 Task: Compose an email with the signature Jim Hall with the subject Update on a task status and the message Just wanted to give you a heads up that the client meeting has been moved to next Monday. from softage.5@softage.net to softage.3@softage.net, select the message and change font size to huge, align the email to right Send the email. Finally, move the email from Sent Items to the label Fundraising
Action: Mouse moved to (73, 55)
Screenshot: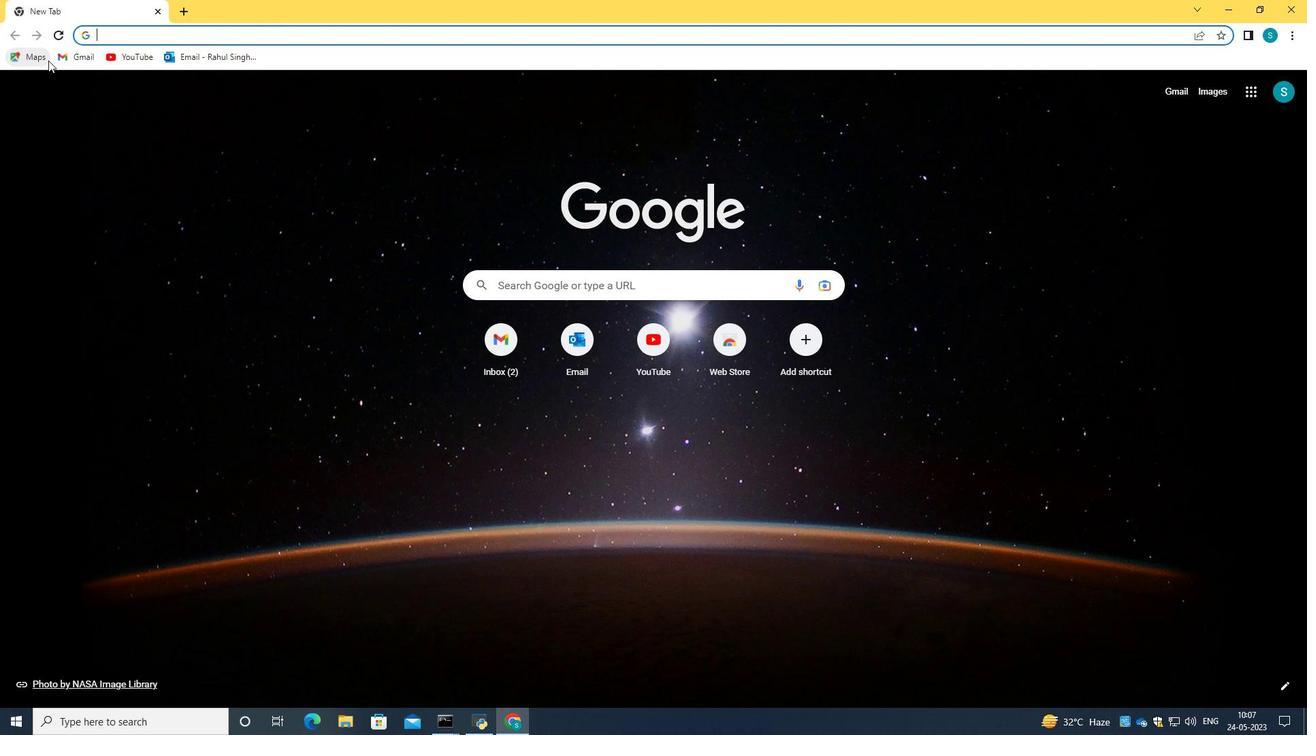 
Action: Mouse pressed left at (73, 55)
Screenshot: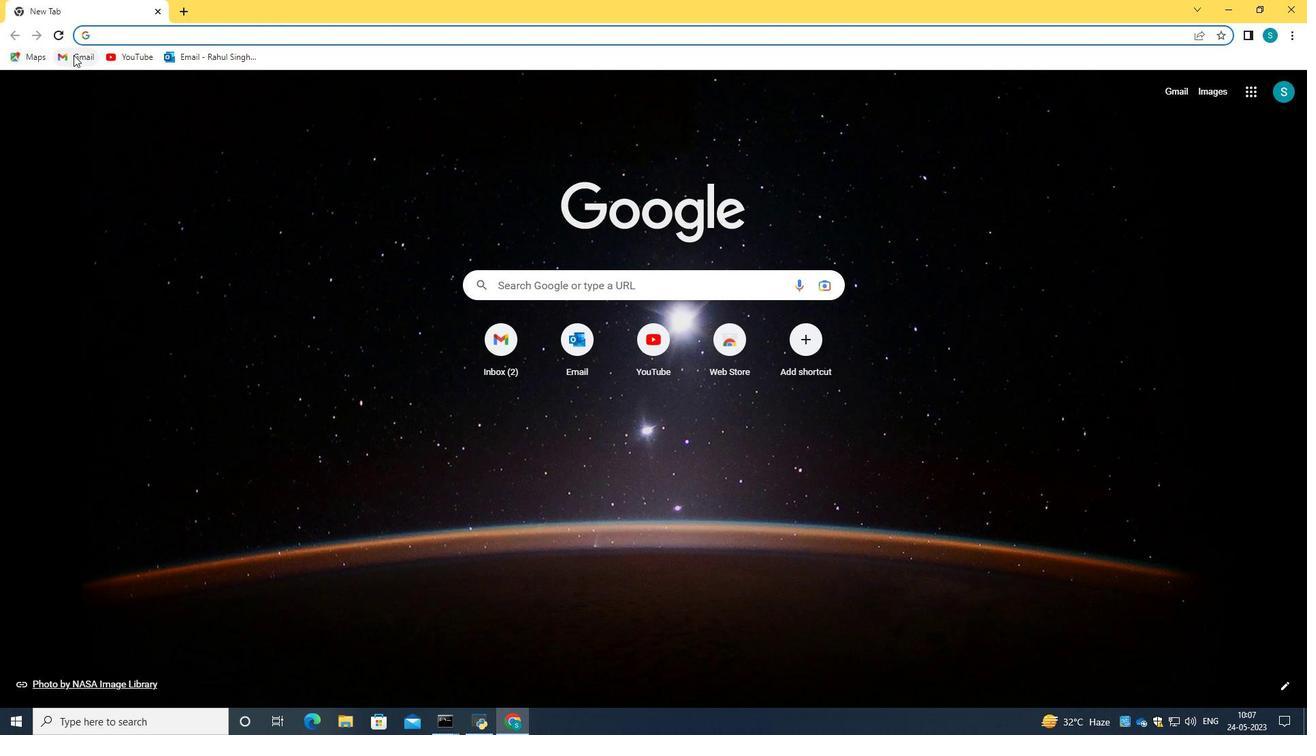 
Action: Mouse moved to (647, 213)
Screenshot: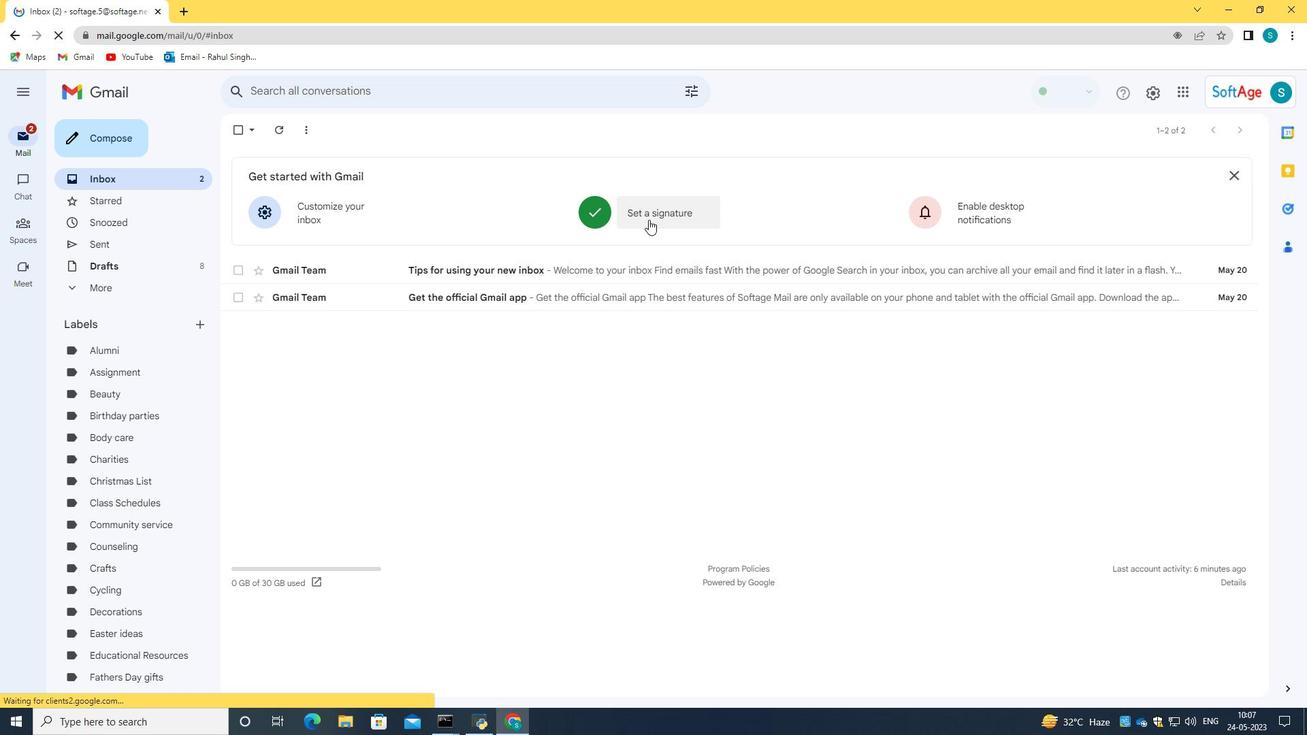
Action: Mouse pressed left at (647, 213)
Screenshot: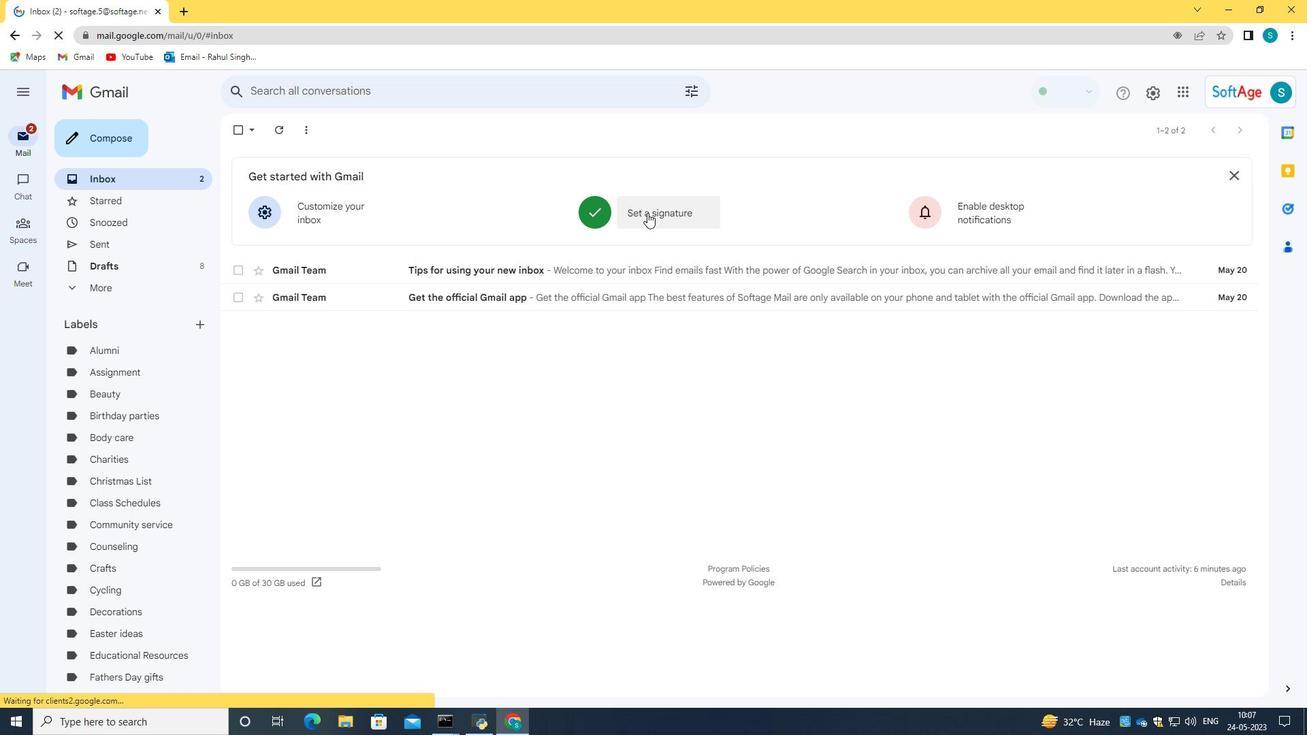 
Action: Mouse moved to (612, 363)
Screenshot: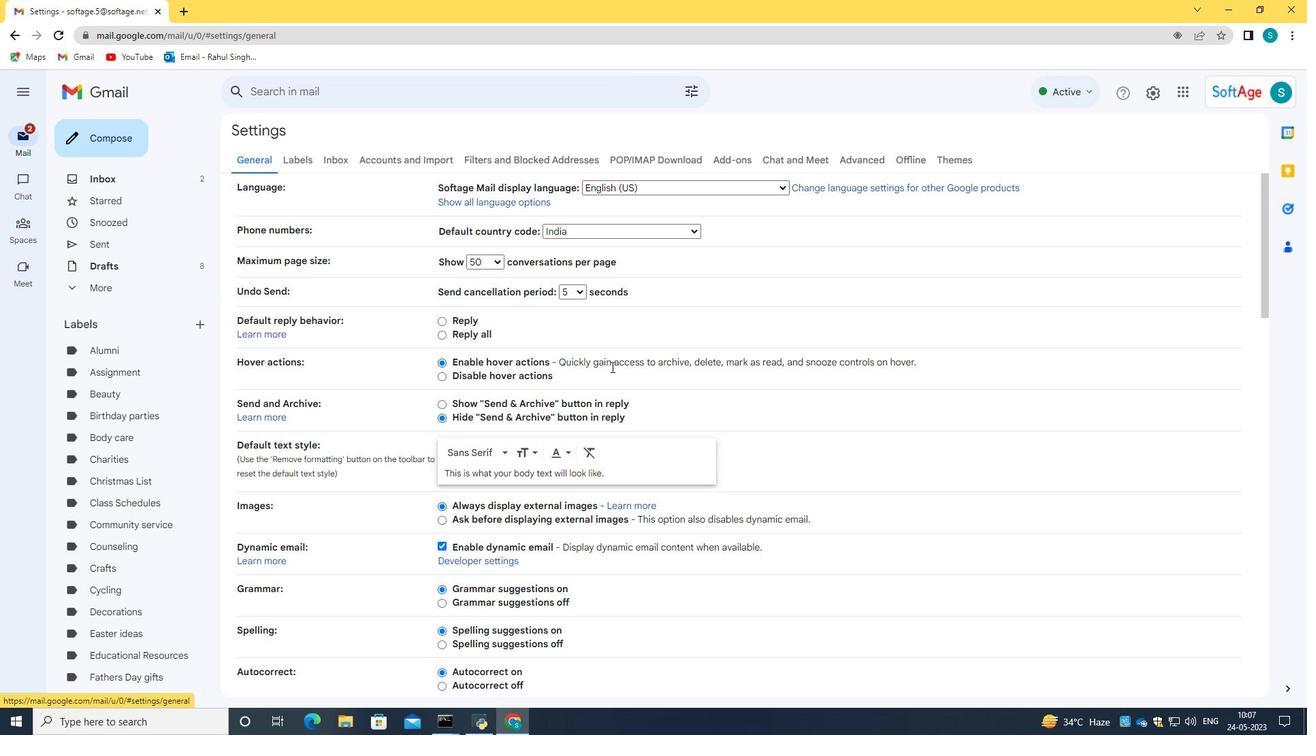
Action: Mouse scrolled (612, 362) with delta (0, 0)
Screenshot: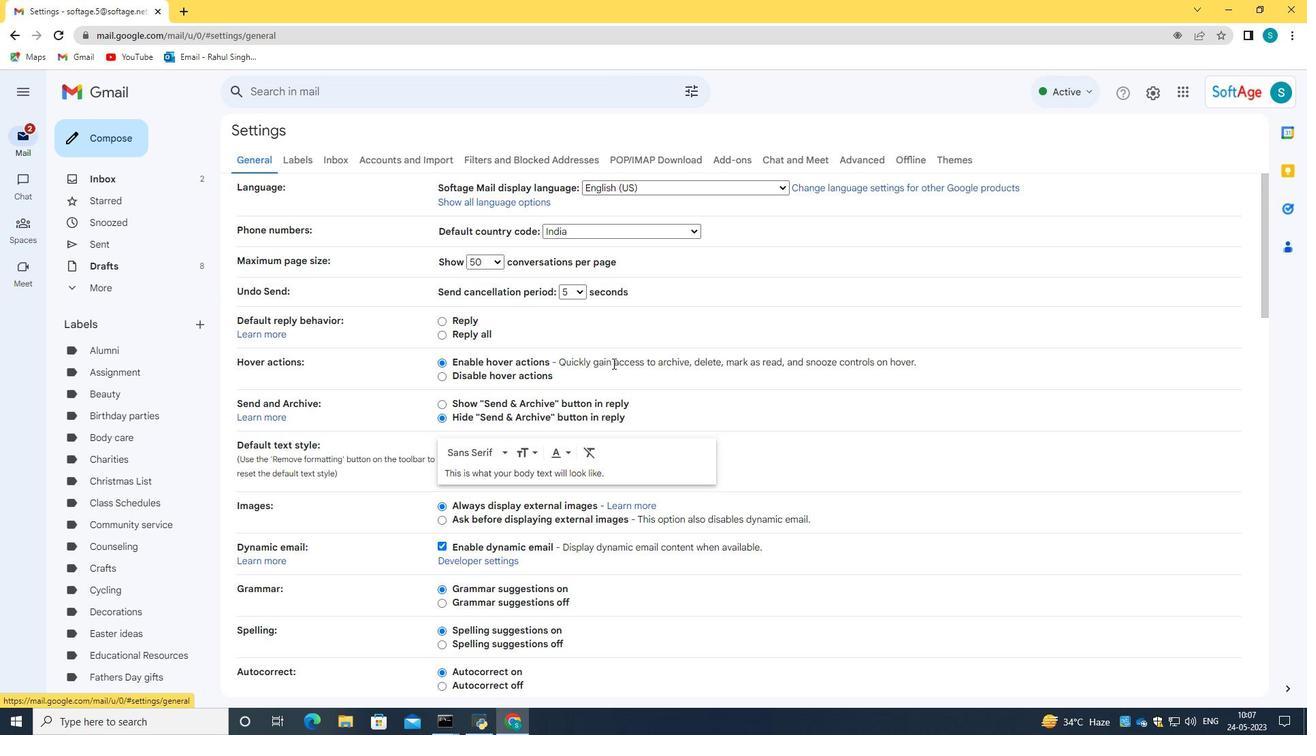
Action: Mouse scrolled (612, 362) with delta (0, 0)
Screenshot: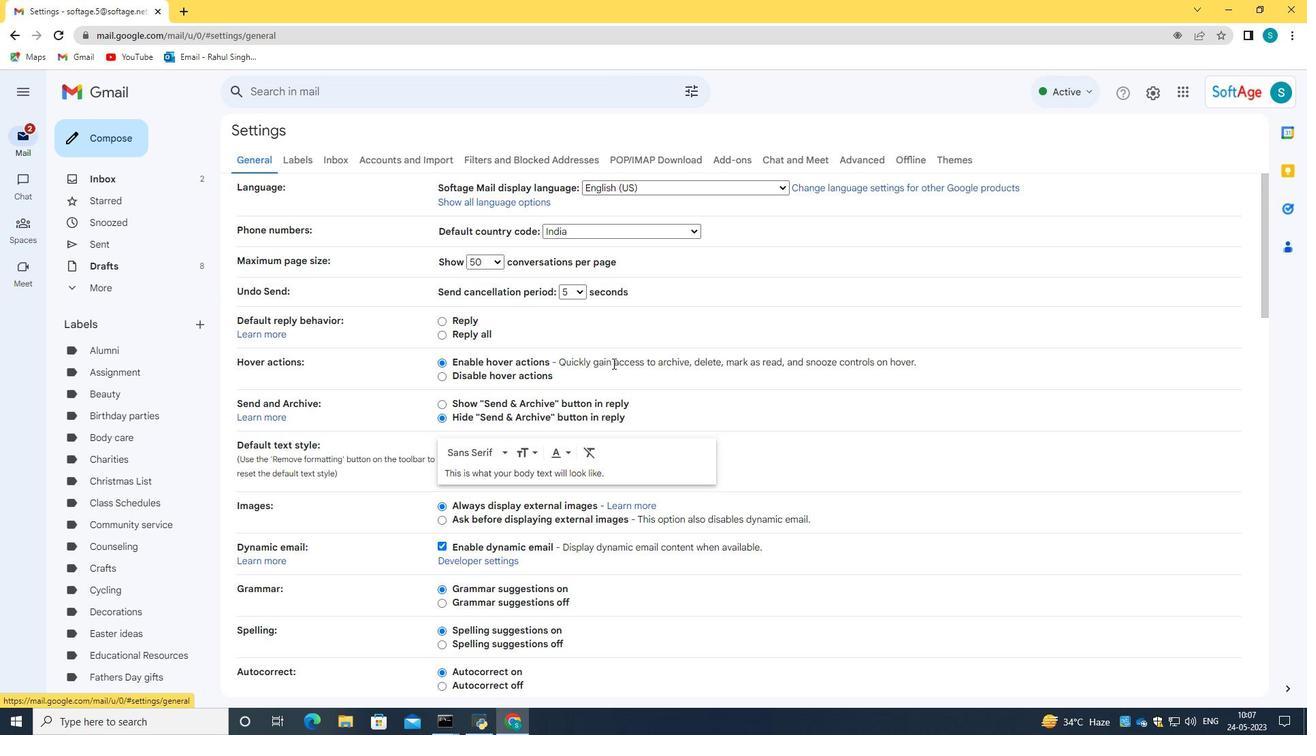 
Action: Mouse scrolled (612, 362) with delta (0, 0)
Screenshot: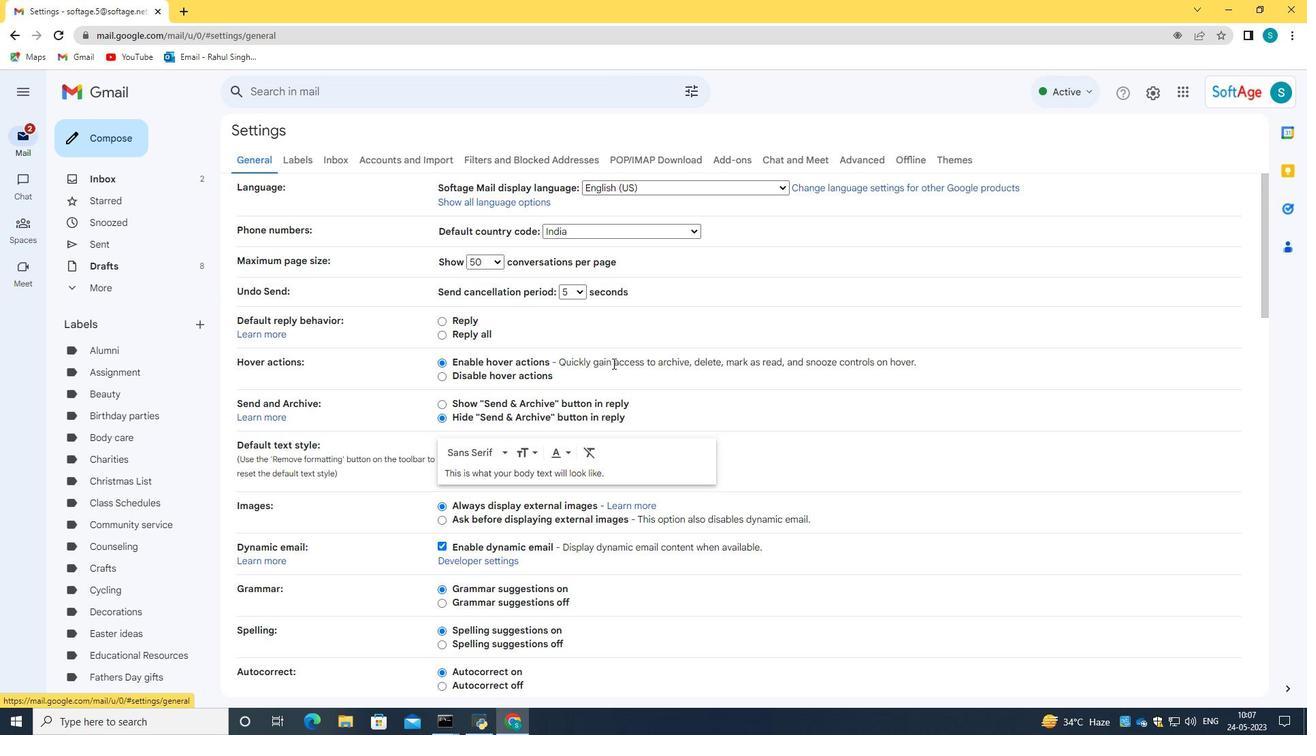 
Action: Mouse scrolled (612, 362) with delta (0, 0)
Screenshot: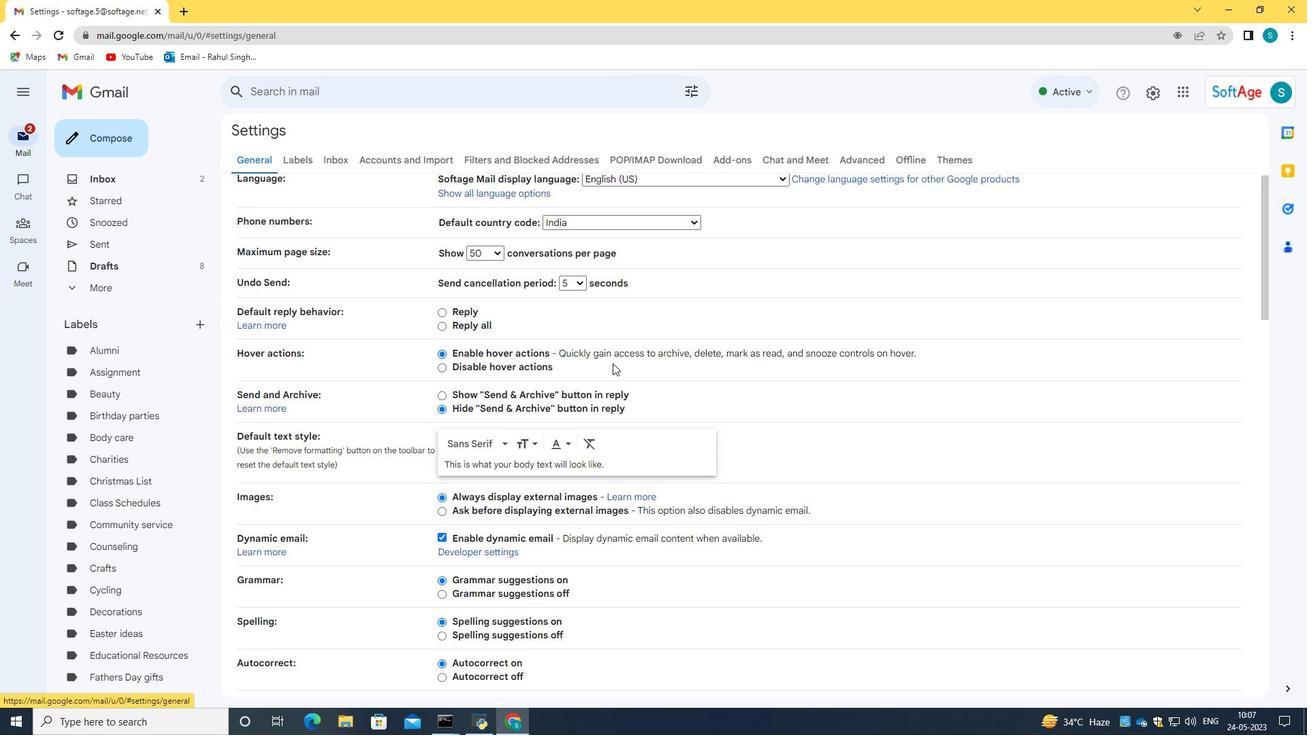 
Action: Mouse moved to (612, 362)
Screenshot: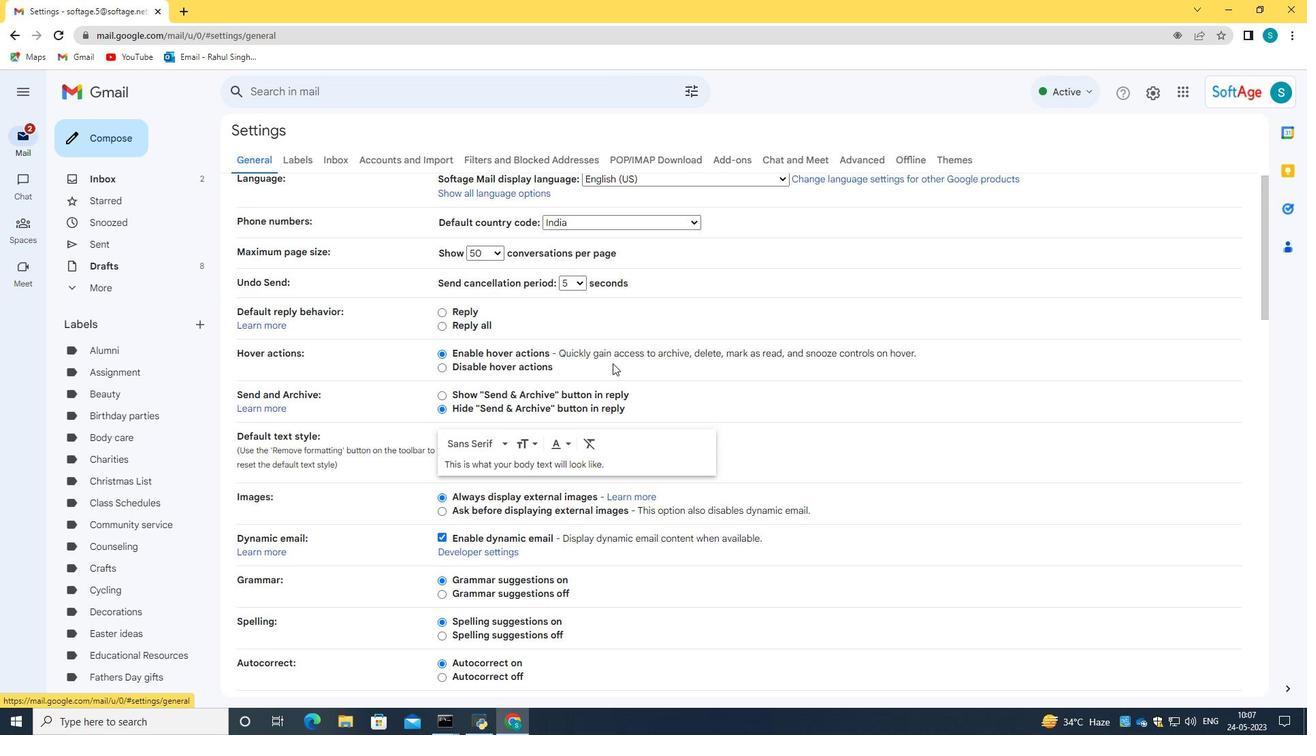 
Action: Mouse scrolled (612, 362) with delta (0, 0)
Screenshot: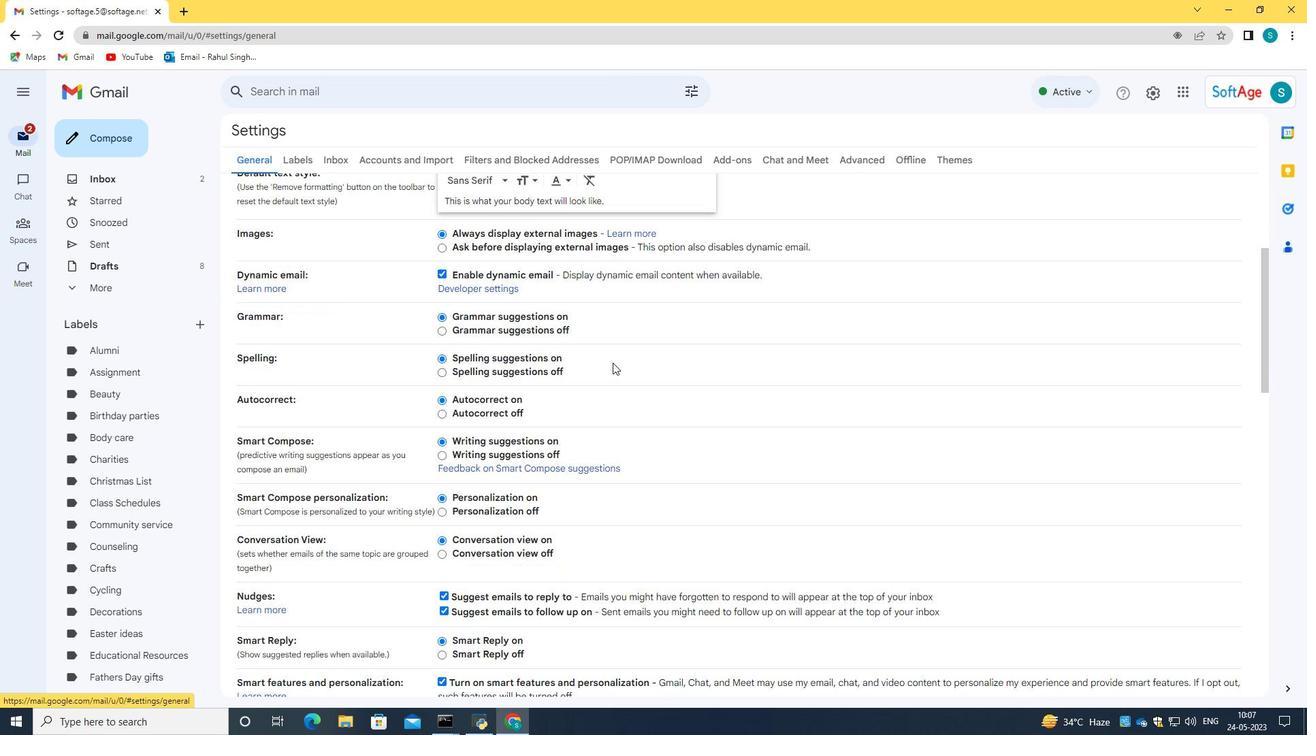 
Action: Mouse scrolled (612, 362) with delta (0, 0)
Screenshot: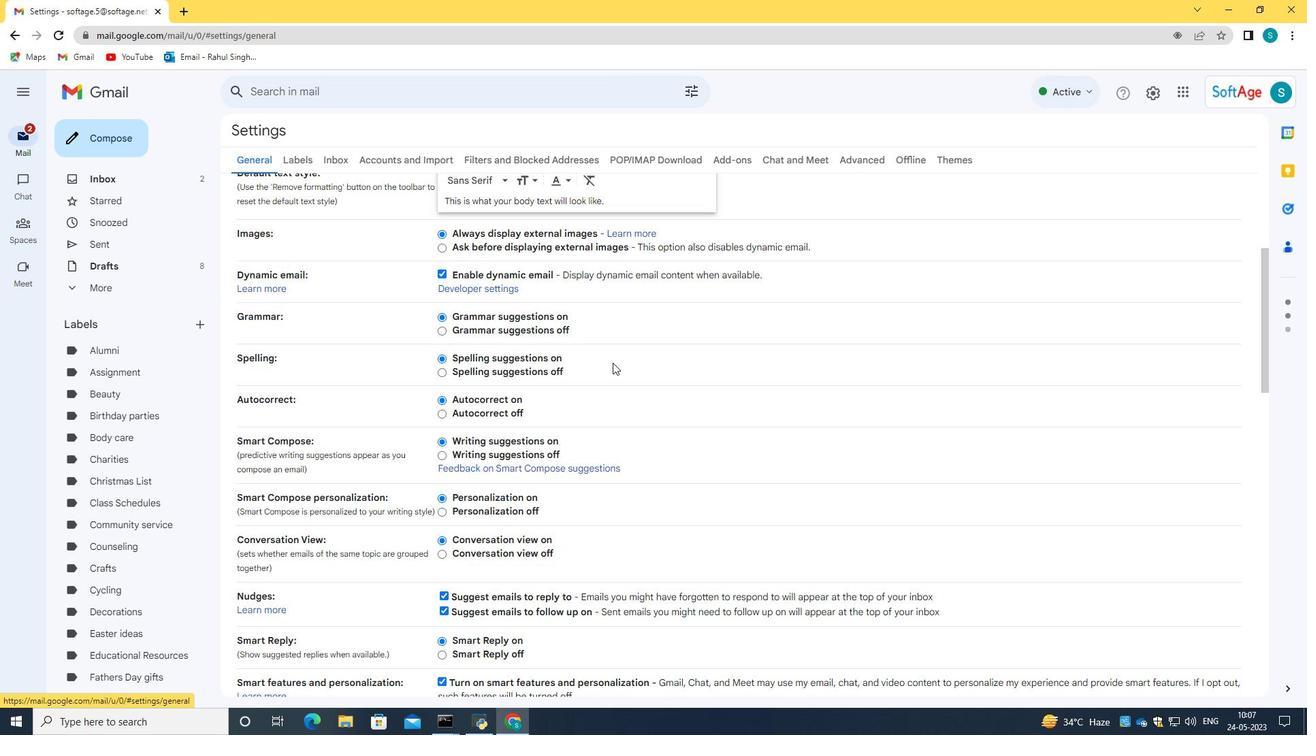 
Action: Mouse scrolled (612, 362) with delta (0, 0)
Screenshot: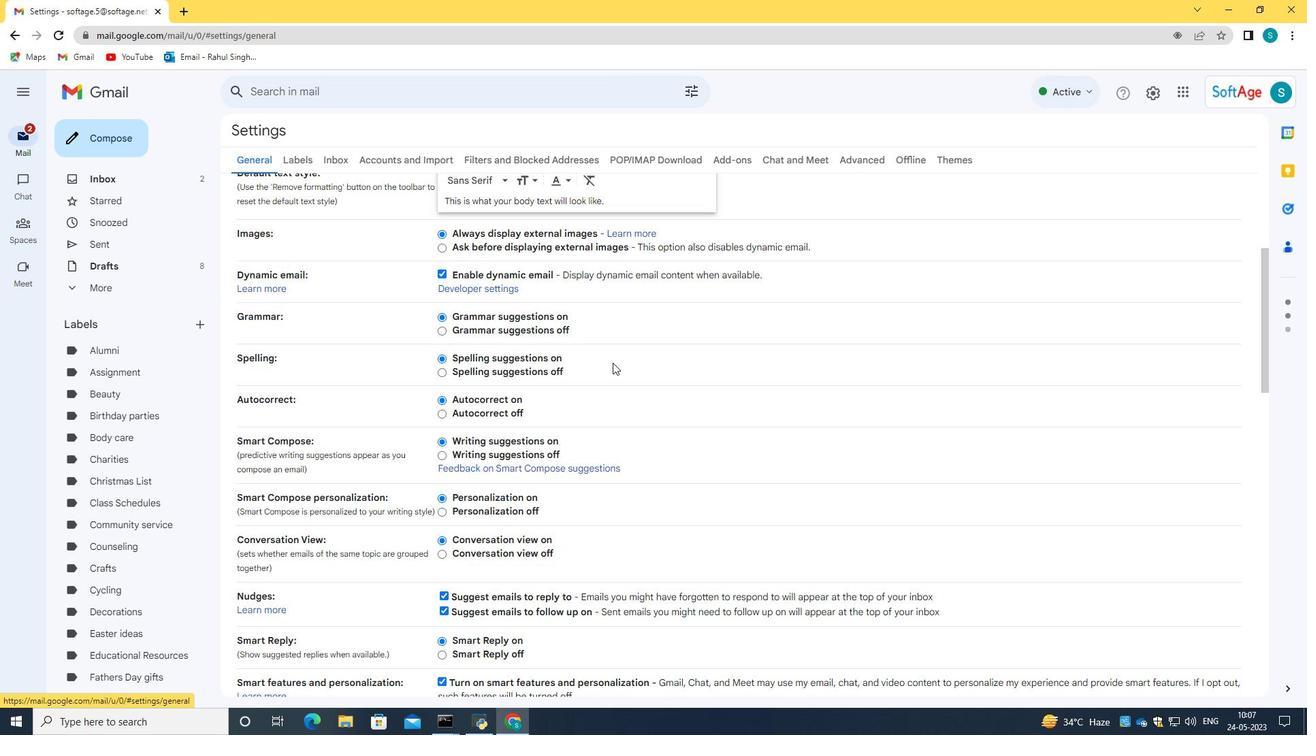 
Action: Mouse scrolled (612, 362) with delta (0, 0)
Screenshot: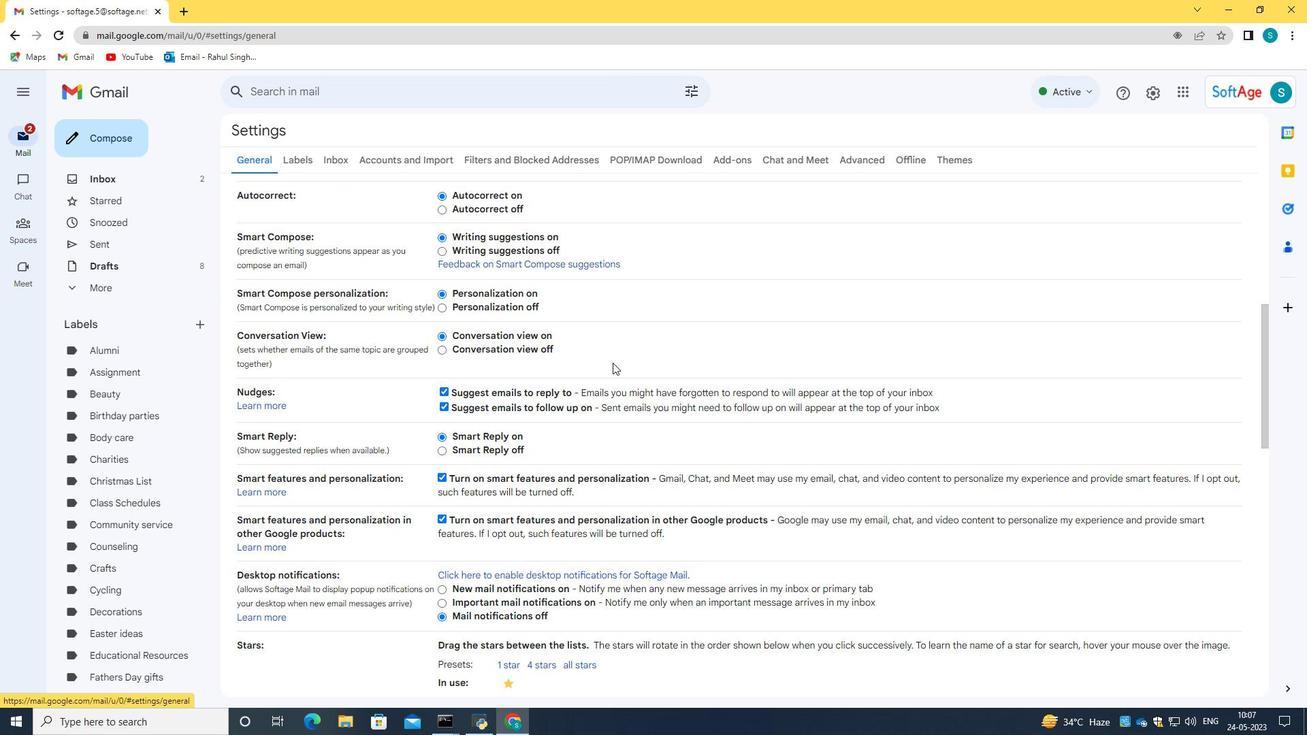 
Action: Mouse scrolled (612, 362) with delta (0, 0)
Screenshot: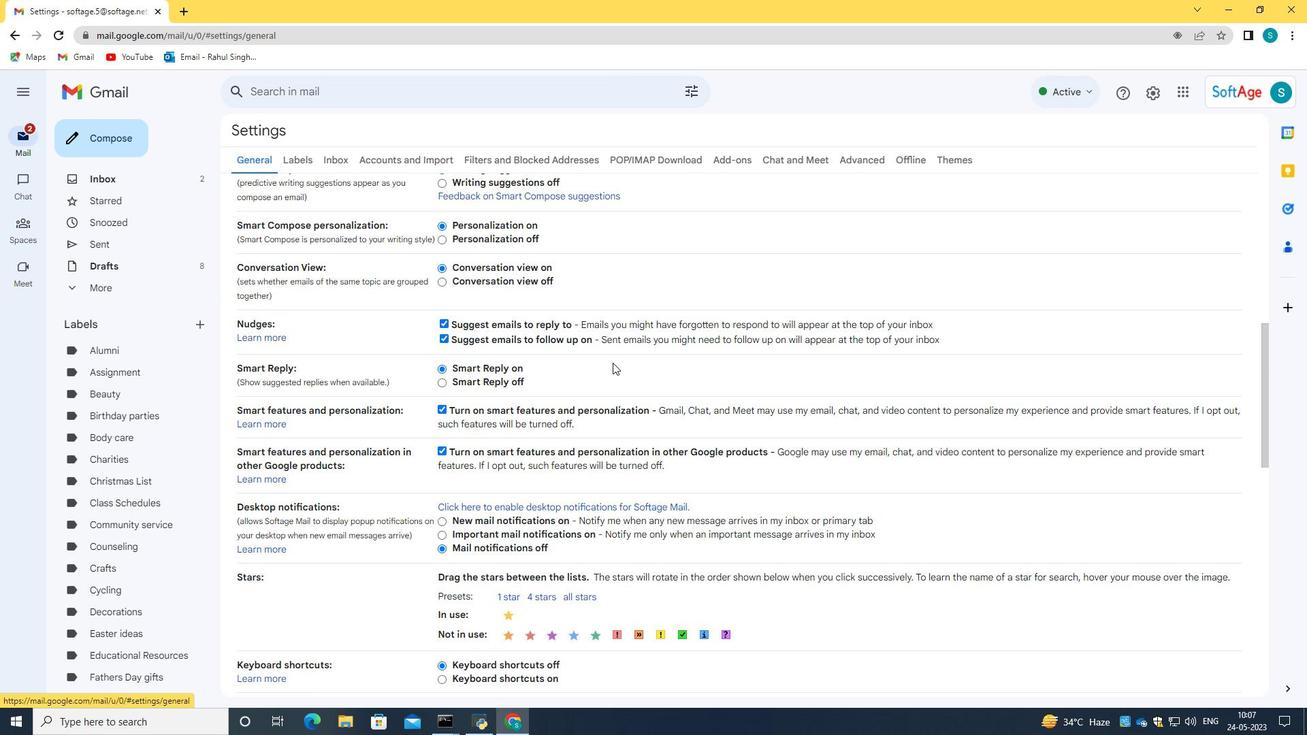 
Action: Mouse scrolled (612, 362) with delta (0, 0)
Screenshot: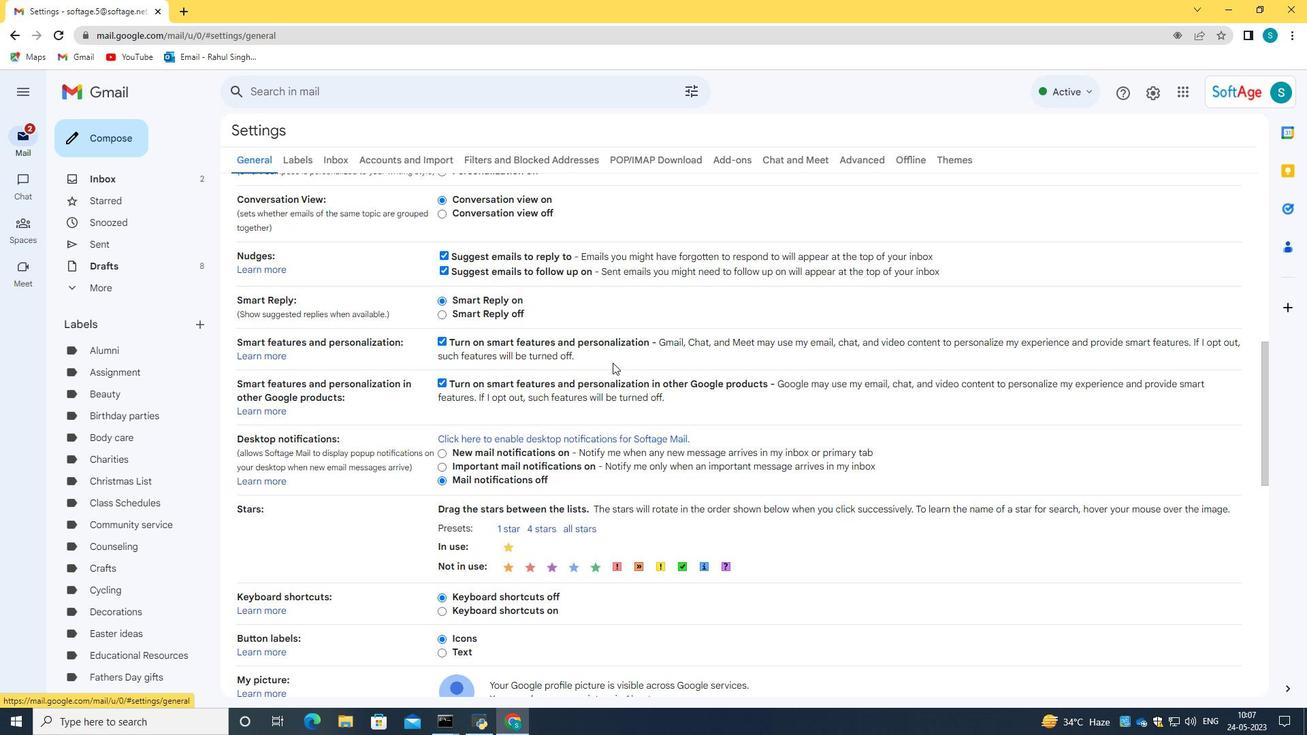 
Action: Mouse moved to (612, 362)
Screenshot: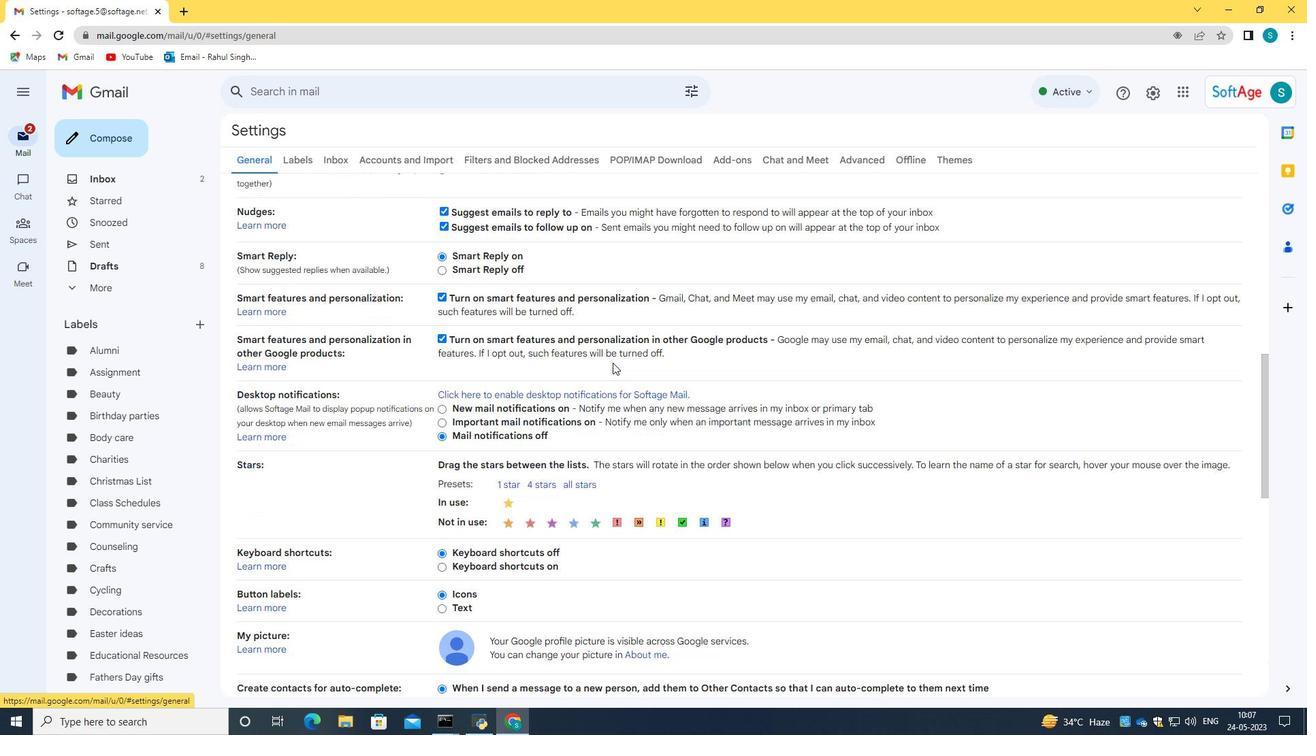 
Action: Mouse scrolled (612, 361) with delta (0, 0)
Screenshot: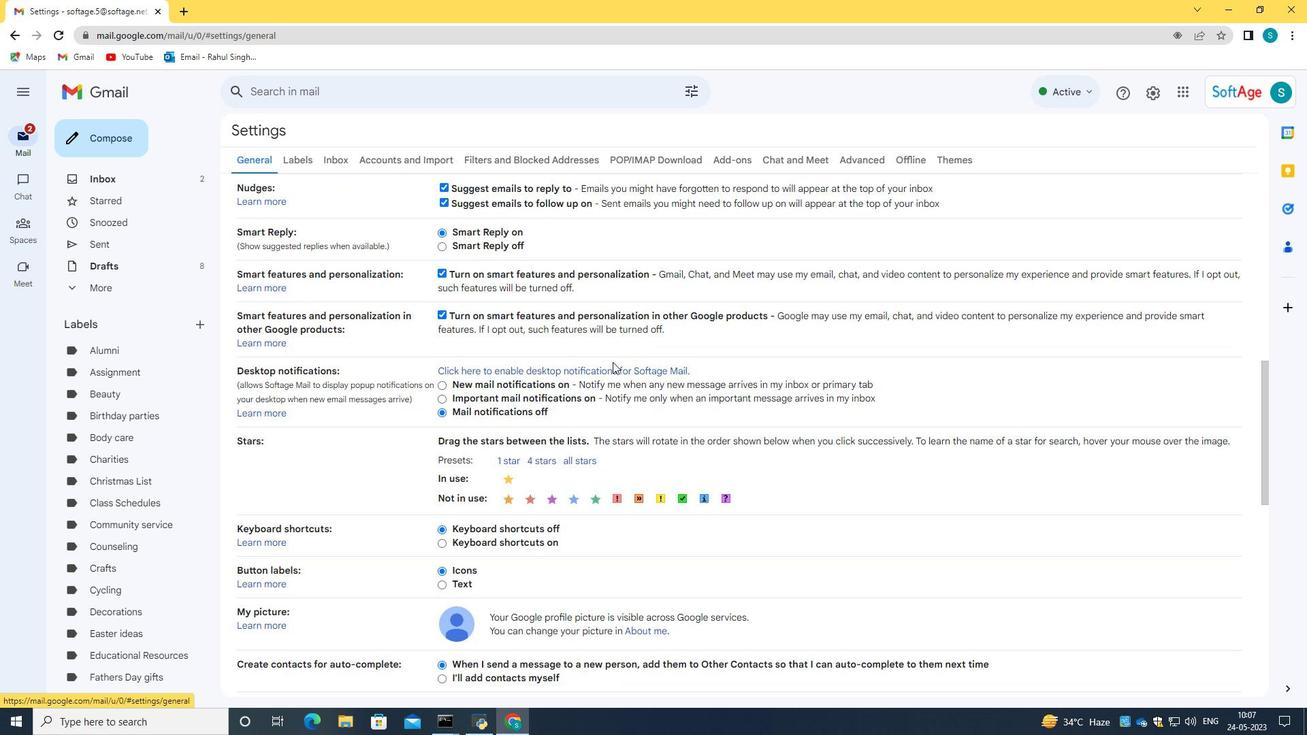 
Action: Mouse moved to (613, 362)
Screenshot: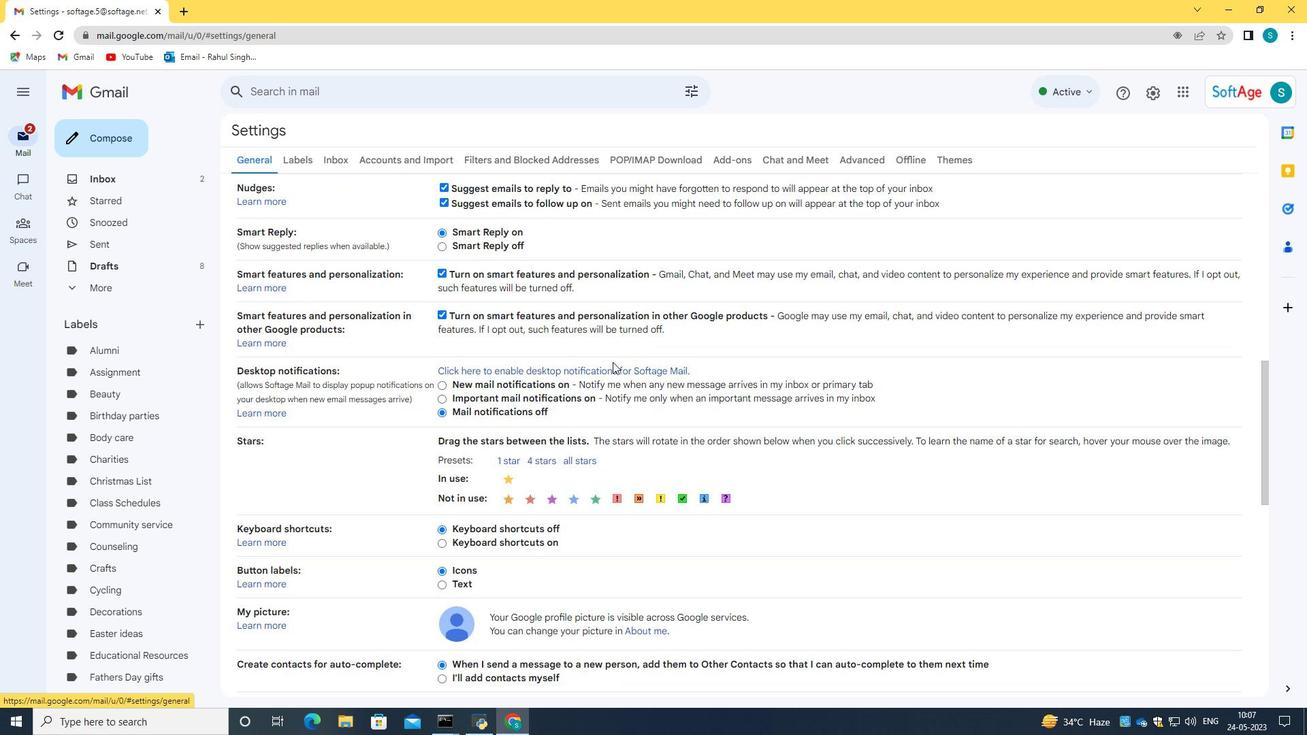 
Action: Mouse scrolled (613, 361) with delta (0, 0)
Screenshot: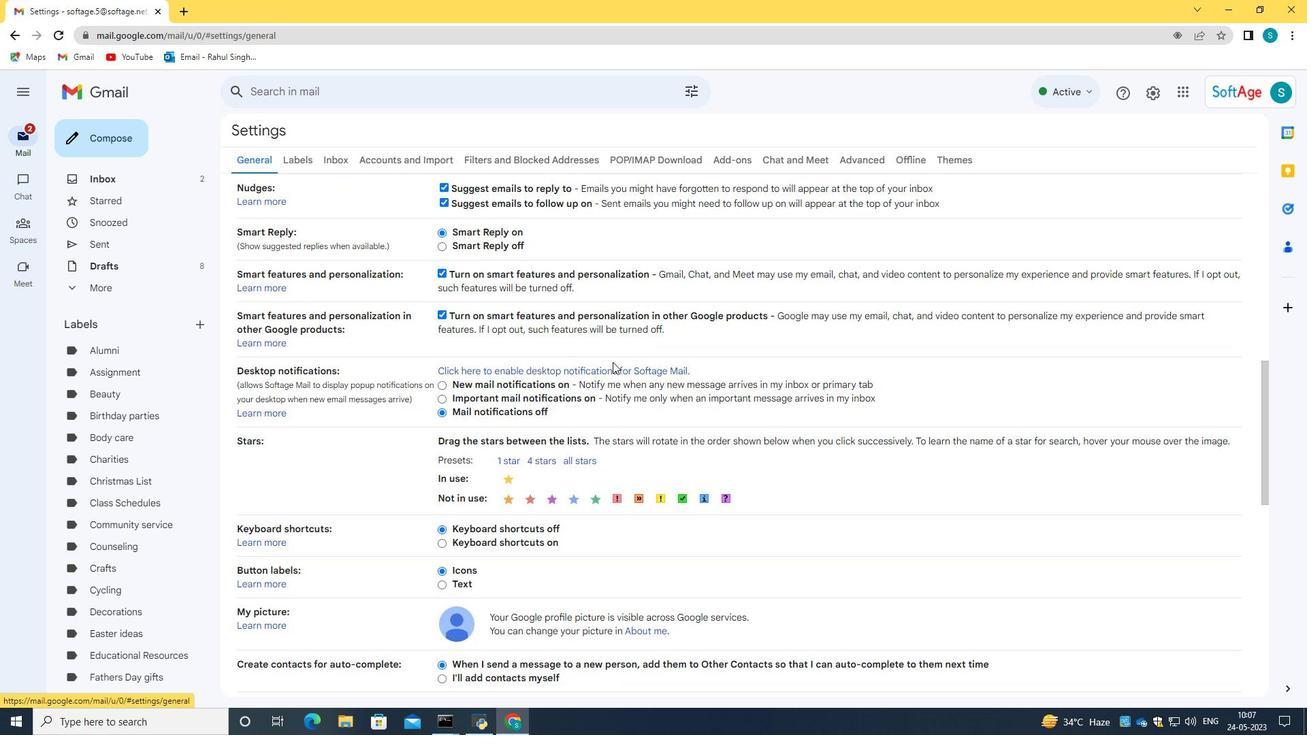 
Action: Mouse scrolled (613, 361) with delta (0, 0)
Screenshot: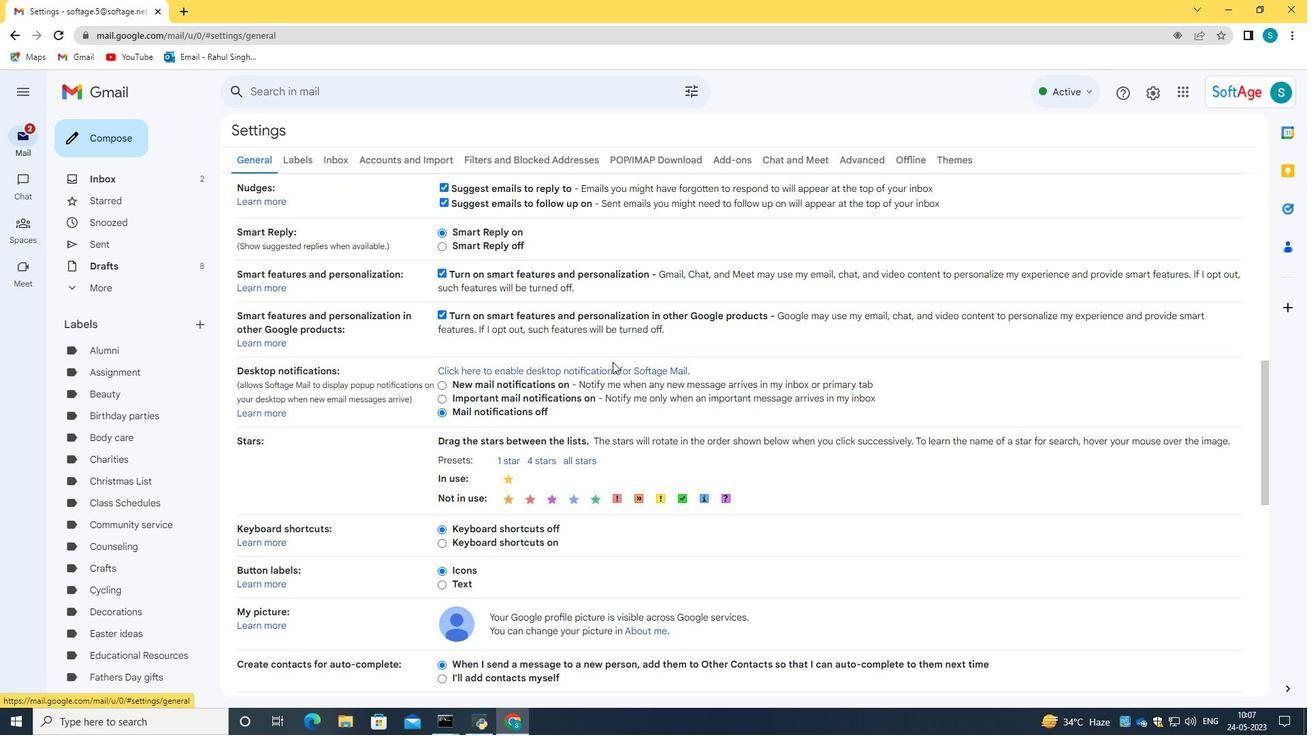 
Action: Mouse moved to (616, 362)
Screenshot: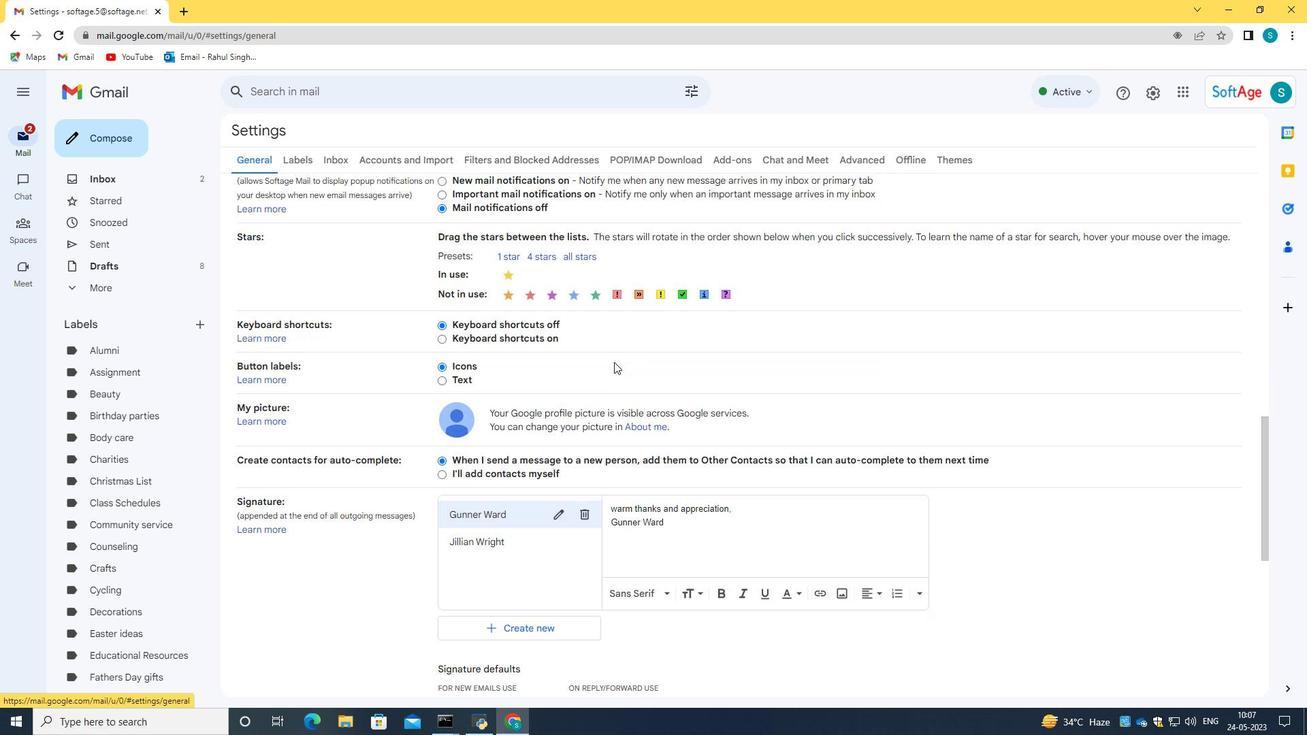 
Action: Mouse scrolled (616, 361) with delta (0, 0)
Screenshot: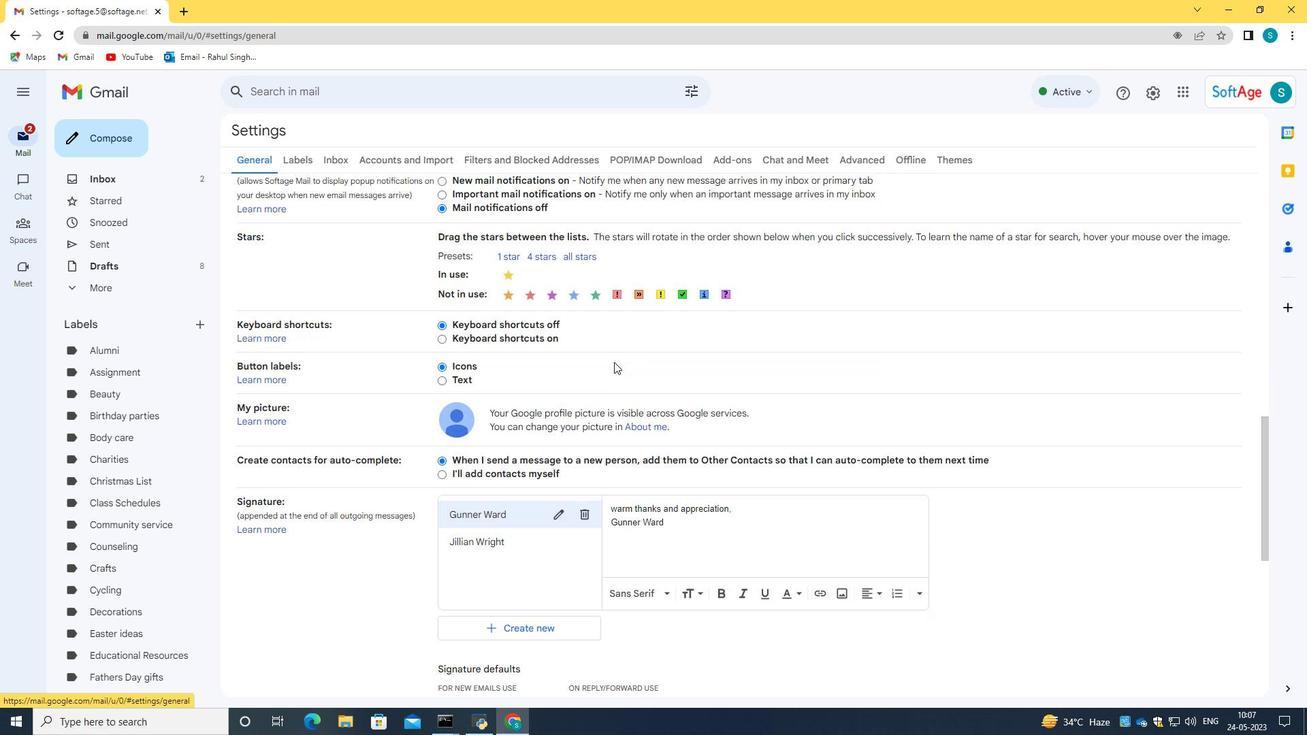 
Action: Mouse scrolled (616, 361) with delta (0, 0)
Screenshot: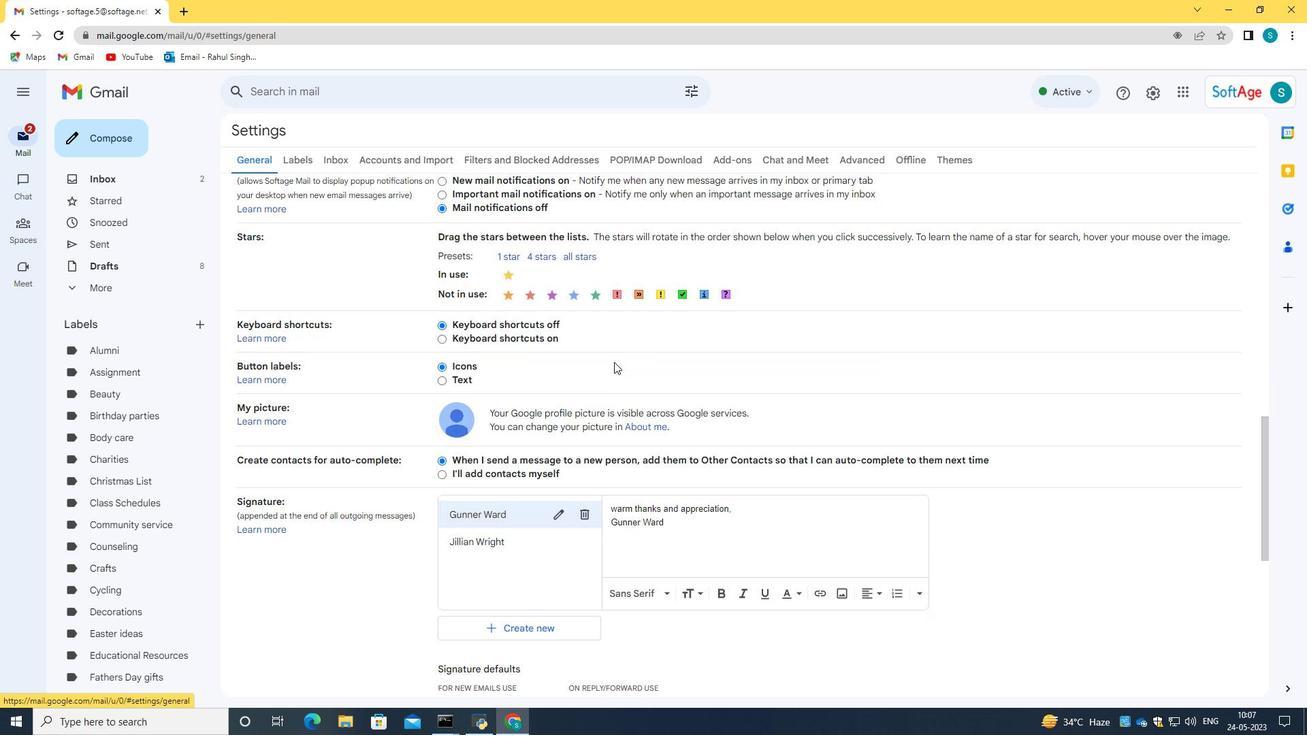 
Action: Mouse moved to (495, 502)
Screenshot: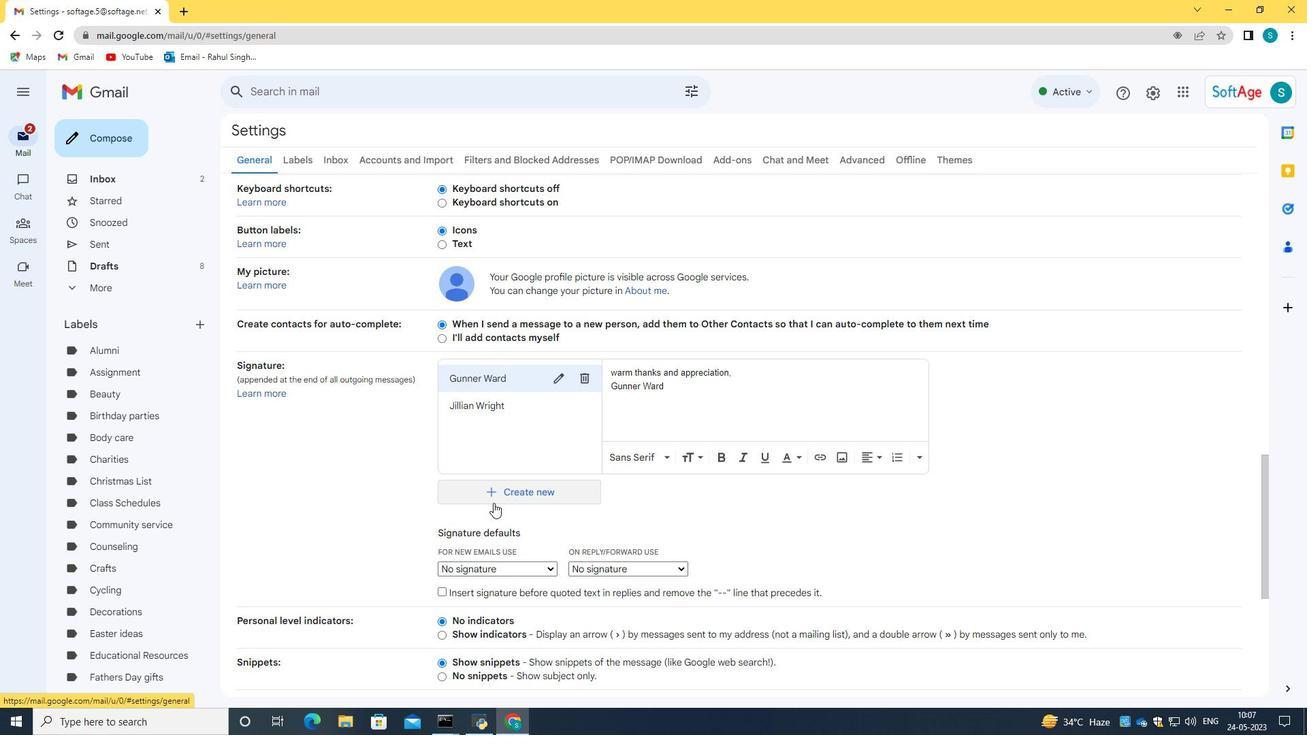 
Action: Mouse pressed left at (495, 502)
Screenshot: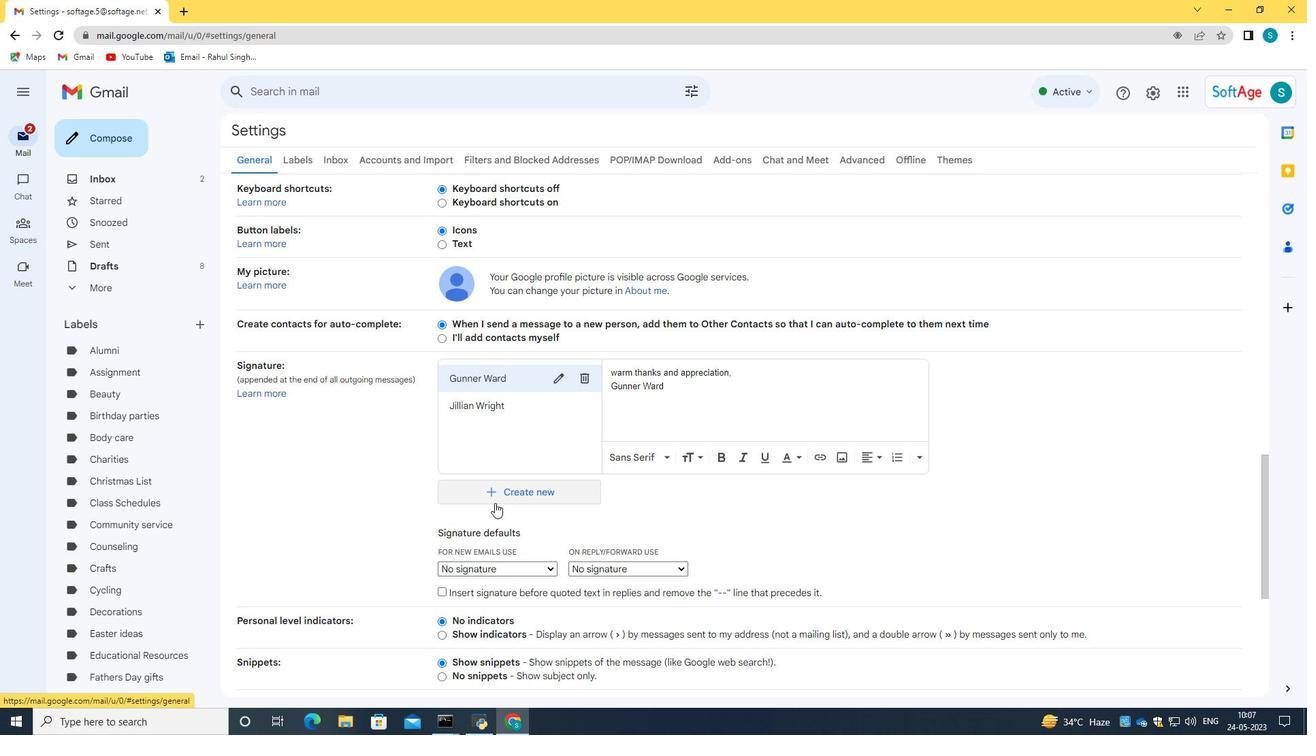 
Action: Mouse moved to (650, 379)
Screenshot: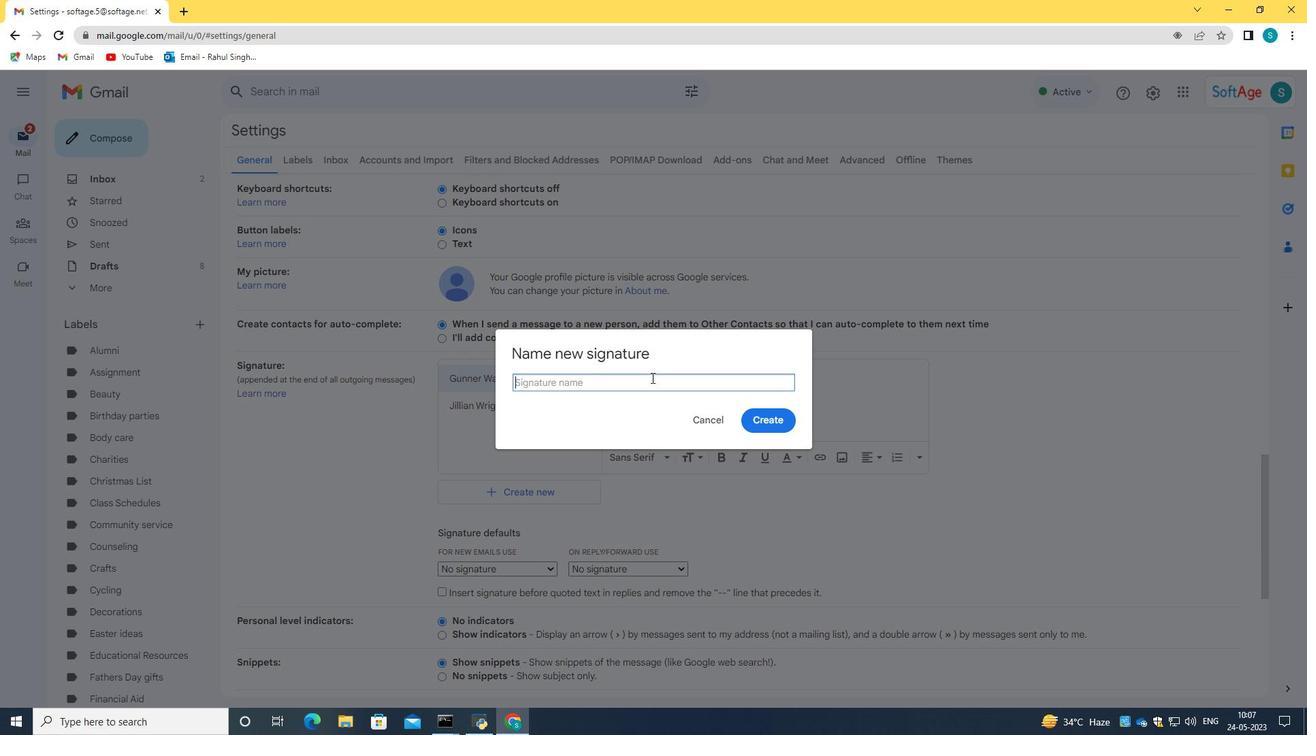 
Action: Key pressed <Key.caps_lock>J<Key.caps_lock>im<Key.space><Key.caps_lock>H<Key.caps_lock>all
Screenshot: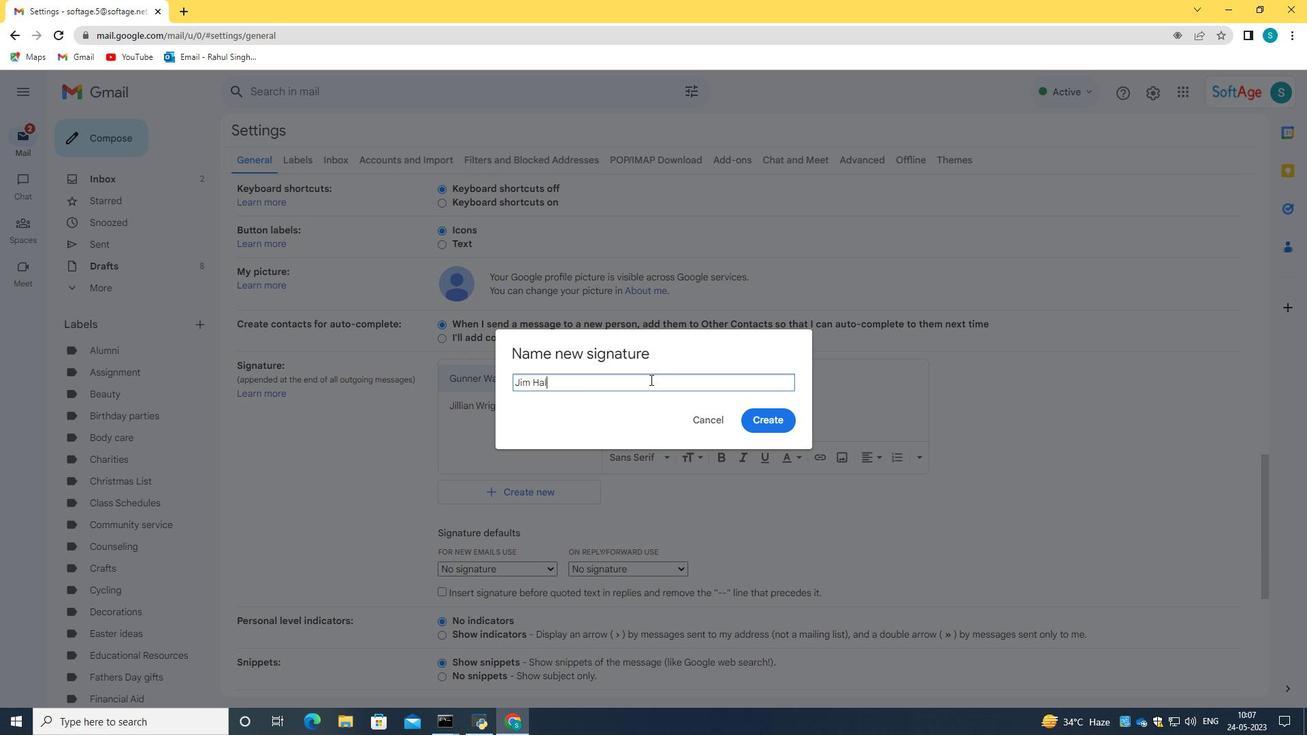 
Action: Mouse moved to (761, 426)
Screenshot: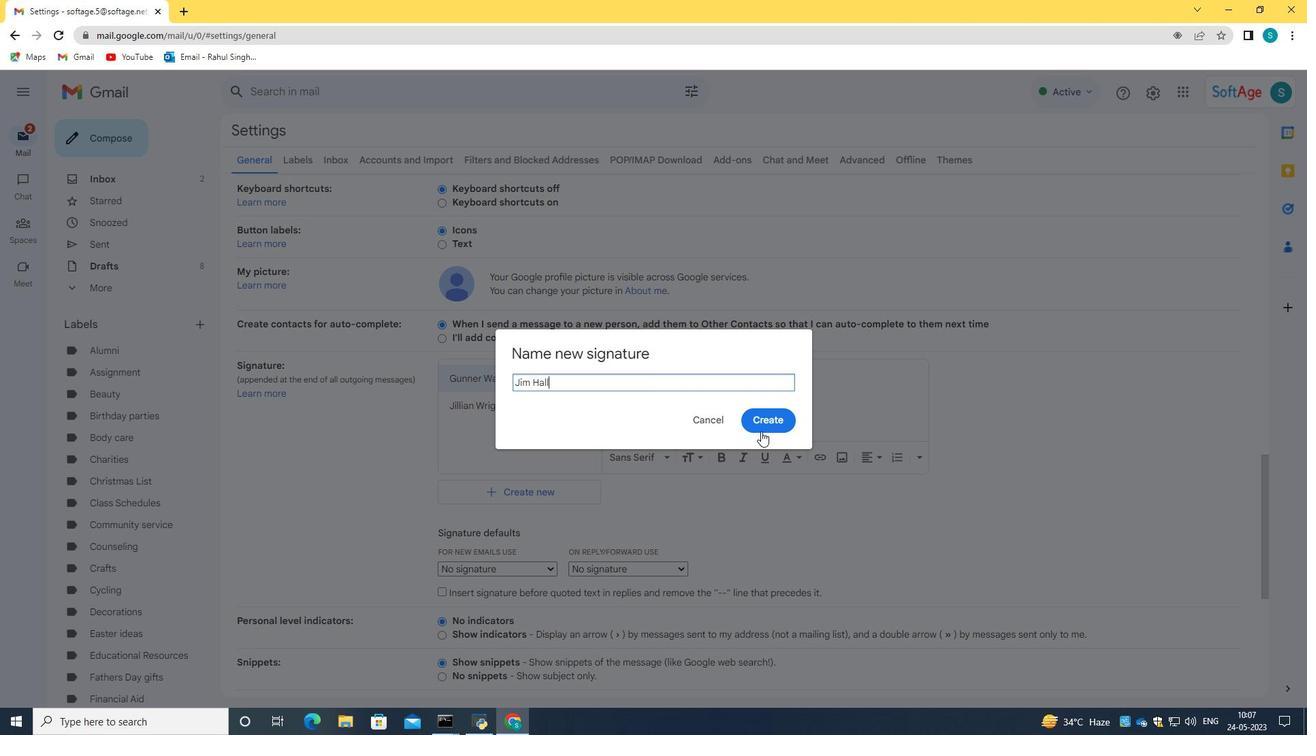
Action: Mouse pressed left at (761, 426)
Screenshot: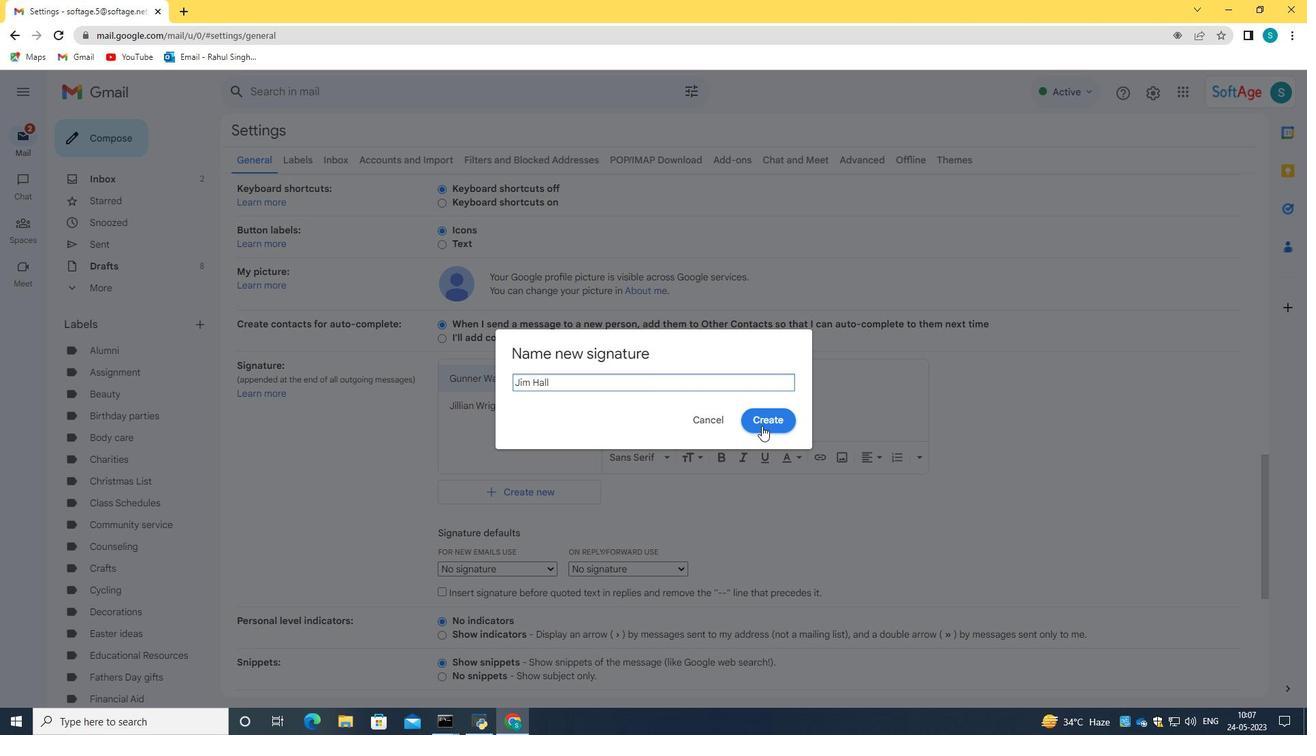 
Action: Mouse moved to (705, 393)
Screenshot: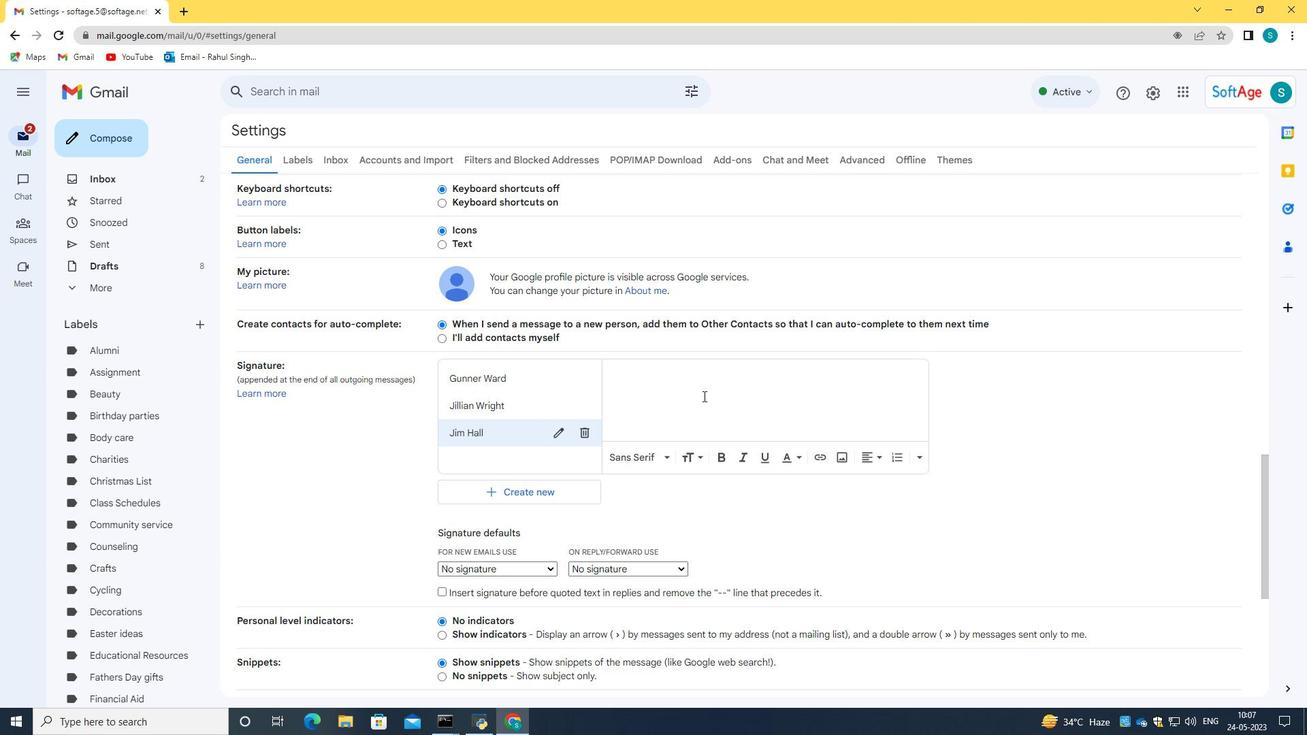 
Action: Mouse pressed left at (705, 393)
Screenshot: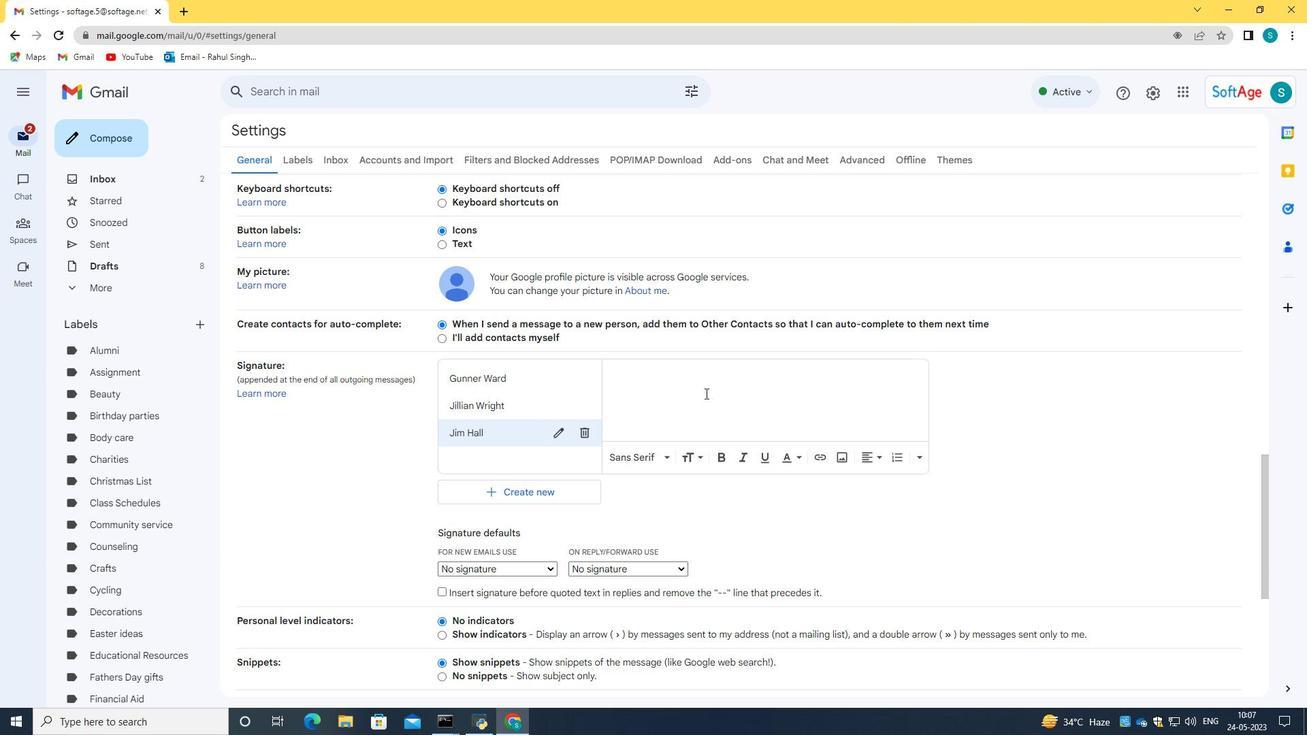 
Action: Key pressed <Key.caps_lock>J<Key.caps_lock>im<Key.space><Key.caps_lock>H<Key.caps_lock>all
Screenshot: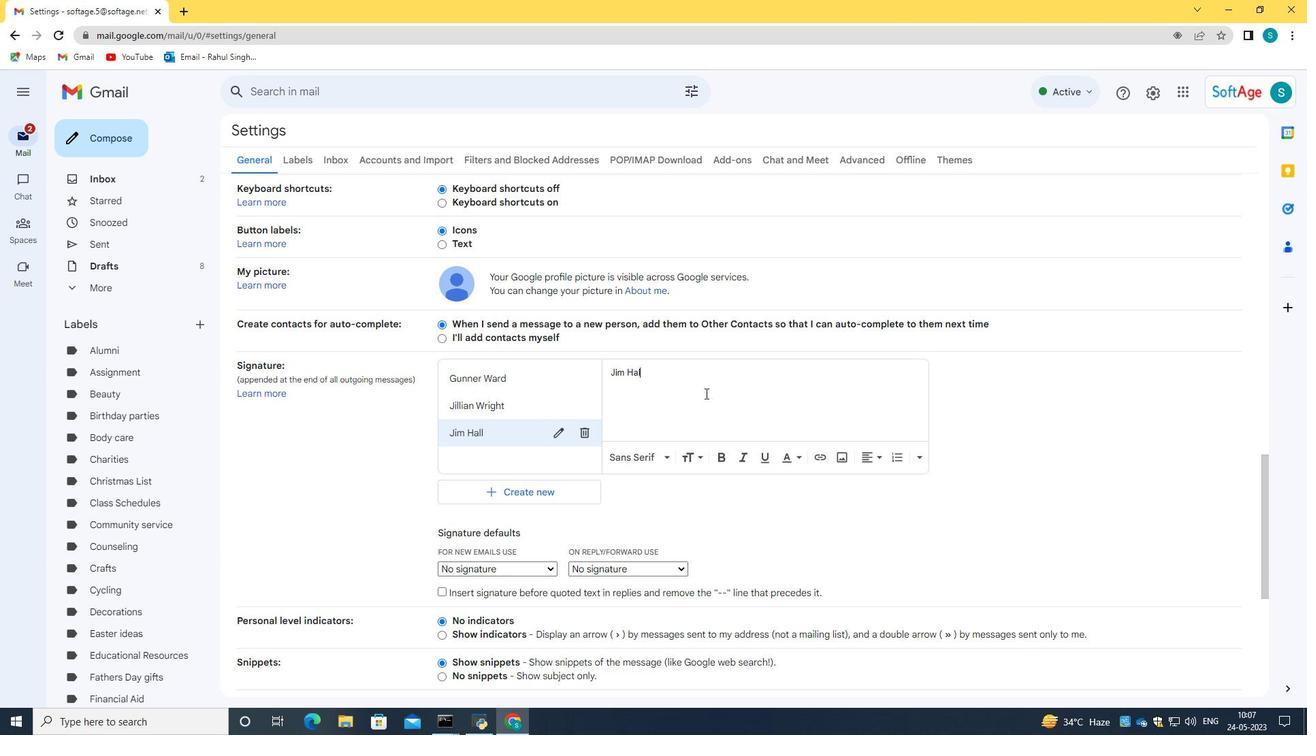 
Action: Mouse scrolled (705, 392) with delta (0, 0)
Screenshot: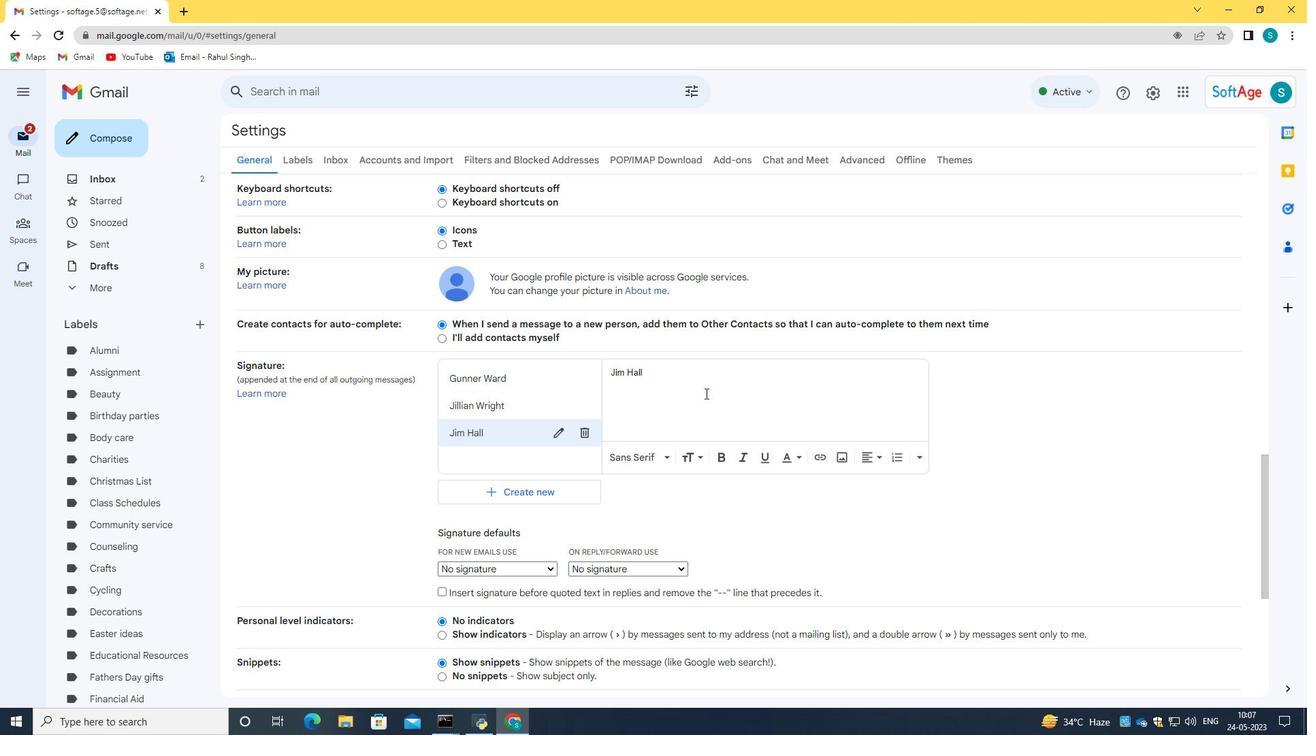 
Action: Mouse scrolled (705, 392) with delta (0, 0)
Screenshot: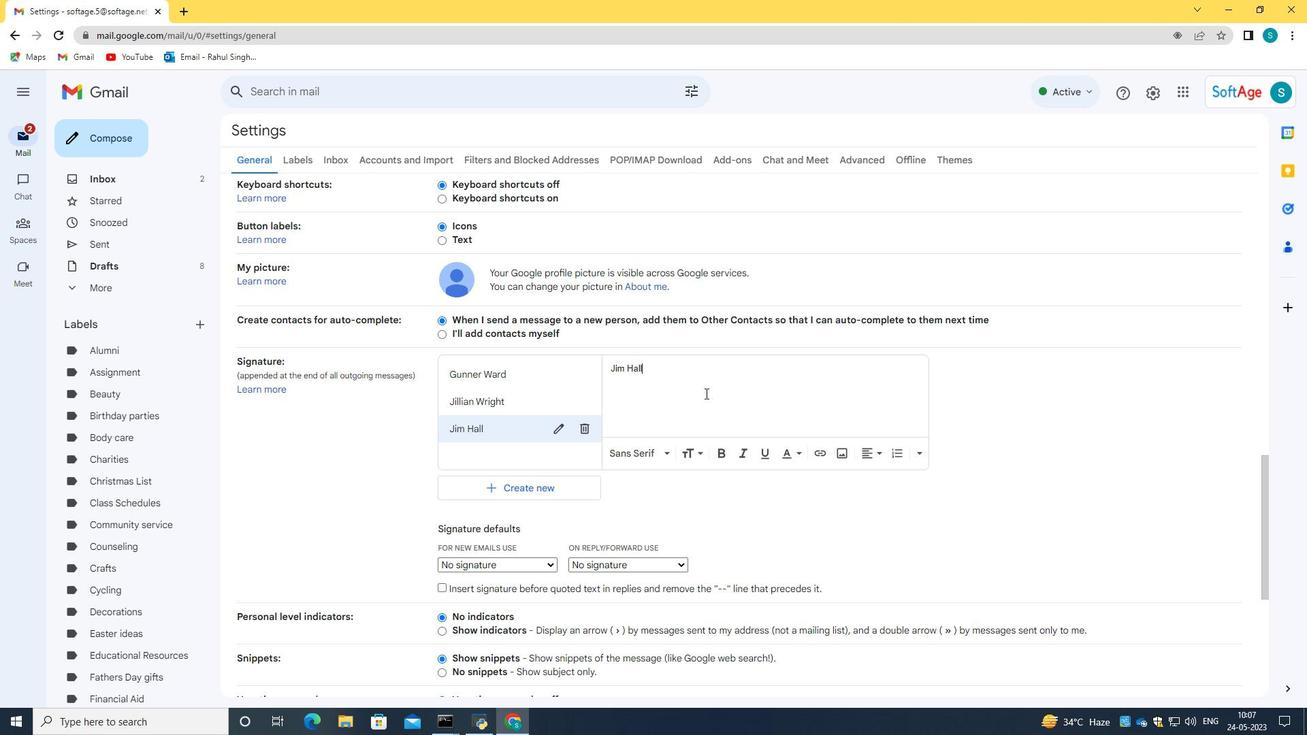 
Action: Mouse scrolled (705, 392) with delta (0, 0)
Screenshot: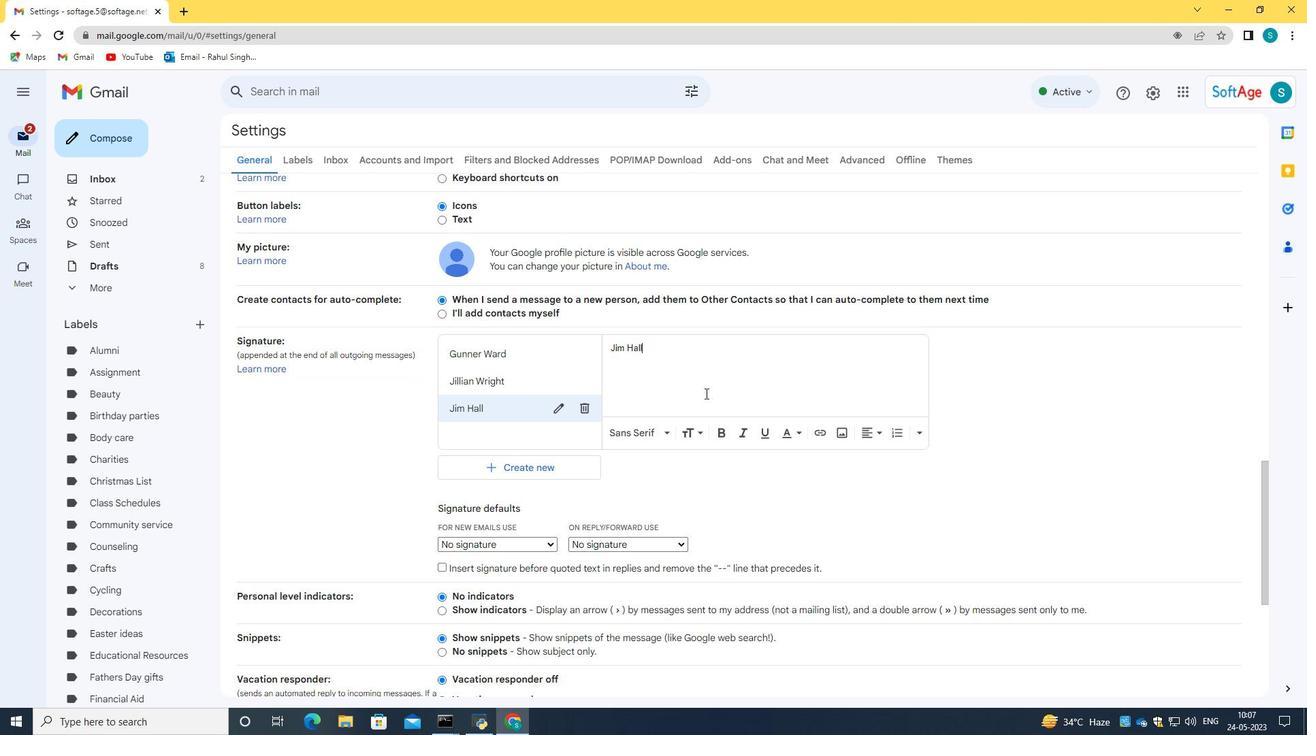 
Action: Mouse scrolled (705, 392) with delta (0, 0)
Screenshot: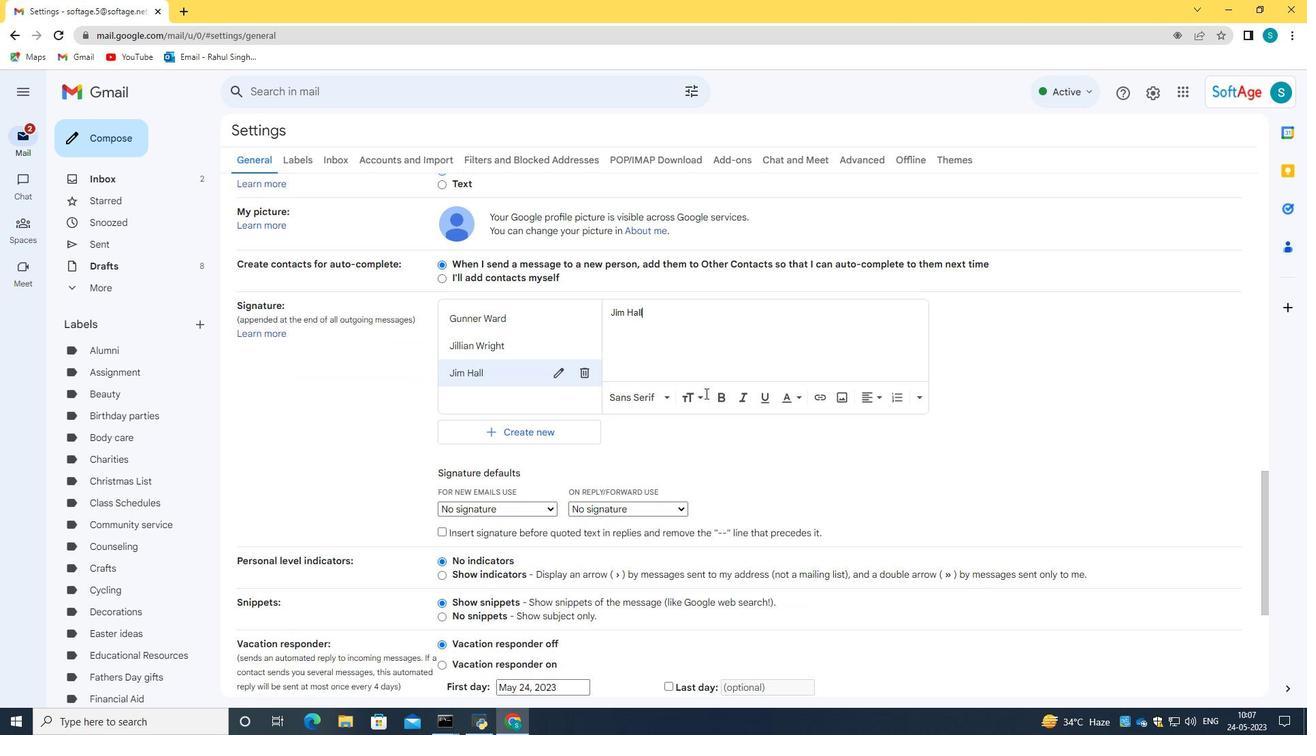 
Action: Mouse scrolled (705, 392) with delta (0, 0)
Screenshot: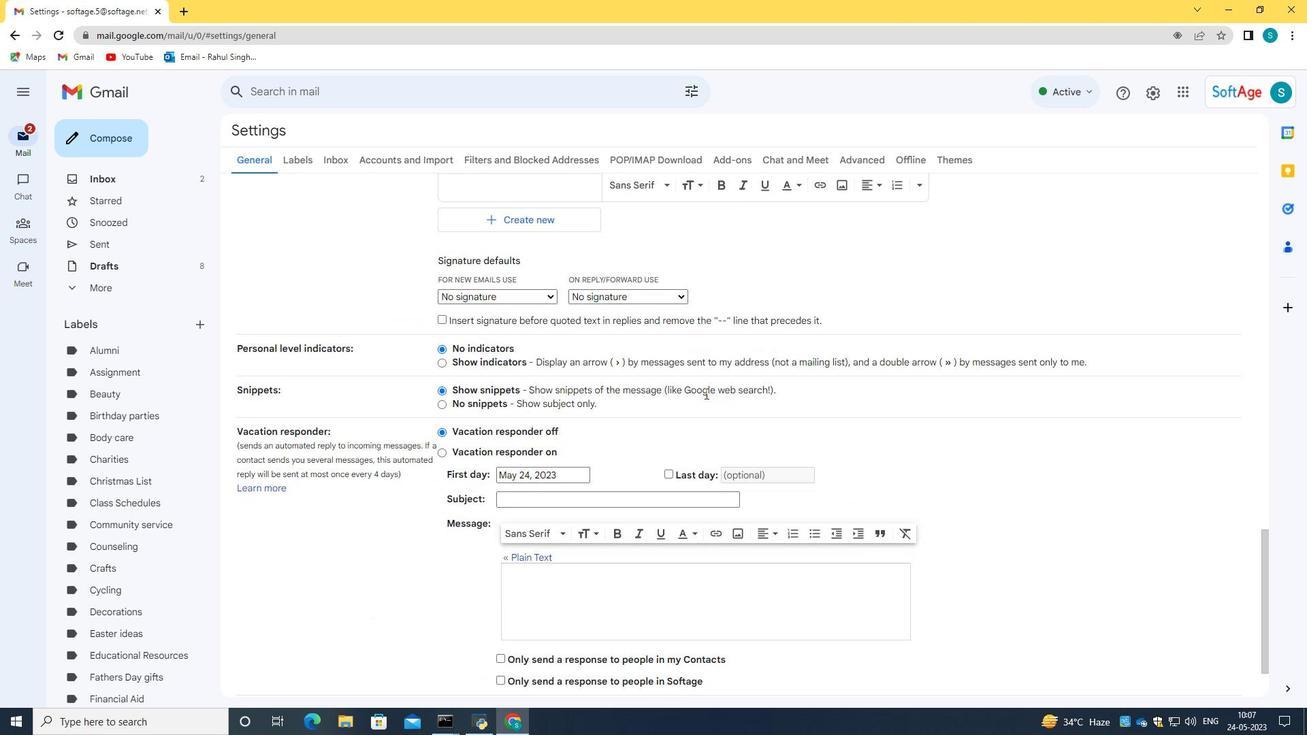 
Action: Mouse scrolled (705, 392) with delta (0, 0)
Screenshot: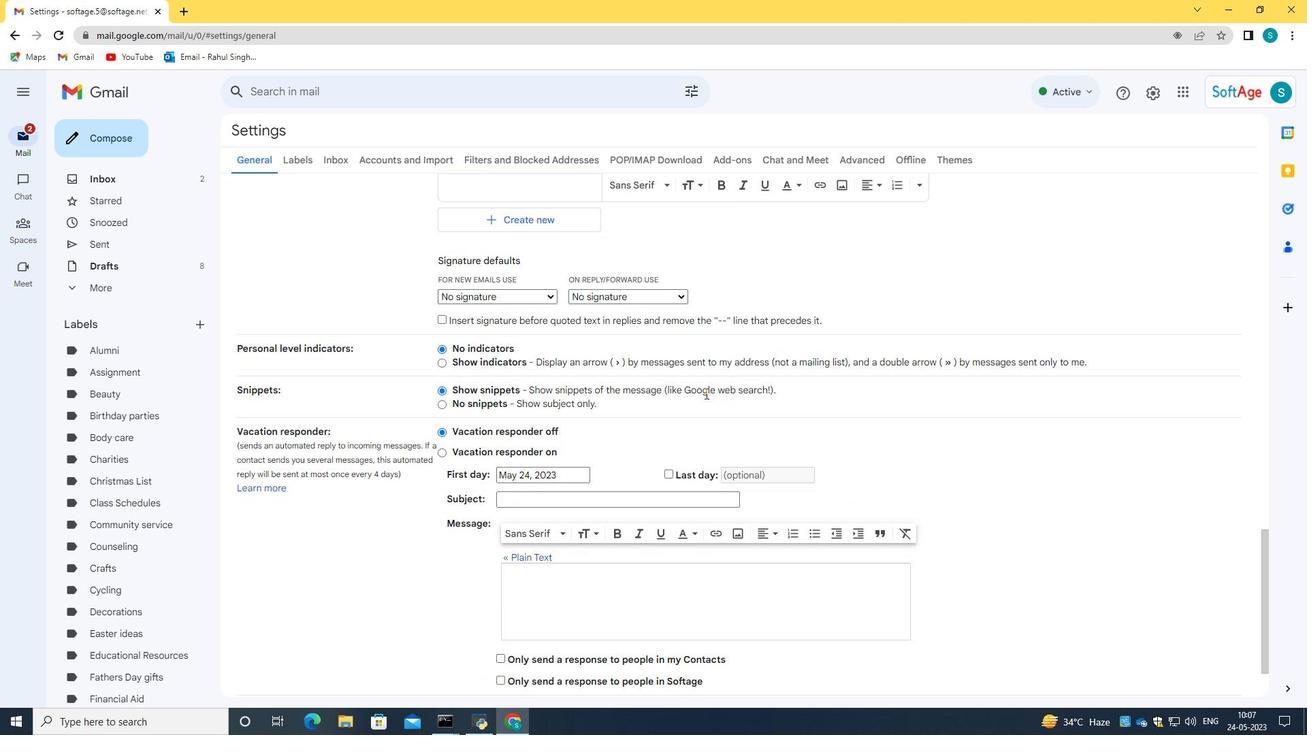 
Action: Mouse moved to (714, 624)
Screenshot: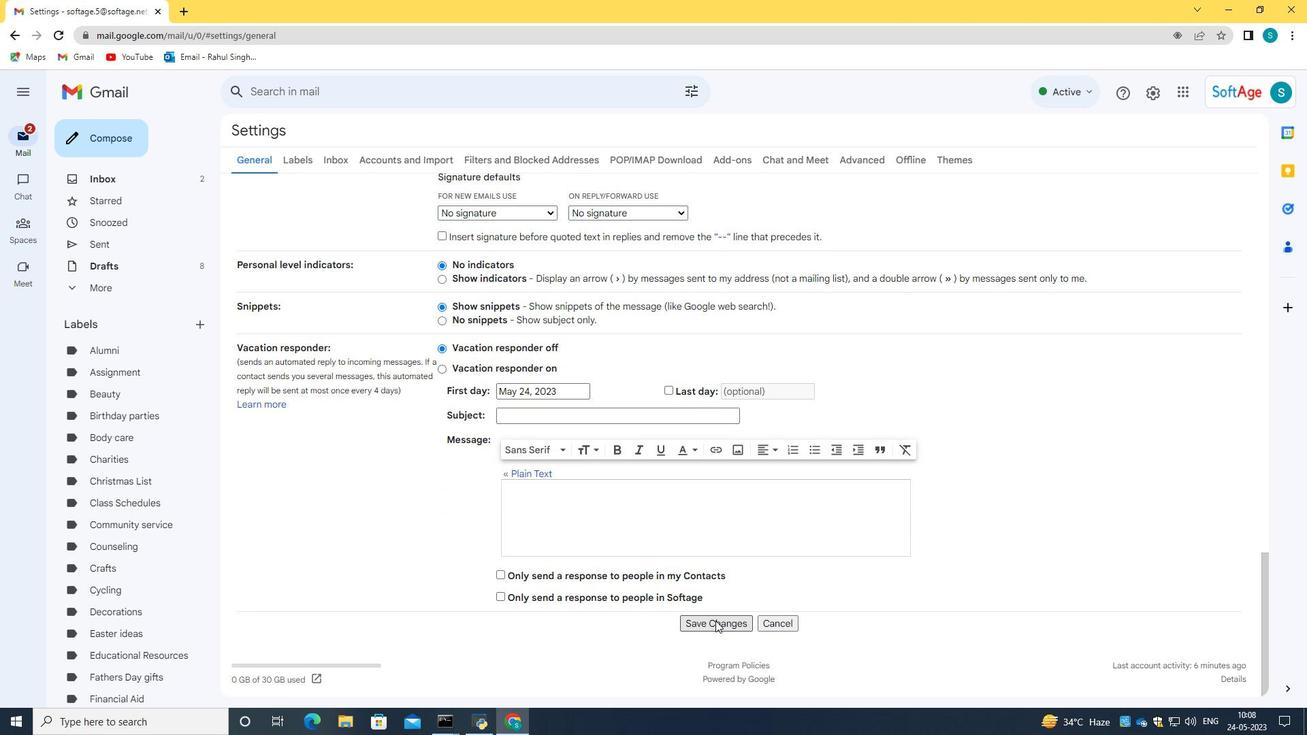 
Action: Mouse pressed left at (714, 624)
Screenshot: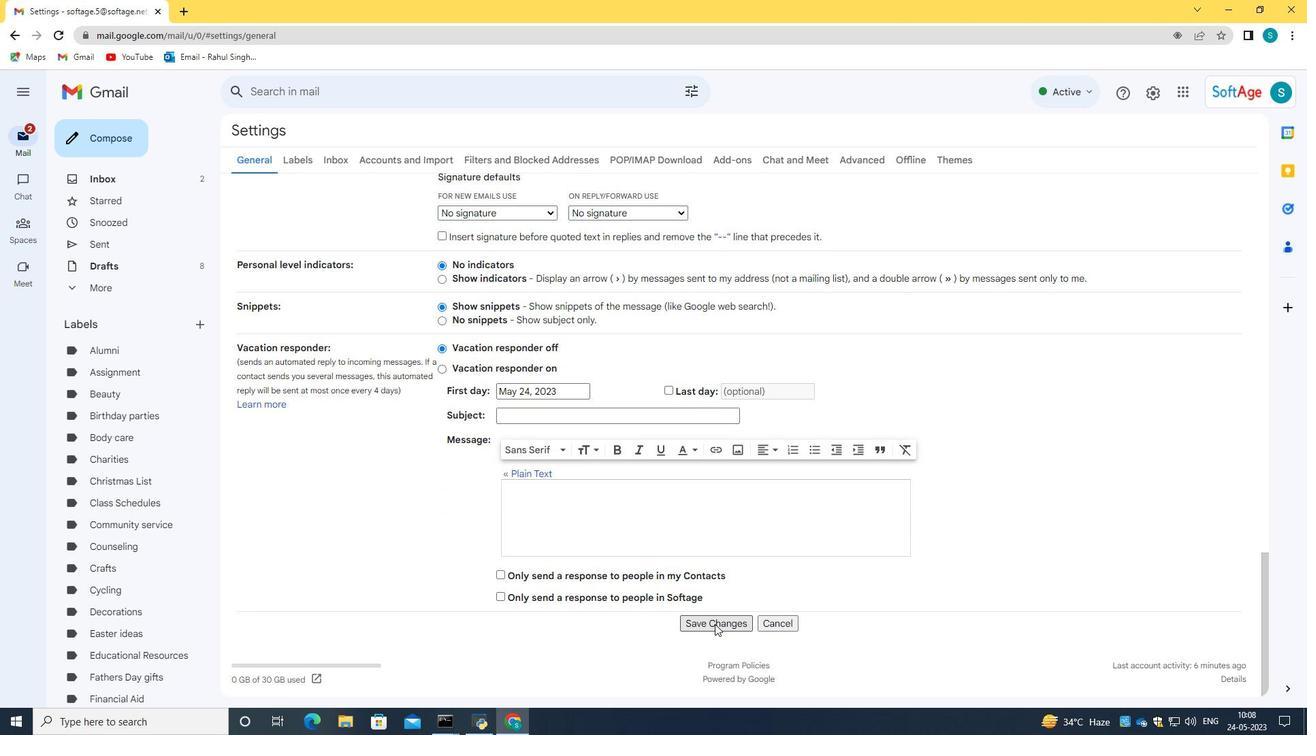 
Action: Mouse moved to (93, 141)
Screenshot: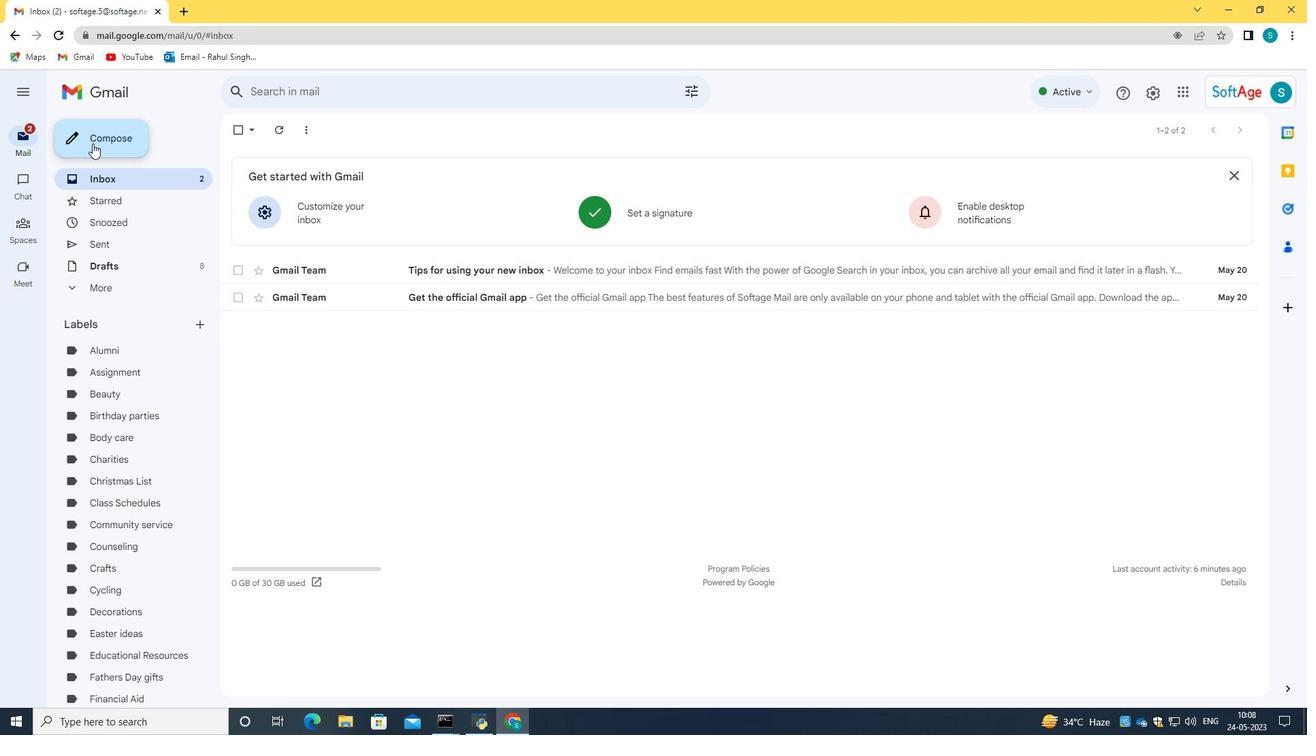 
Action: Mouse pressed left at (93, 141)
Screenshot: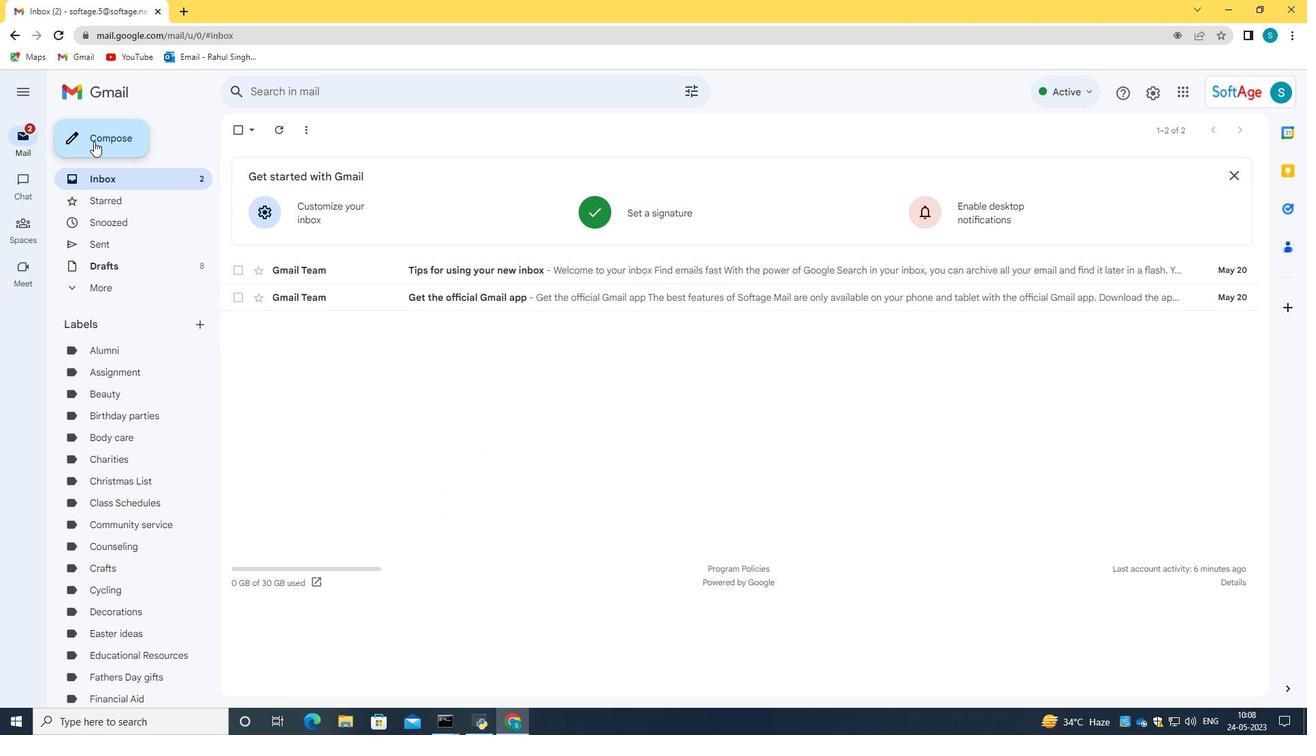 
Action: Mouse moved to (1233, 303)
Screenshot: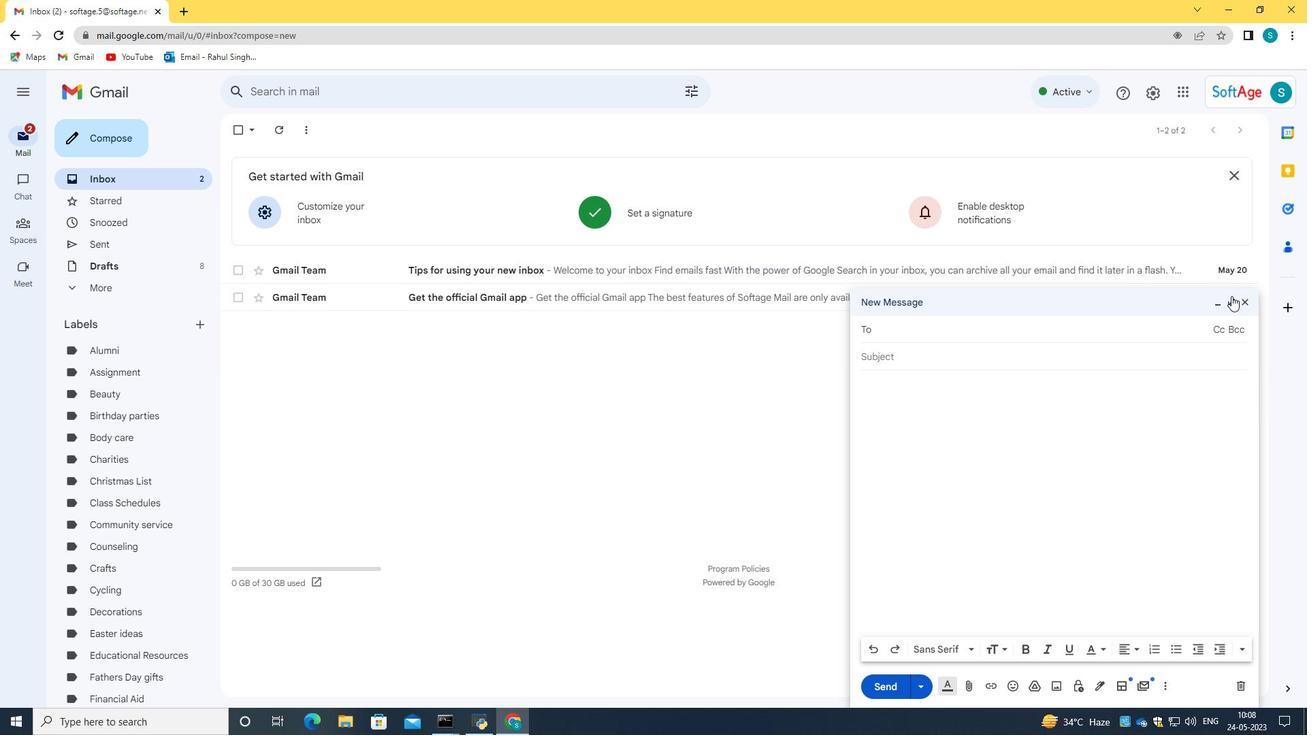 
Action: Mouse pressed left at (1233, 303)
Screenshot: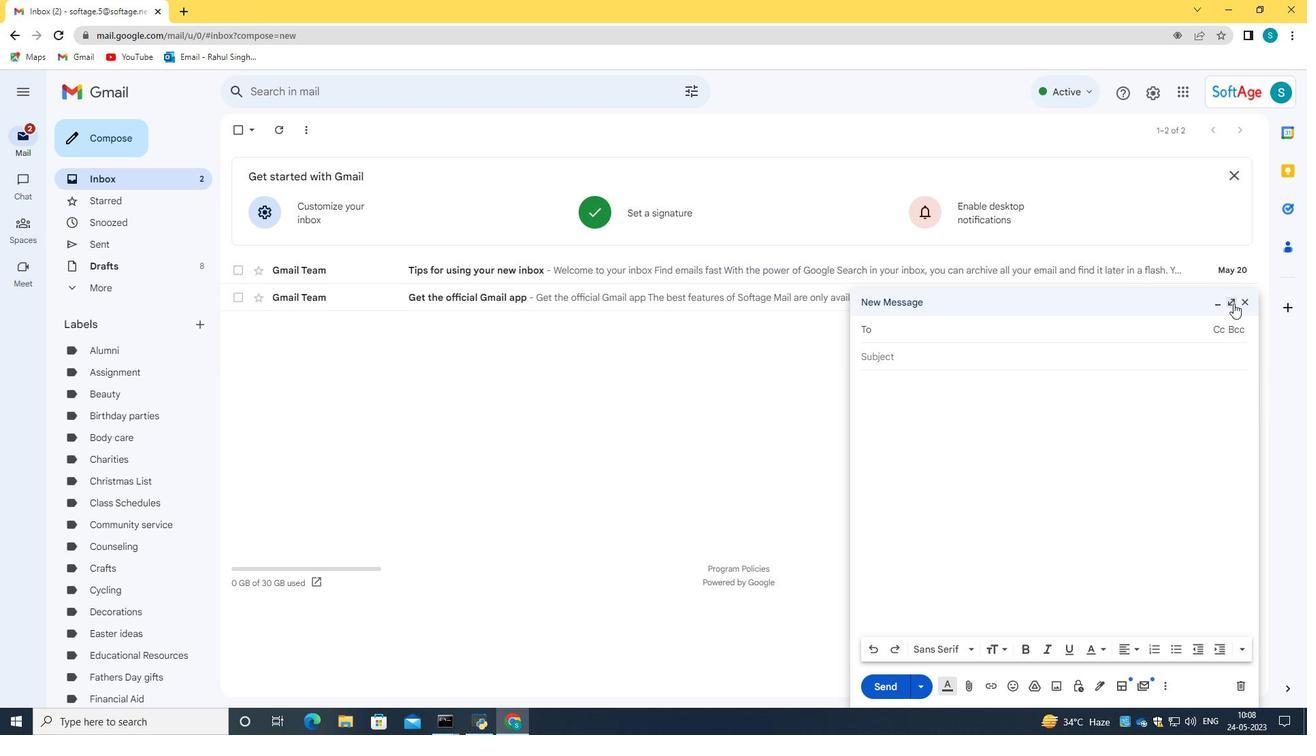 
Action: Mouse moved to (349, 664)
Screenshot: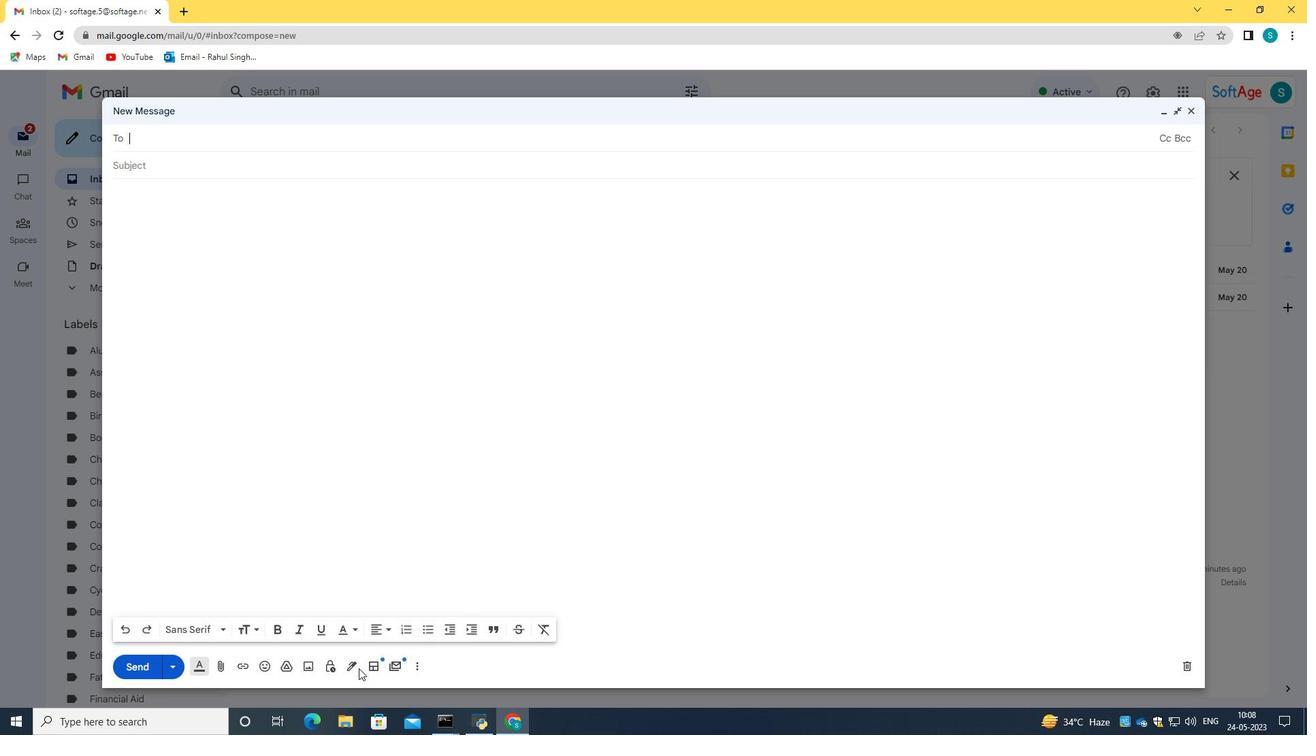 
Action: Mouse pressed left at (349, 664)
Screenshot: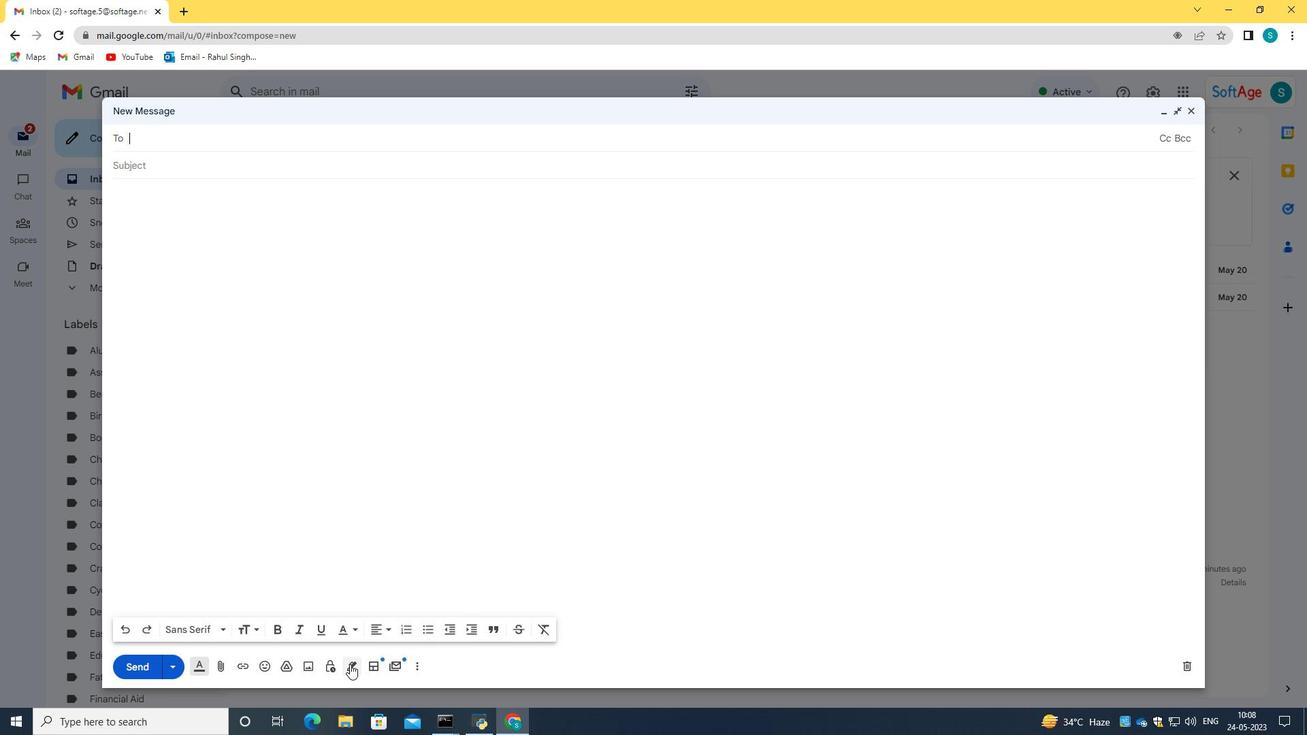
Action: Mouse moved to (400, 640)
Screenshot: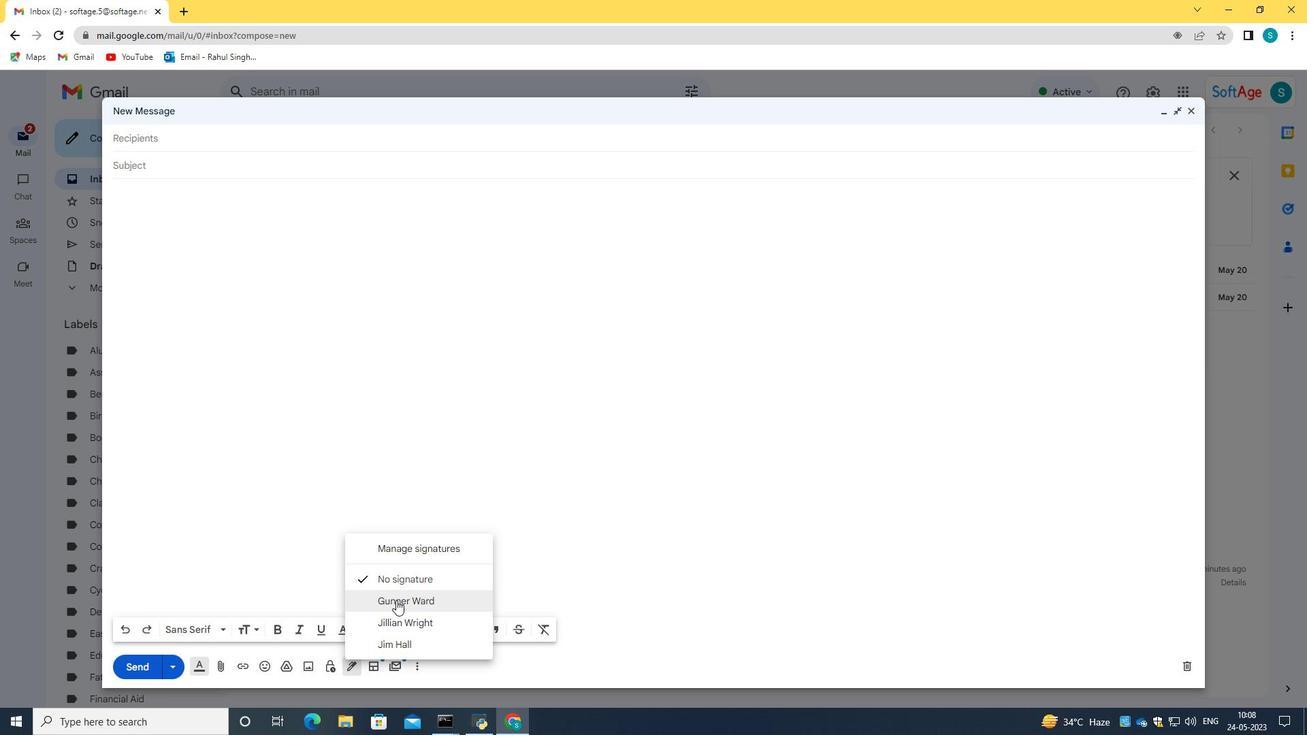 
Action: Mouse pressed left at (400, 640)
Screenshot: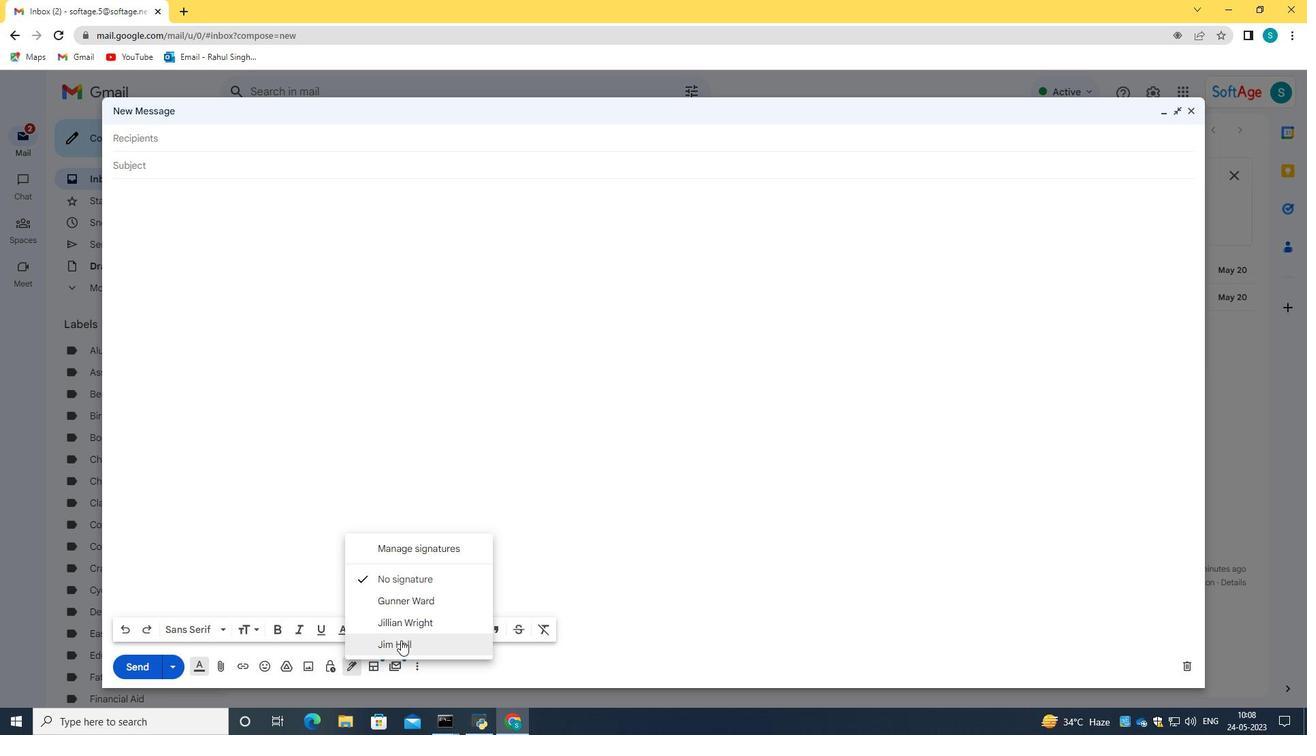 
Action: Mouse moved to (172, 154)
Screenshot: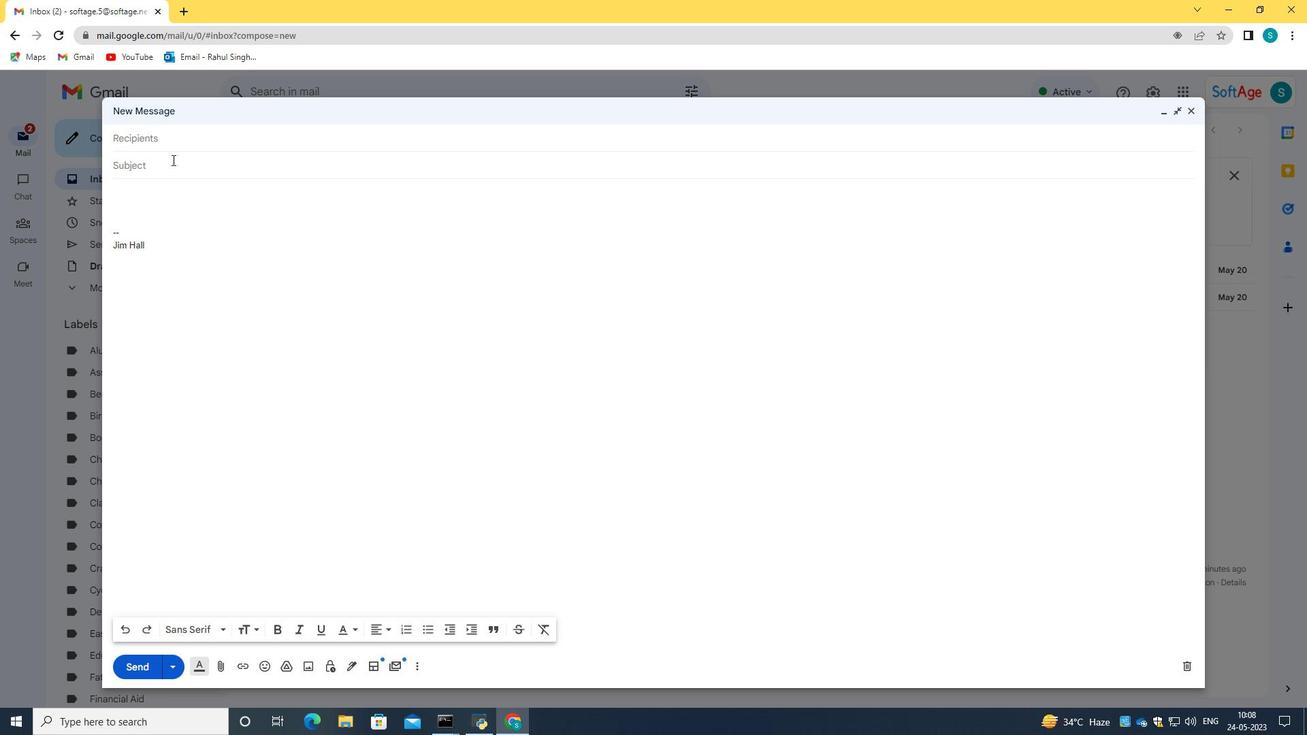 
Action: Mouse pressed left at (172, 154)
Screenshot: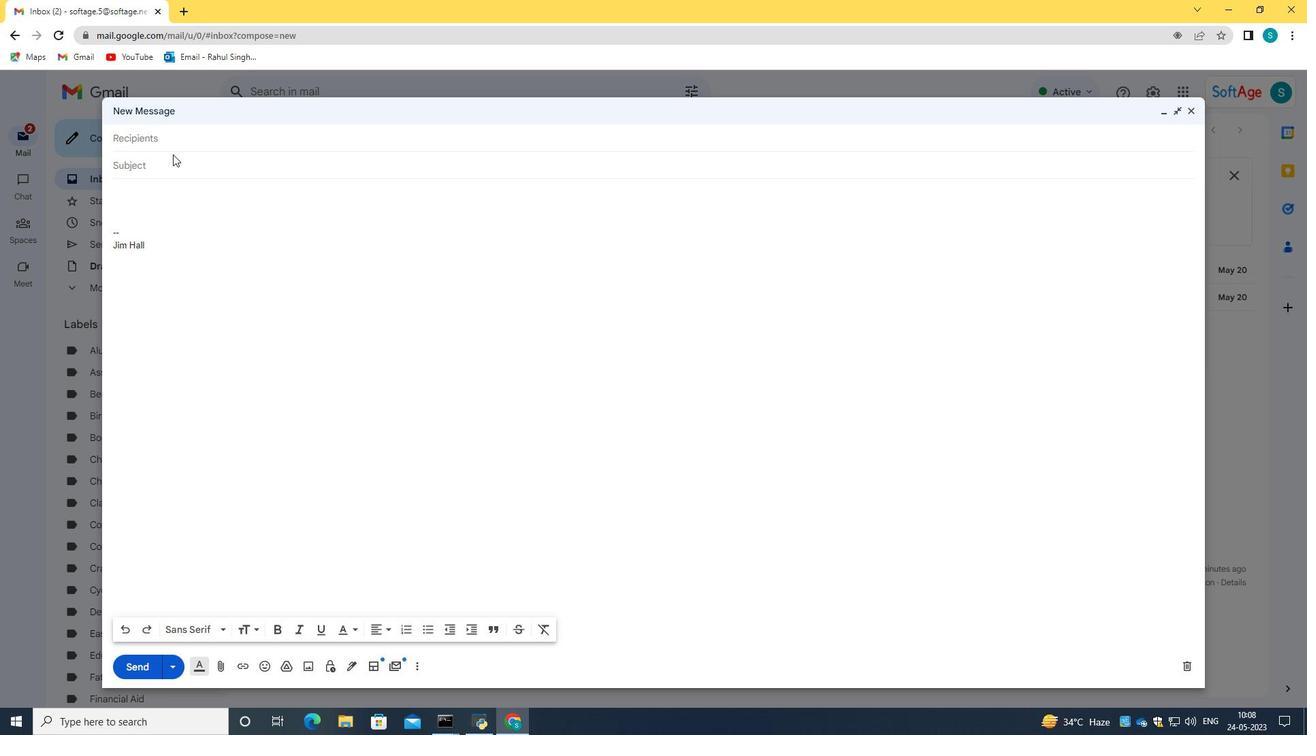 
Action: Mouse moved to (171, 162)
Screenshot: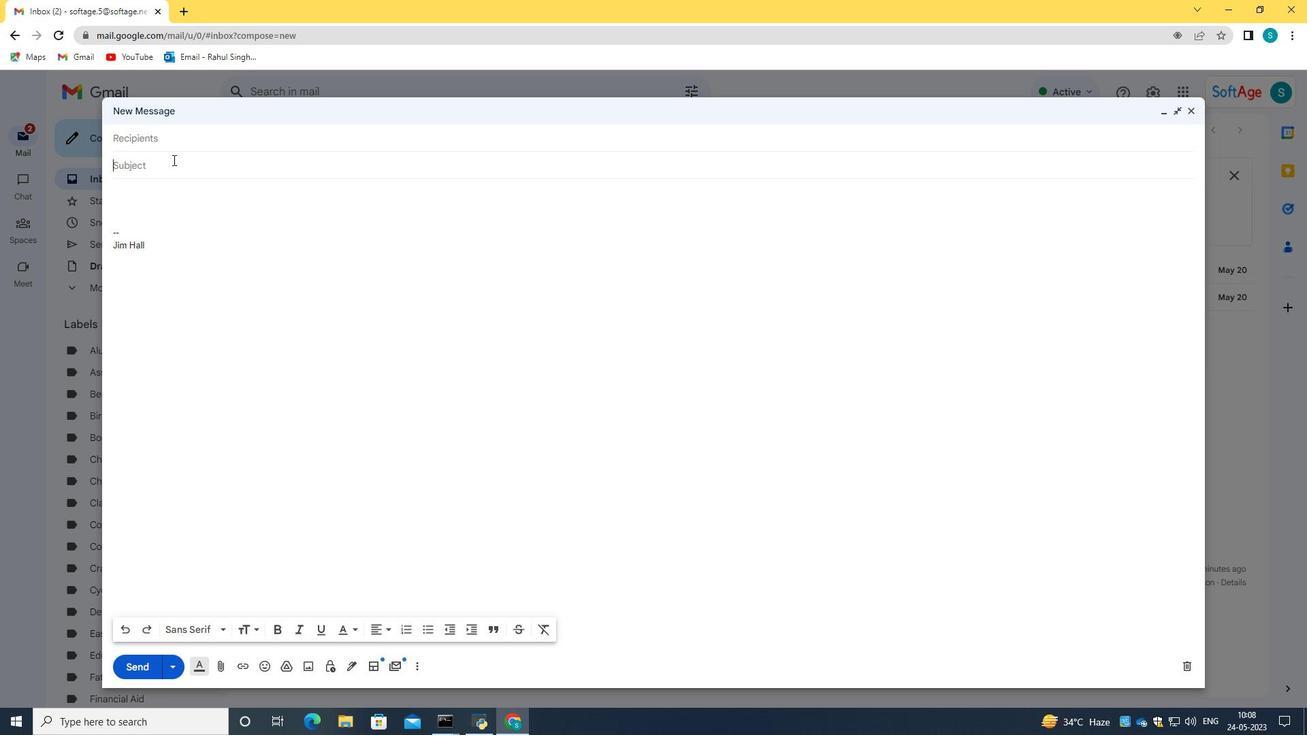 
Action: Mouse pressed left at (171, 162)
Screenshot: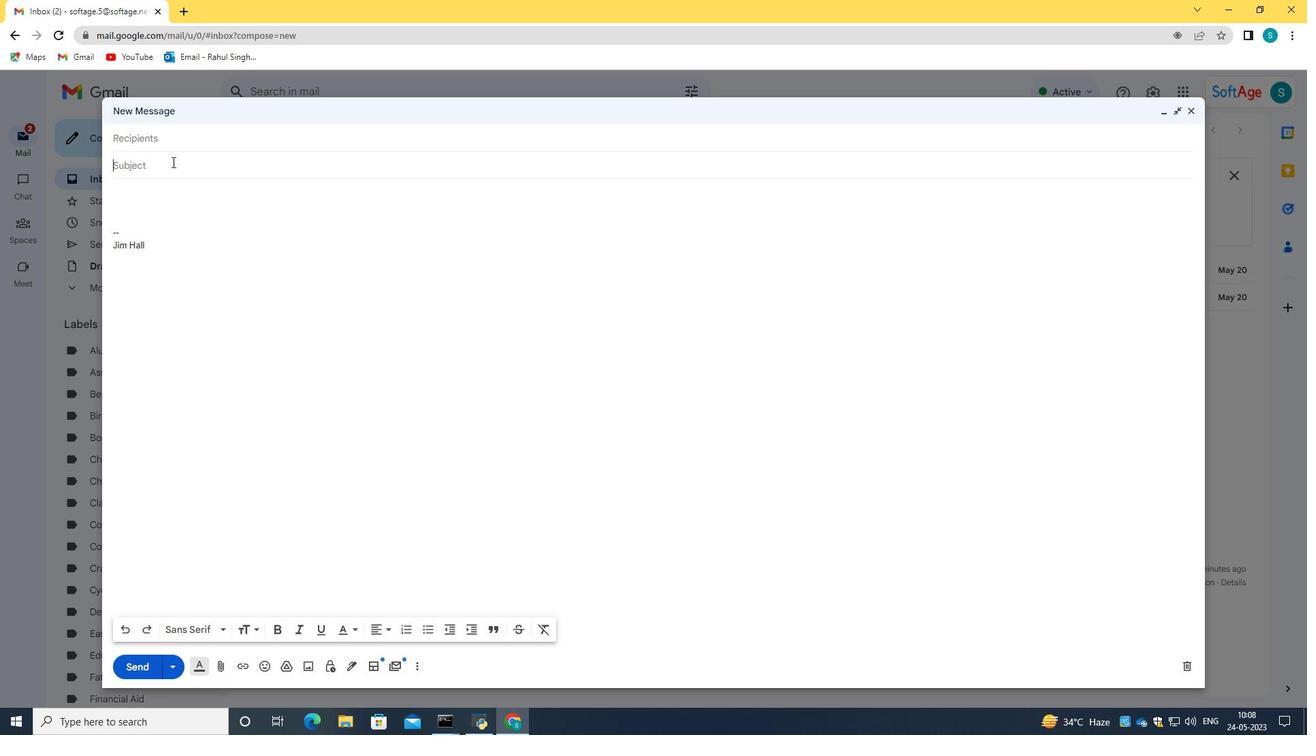 
Action: Key pressed <Key.caps_lock>U<Key.caps_lock>pdate<Key.space>on<Key.space>a<Key.space>task<Key.space>status<Key.space>a<Key.backspace>
Screenshot: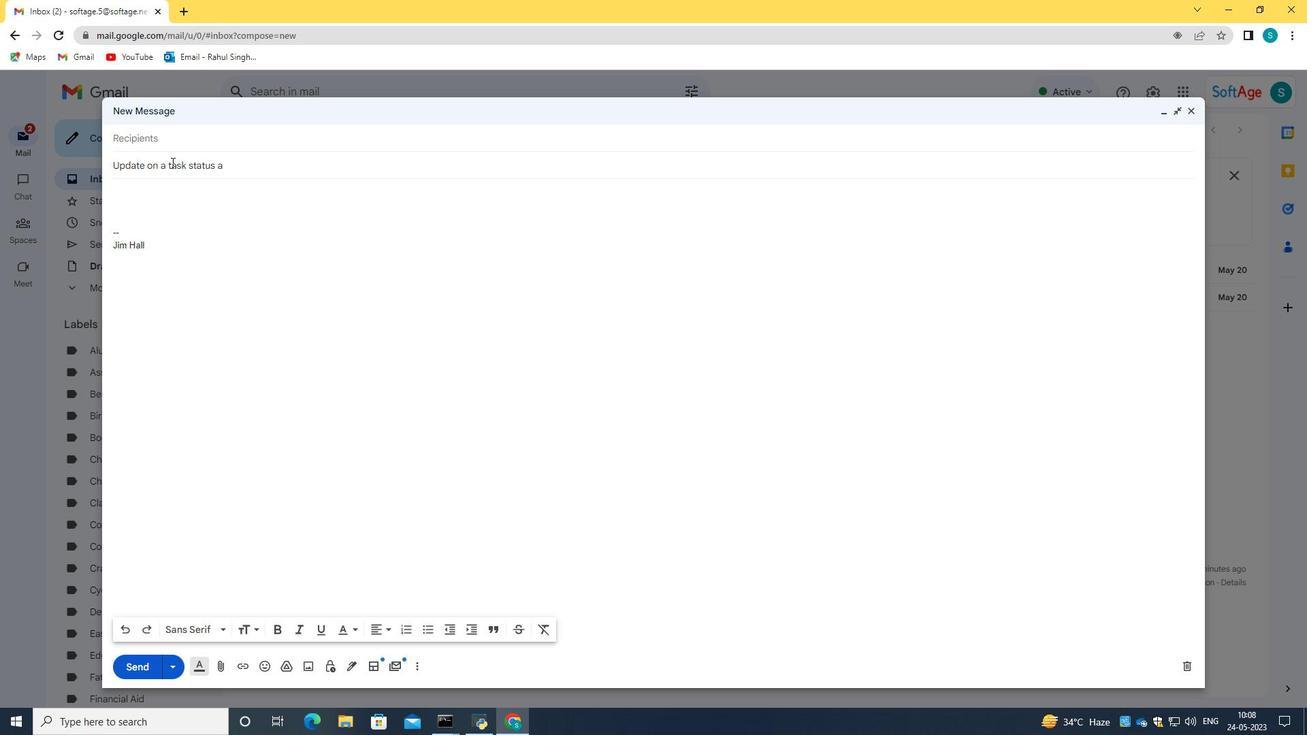 
Action: Mouse moved to (136, 184)
Screenshot: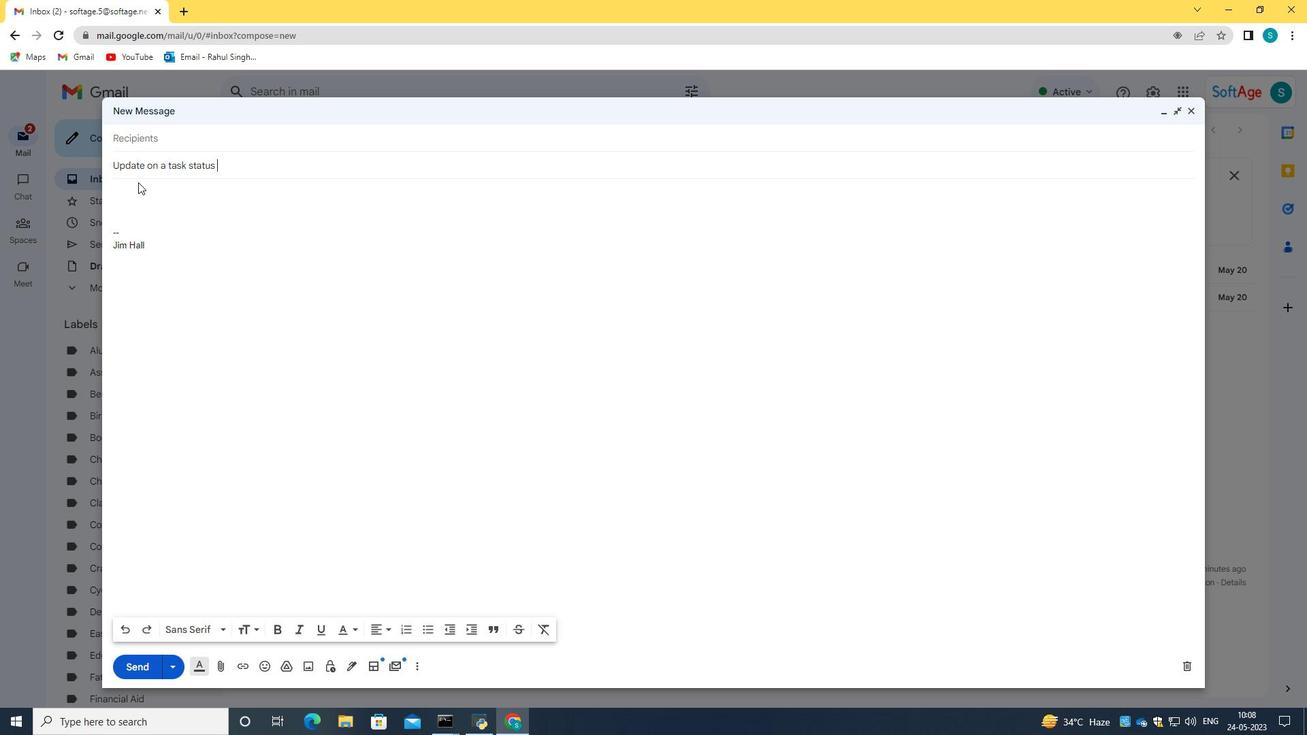 
Action: Mouse pressed left at (136, 184)
Screenshot: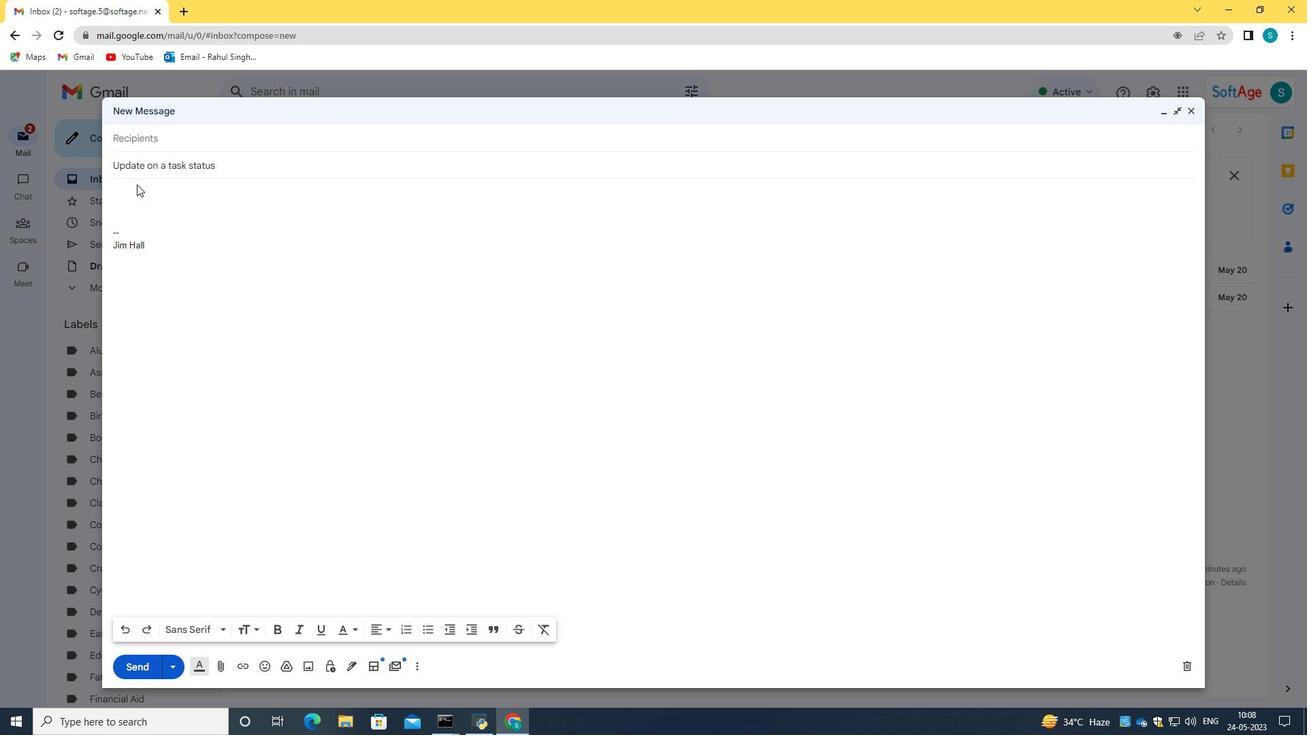 
Action: Mouse moved to (135, 185)
Screenshot: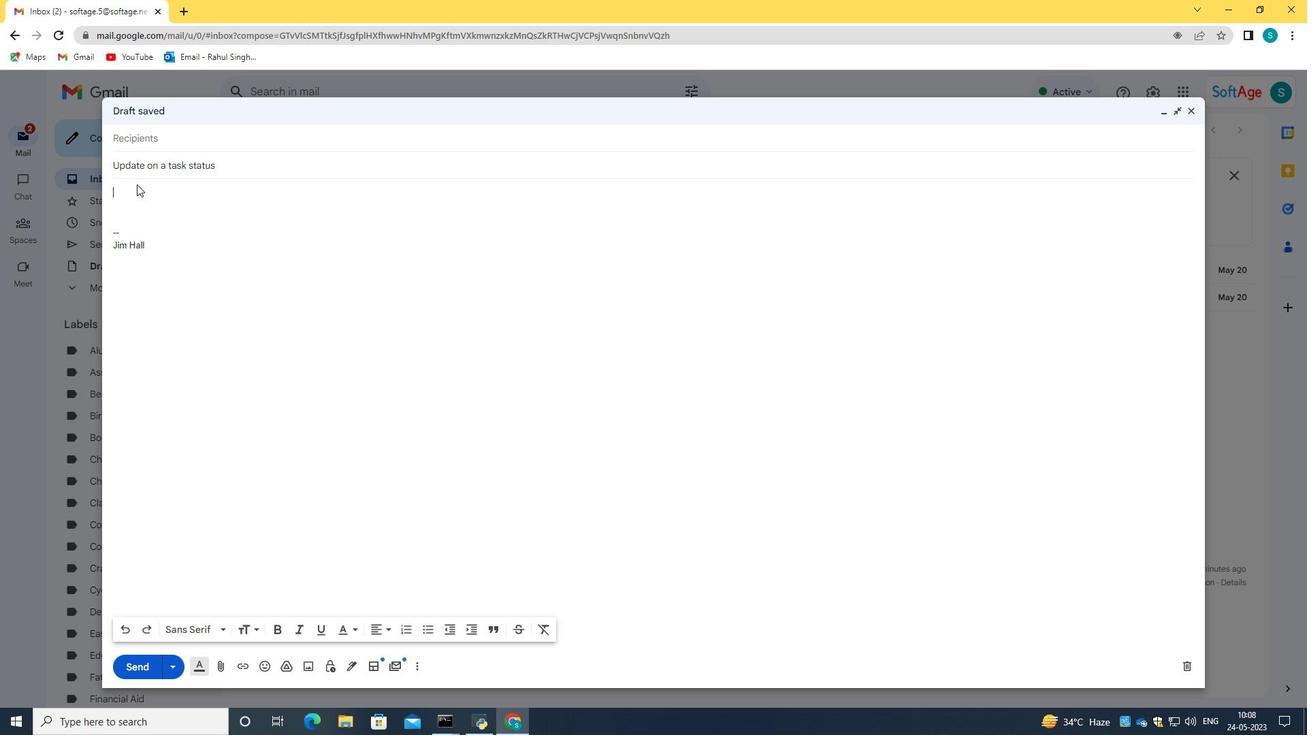 
Action: Key pressed <Key.caps_lock>J<Key.caps_lock>ust<Key.space>wanted<Key.space>to<Key.space>gibe<Key.space><Key.backspace><Key.backspace><Key.backspace>ve<Key.space>you<Key.space>a<Key.space>heads<Key.space>up<Key.space>that<Key.space>the<Key.space>cle<Key.backspace>ient<Key.space>meeting<Key.space>has<Key.space>been<Key.space>moved<Key.space>to<Key.space>next<Key.space><Key.caps_lock>M<Key.caps_lock>onday.
Screenshot: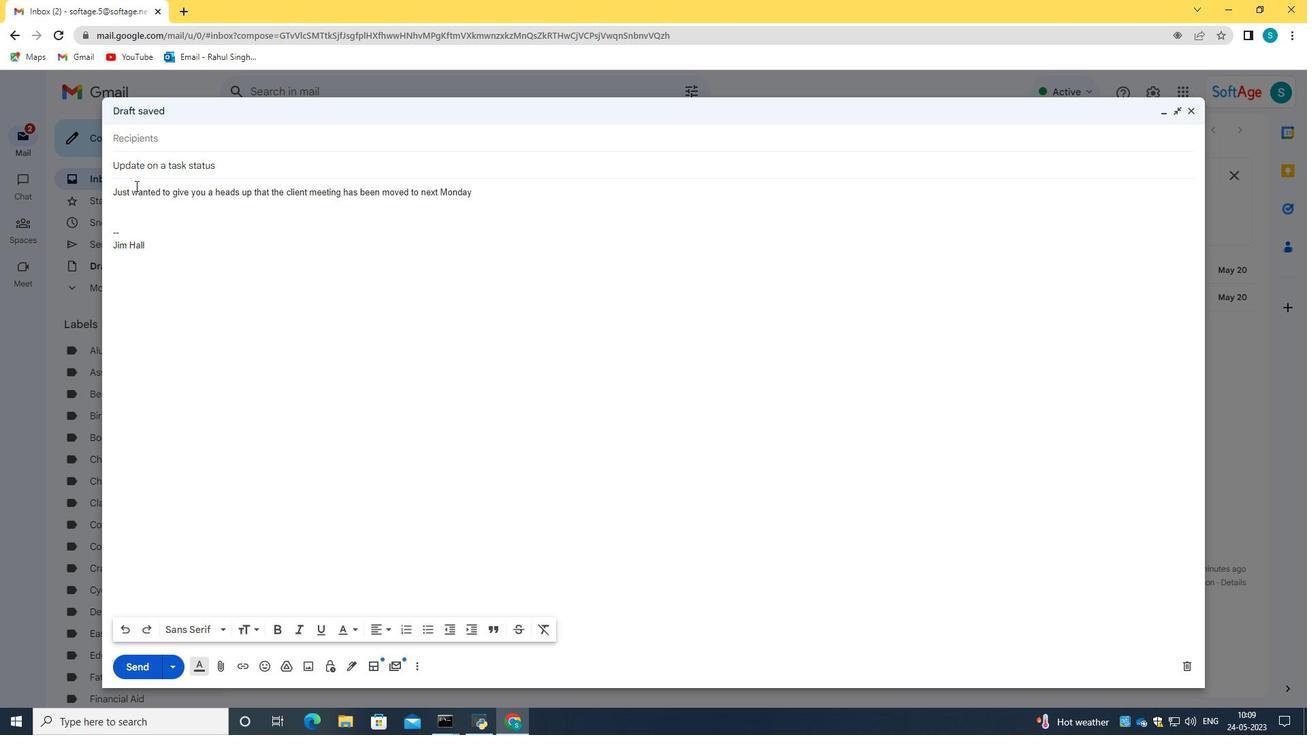 
Action: Mouse scrolled (135, 186) with delta (0, 0)
Screenshot: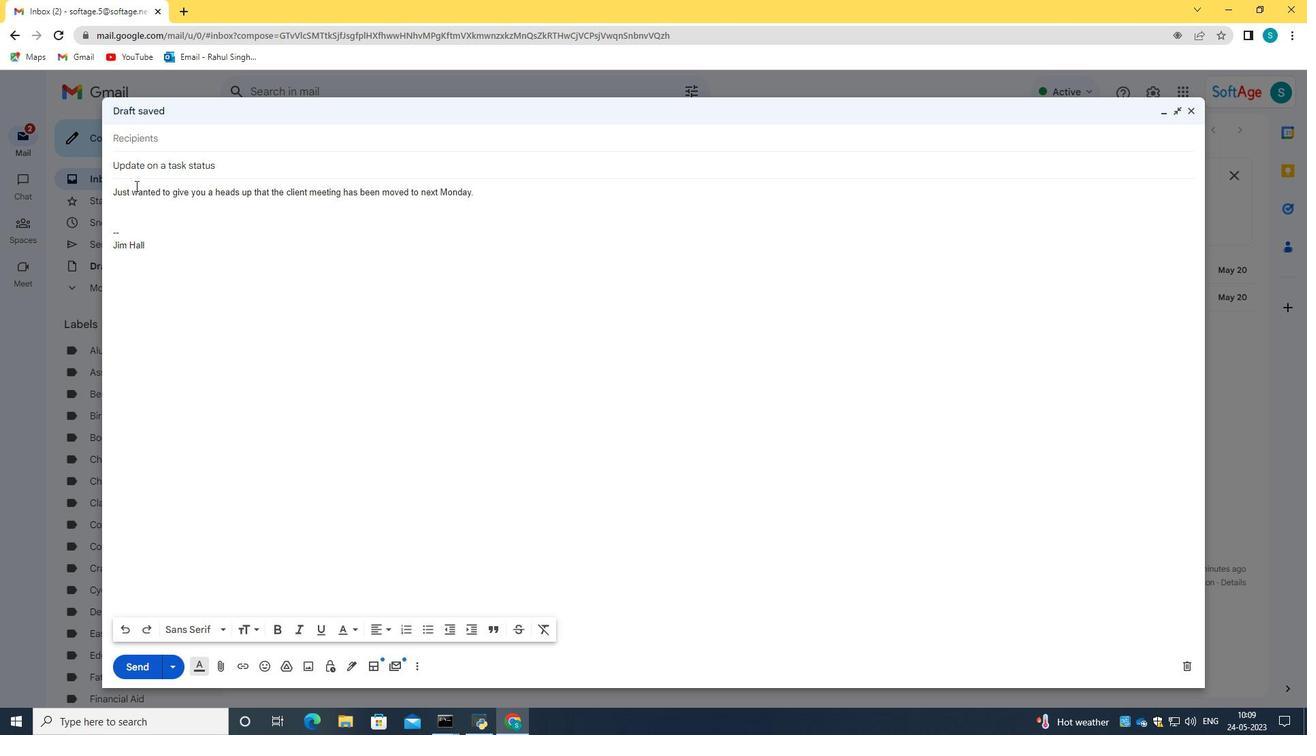 
Action: Mouse scrolled (135, 186) with delta (0, 0)
Screenshot: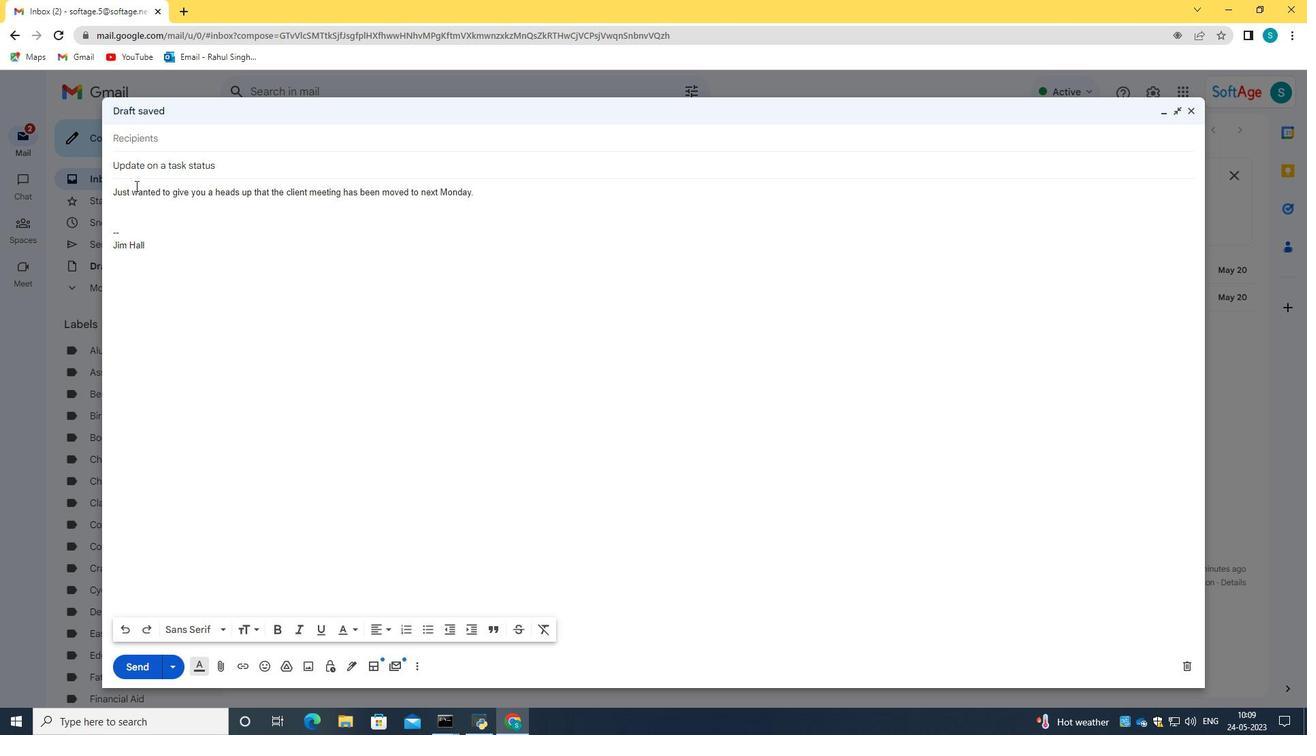 
Action: Mouse moved to (151, 135)
Screenshot: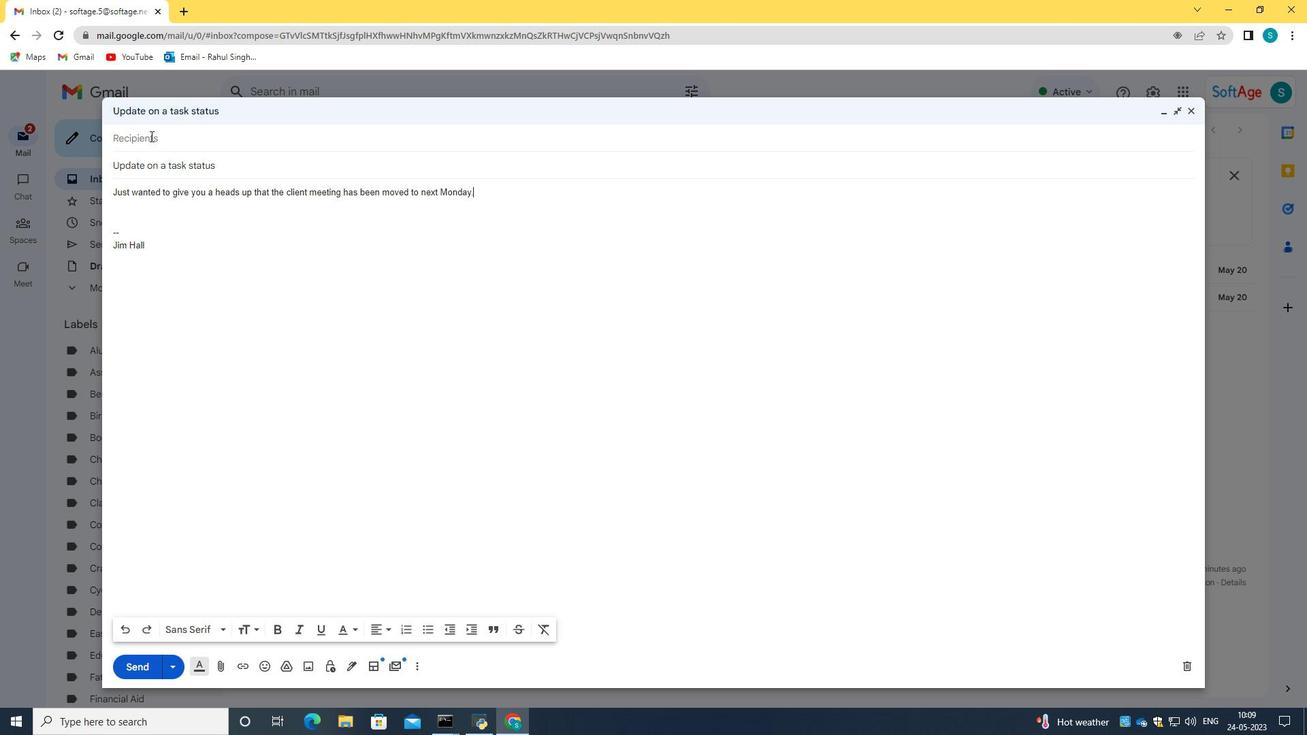 
Action: Mouse pressed left at (151, 135)
Screenshot: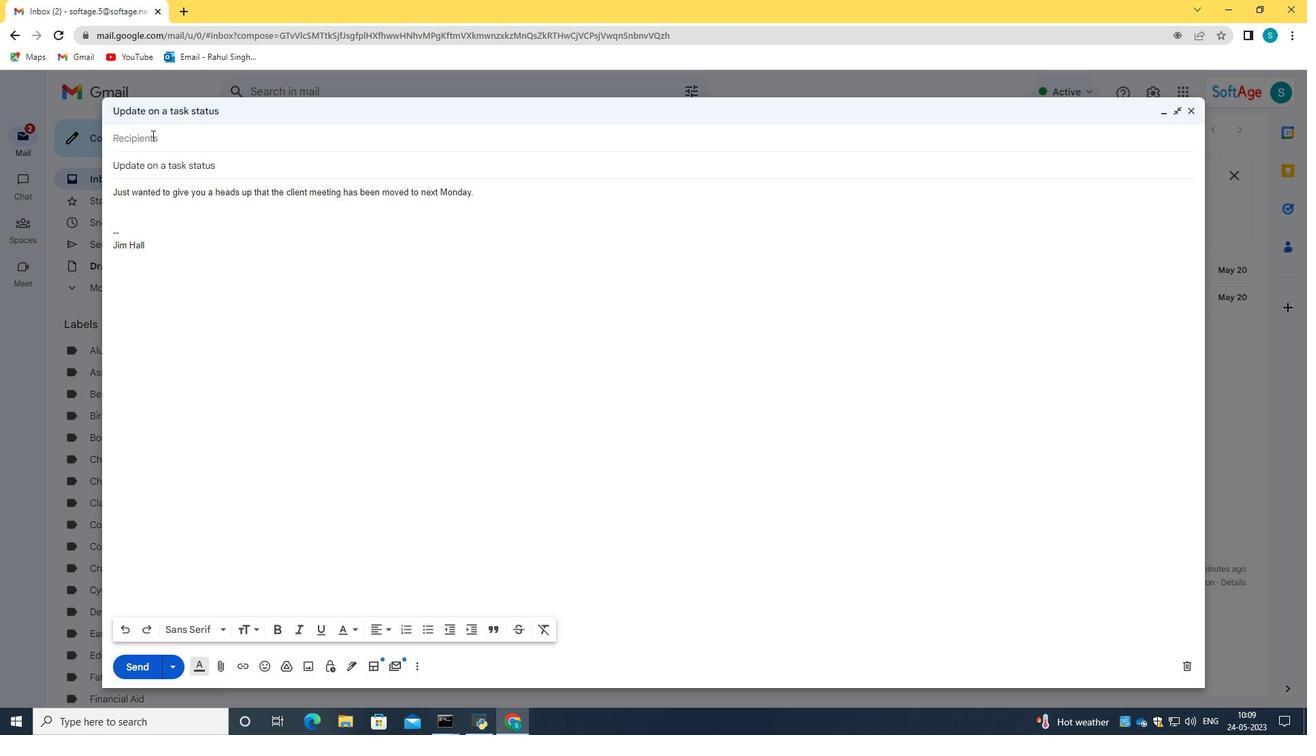 
Action: Key pressed <Key.caps_lock>S<Key.caps_lock>oftage.3<Key.shift>@softage.net
Screenshot: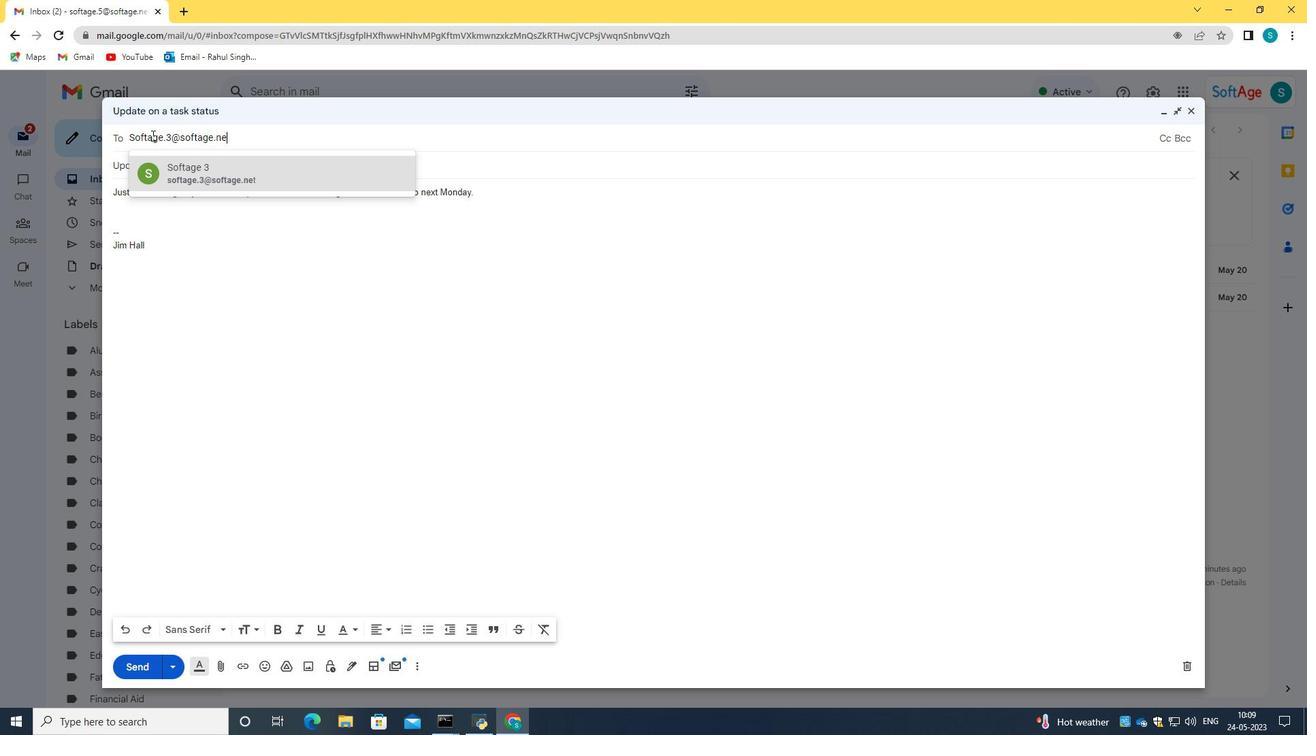 
Action: Mouse moved to (183, 174)
Screenshot: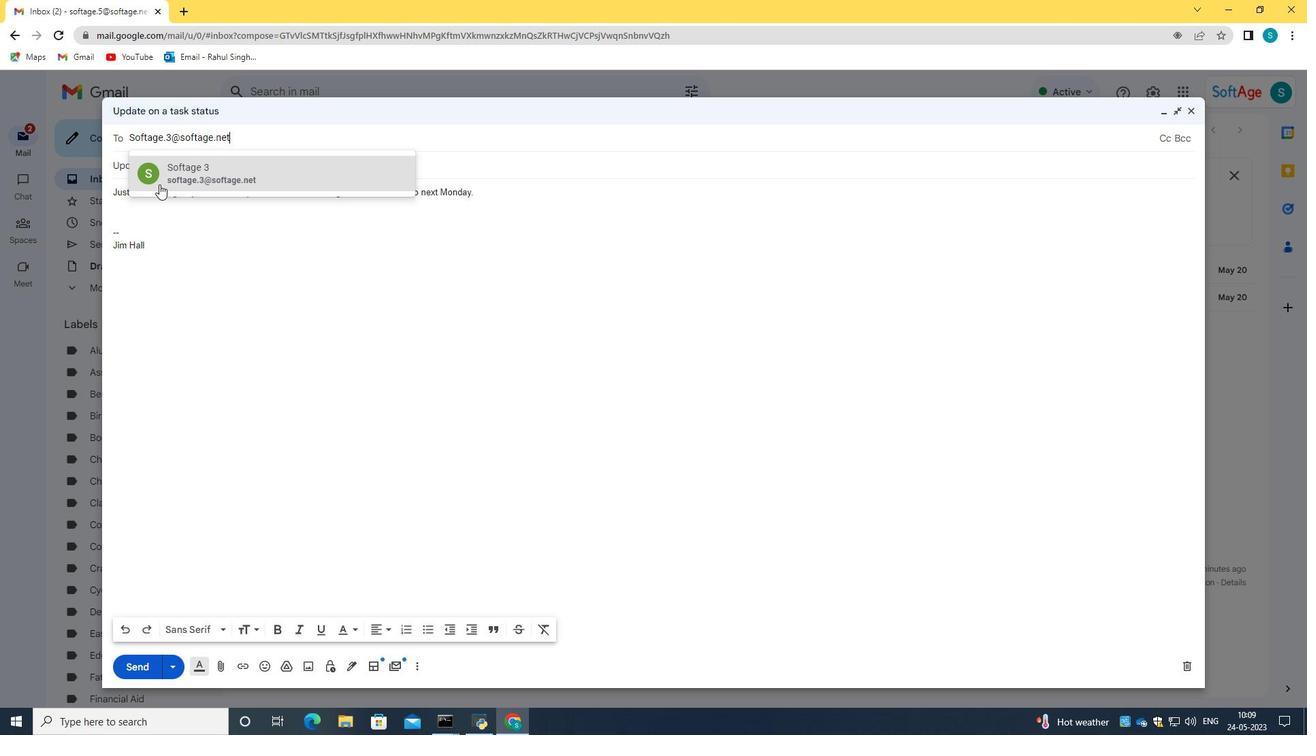 
Action: Mouse pressed left at (183, 174)
Screenshot: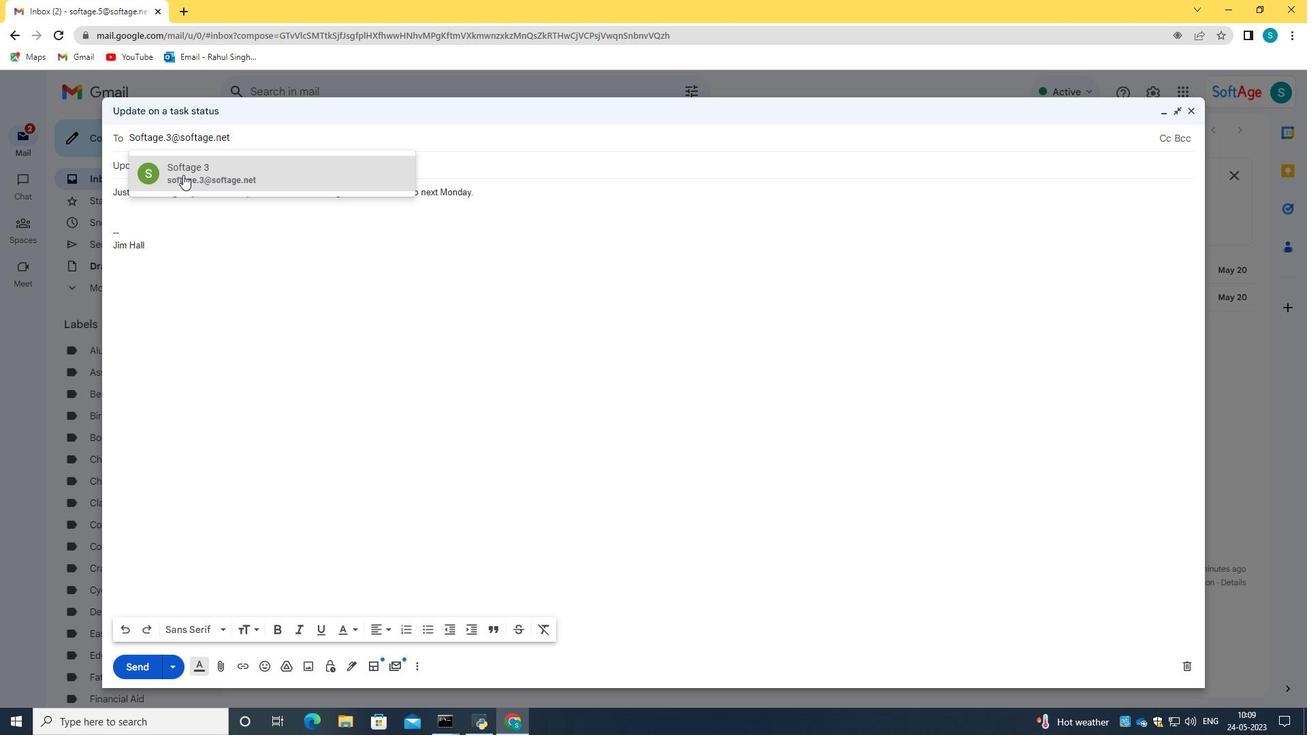
Action: Mouse moved to (137, 665)
Screenshot: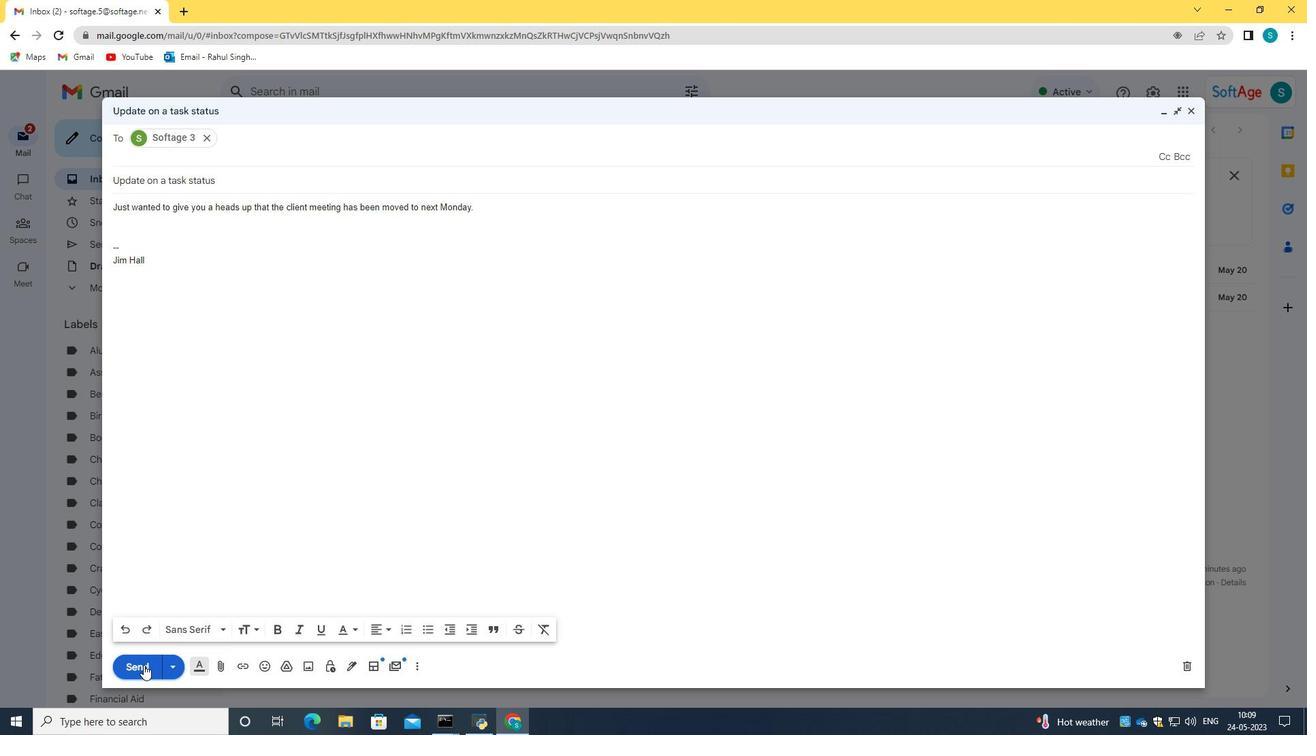 
Action: Mouse pressed left at (137, 665)
Screenshot: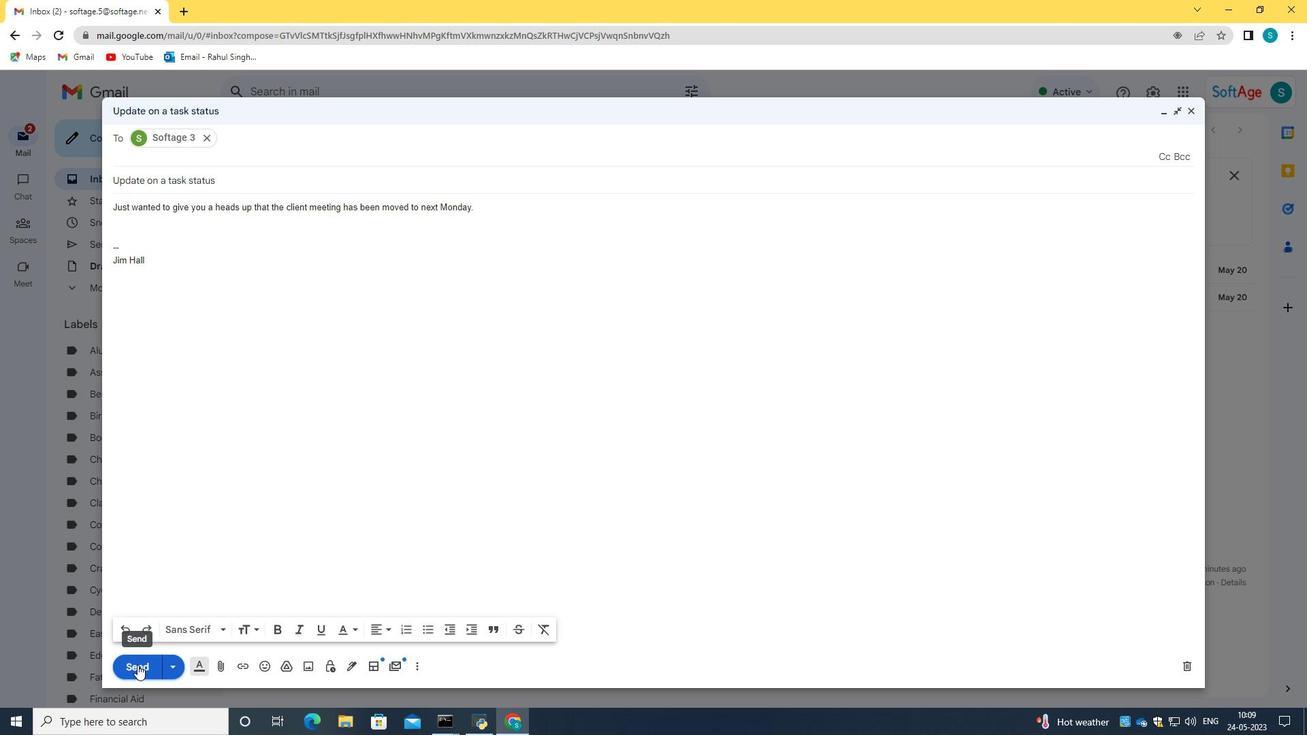 
Action: Mouse moved to (103, 241)
Screenshot: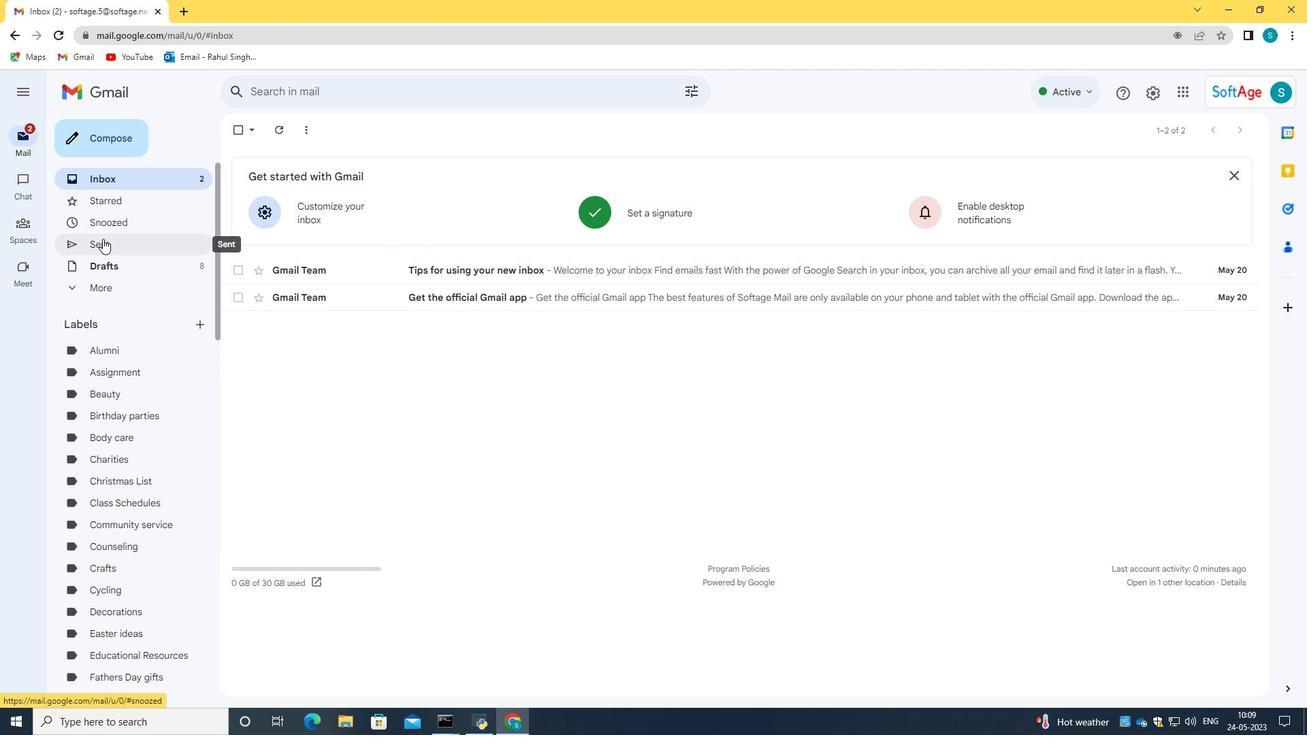 
Action: Mouse pressed left at (103, 241)
Screenshot: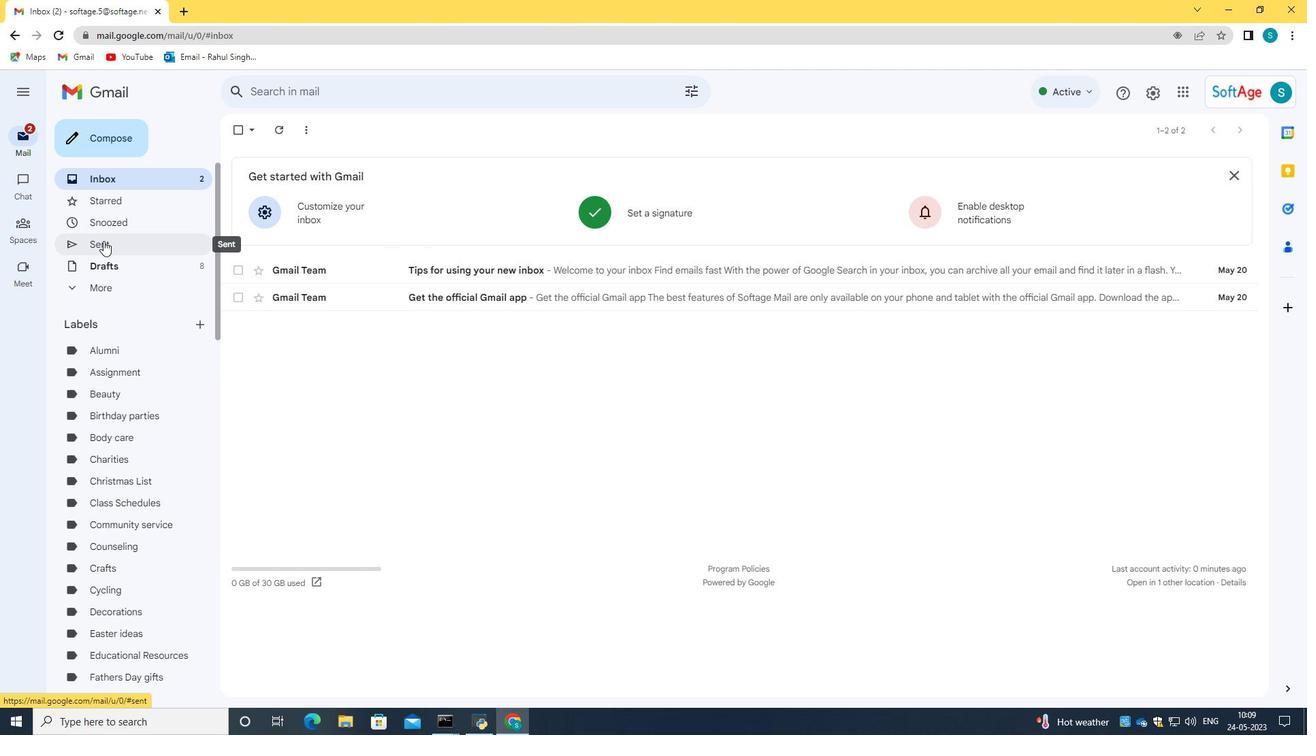 
Action: Mouse moved to (243, 200)
Screenshot: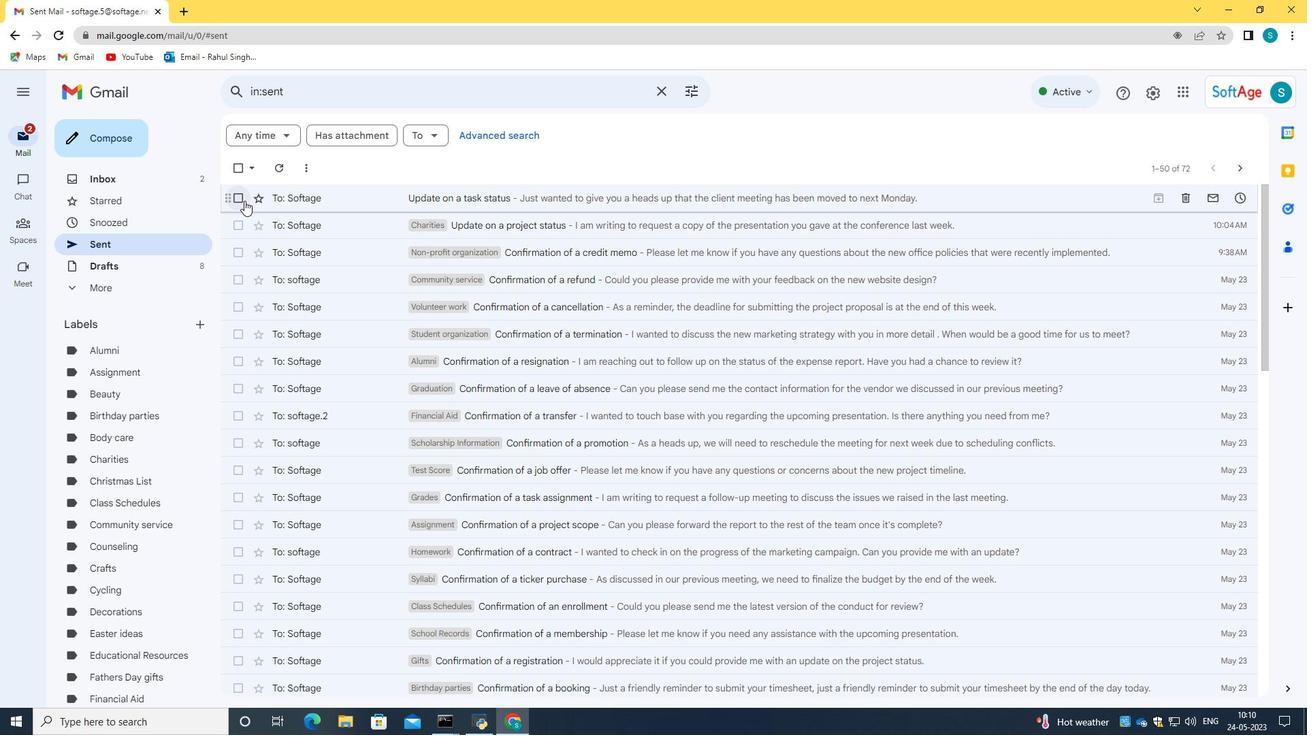 
Action: Mouse pressed left at (243, 200)
Screenshot: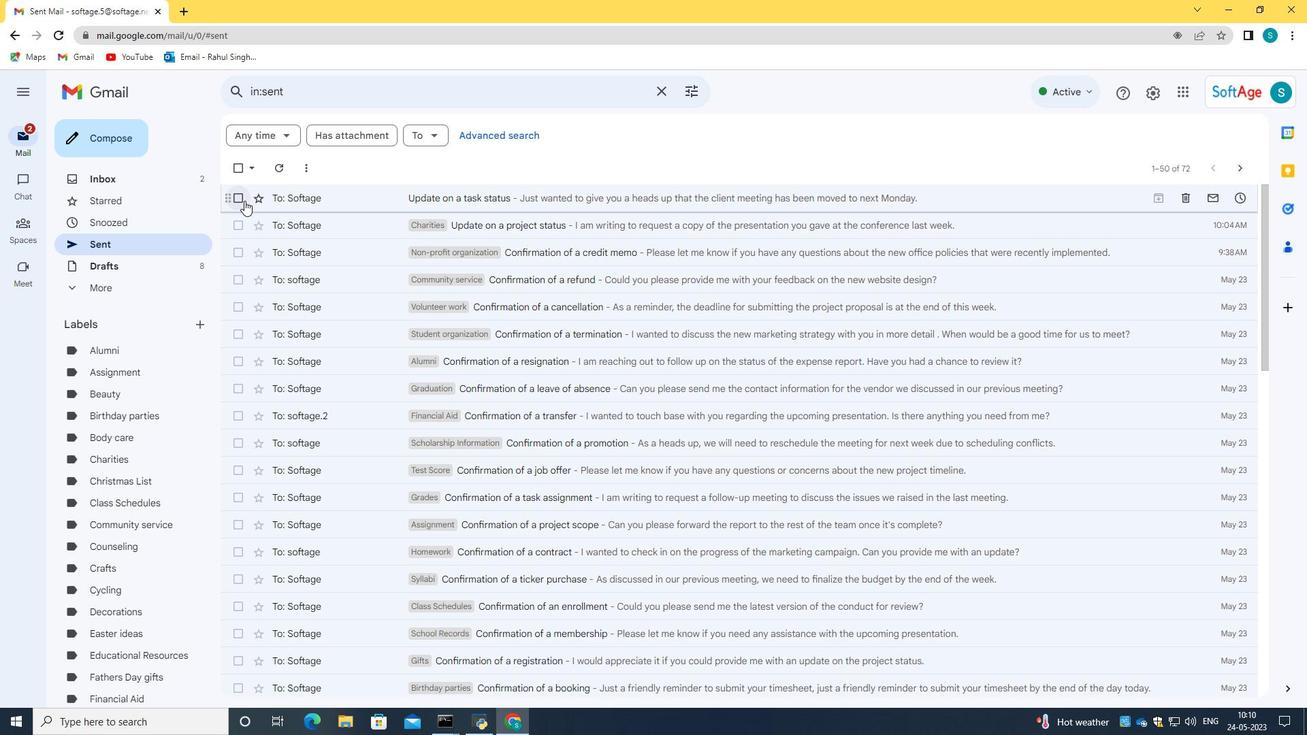 
Action: Mouse moved to (270, 196)
Screenshot: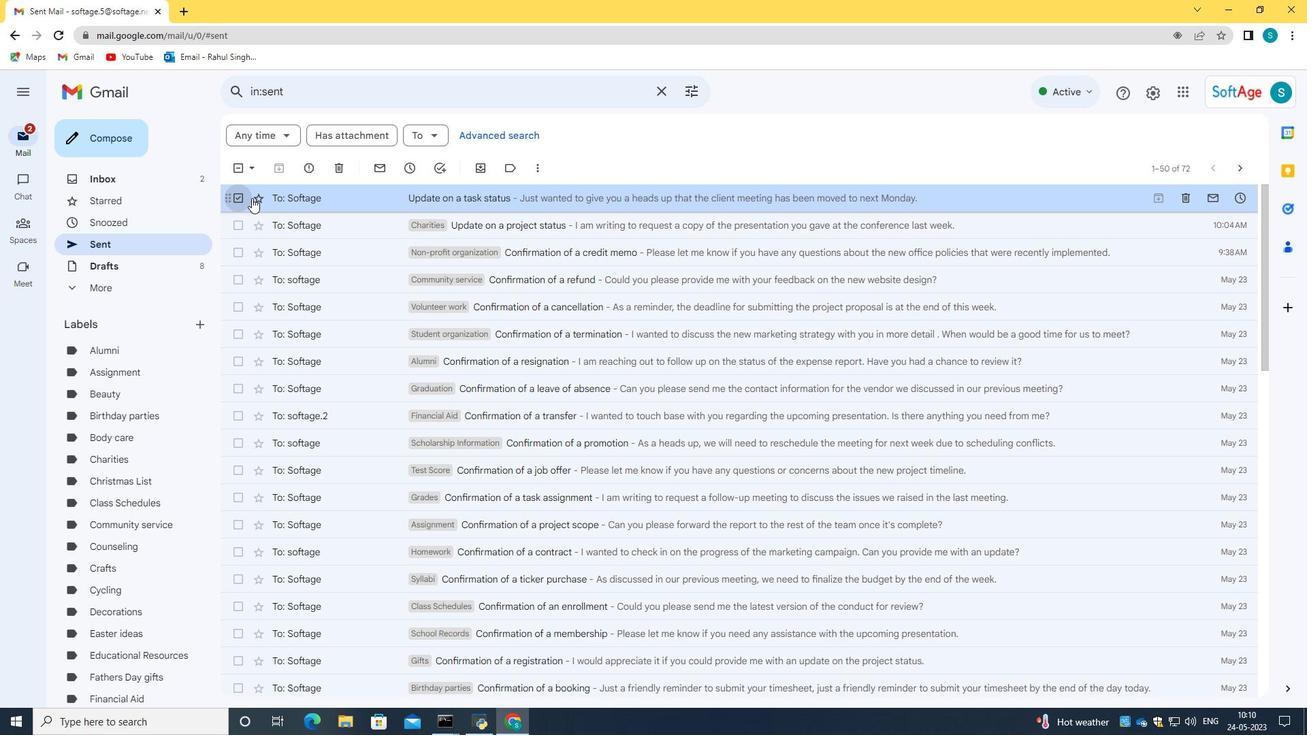 
Action: Mouse pressed right at (270, 196)
Screenshot: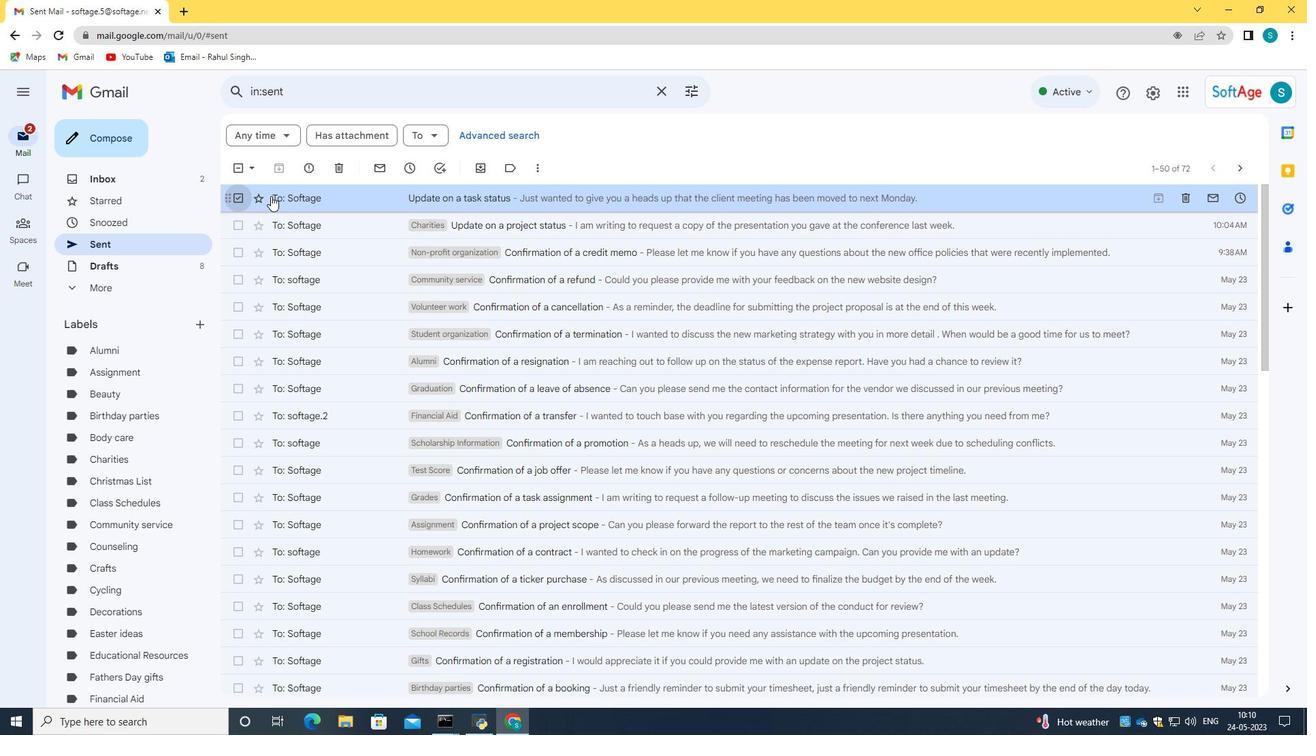 
Action: Mouse moved to (522, 394)
Screenshot: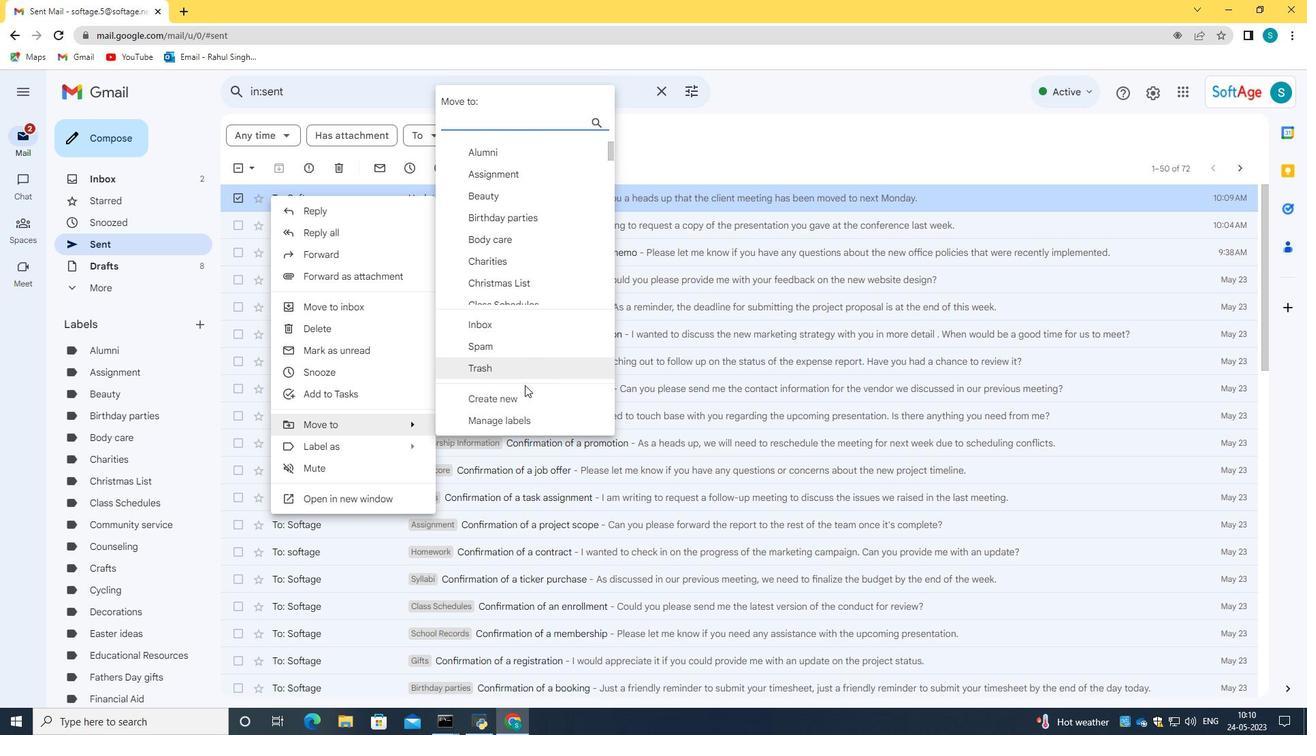 
Action: Mouse pressed left at (522, 394)
Screenshot: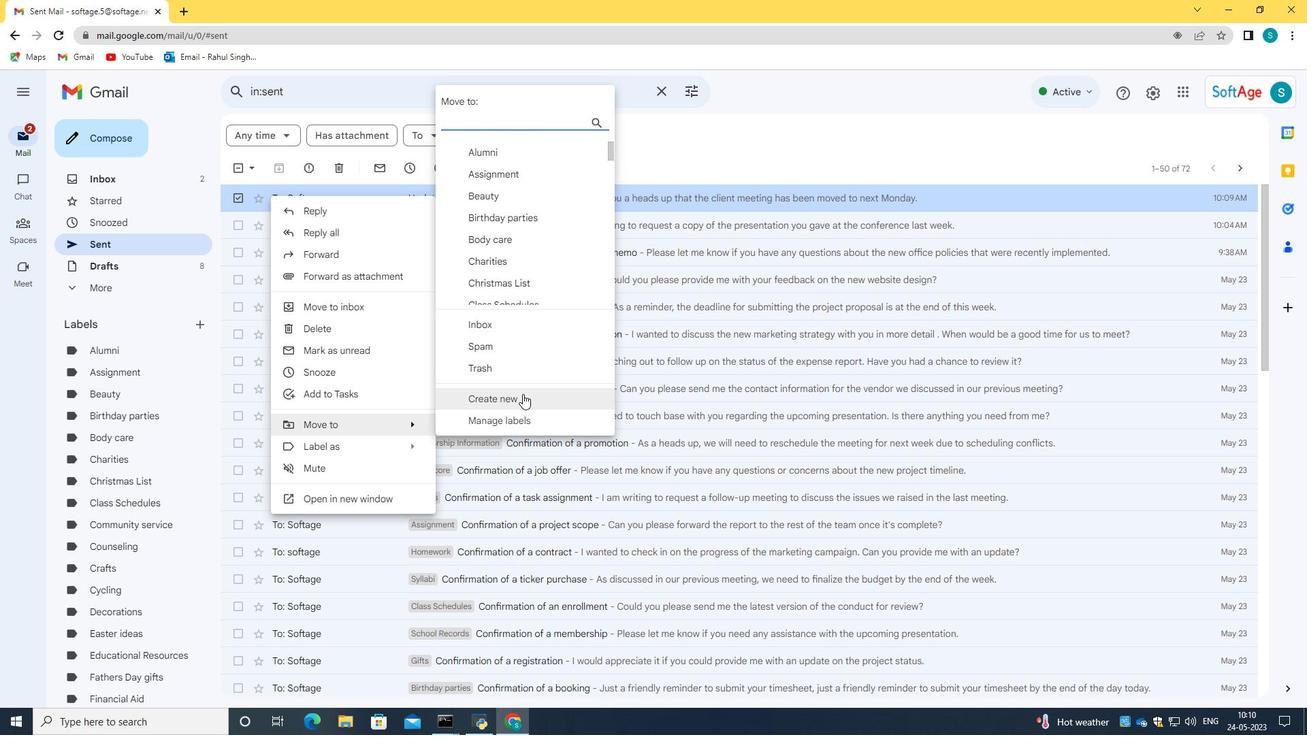 
Action: Key pressed <Key.caps_lock>G<Key.caps_lock><Key.backspace><Key.caps_lock>F<Key.caps_lock>undraising
Screenshot: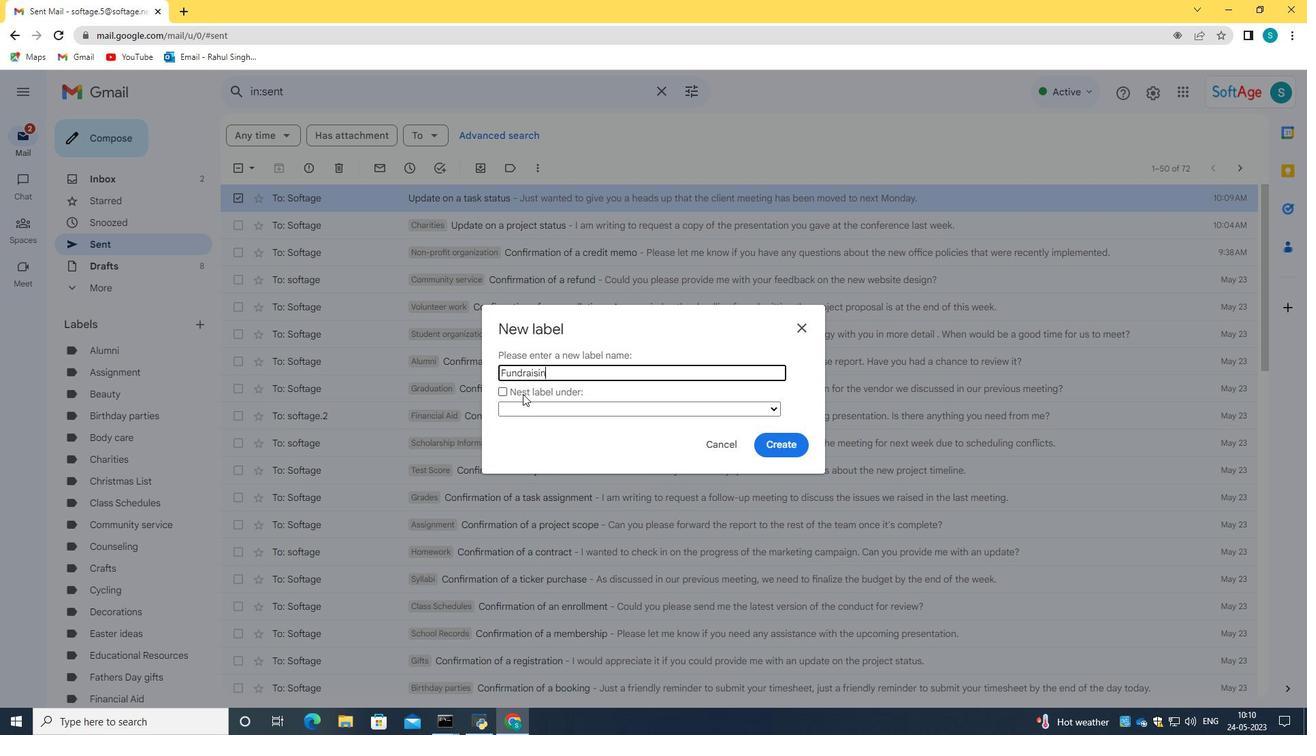 
Action: Mouse moved to (789, 441)
Screenshot: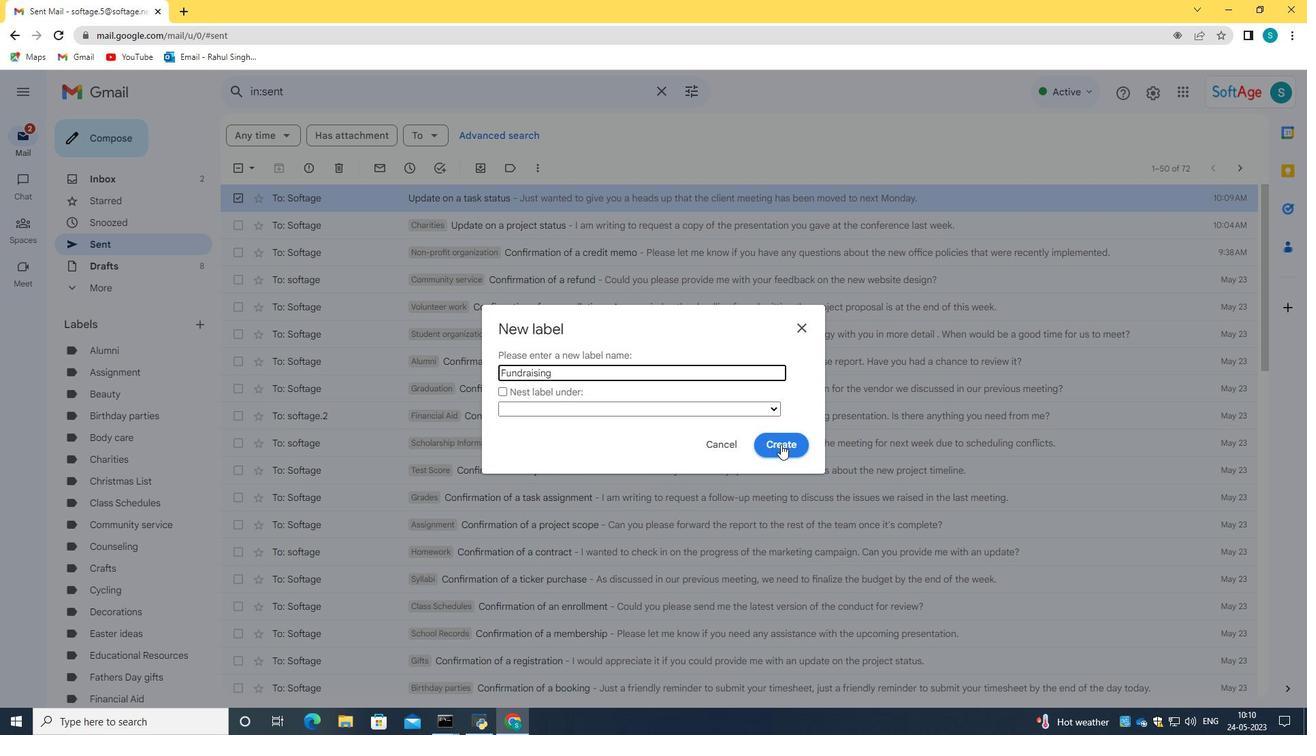
Action: Mouse pressed left at (789, 441)
Screenshot: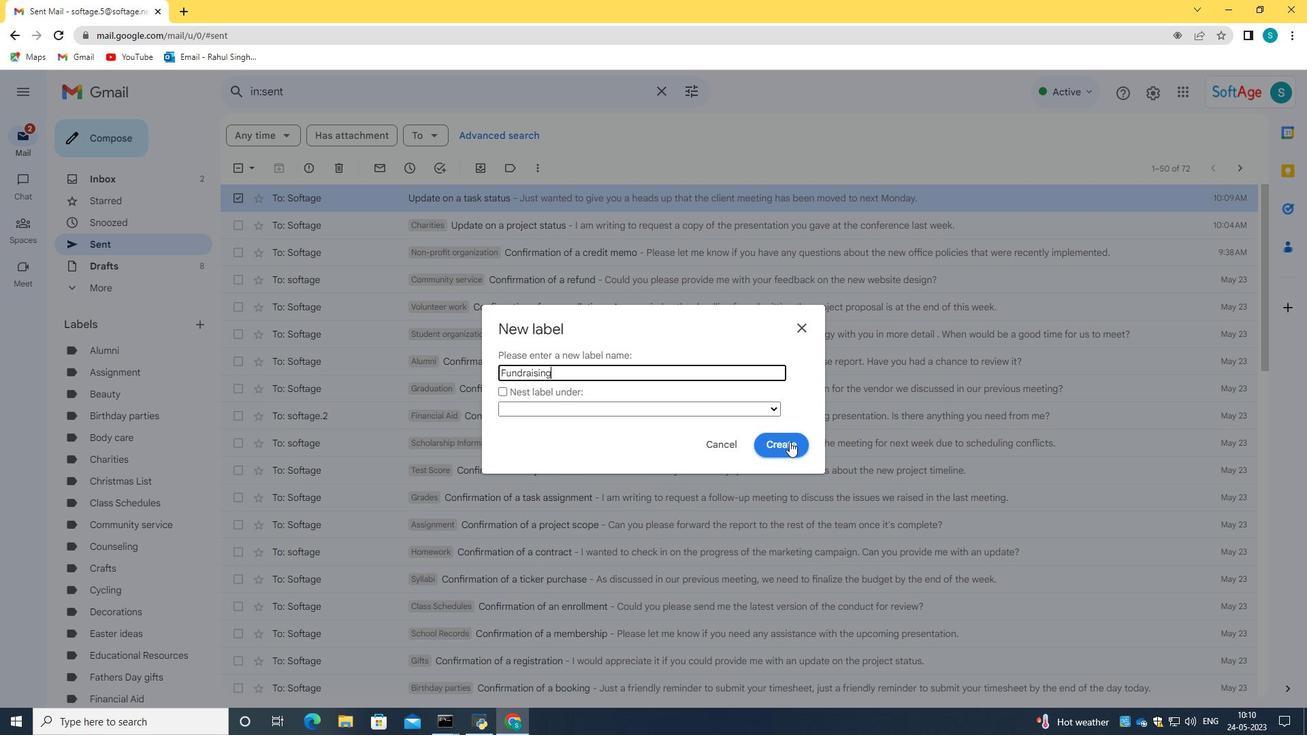 
Action: Mouse moved to (718, 437)
Screenshot: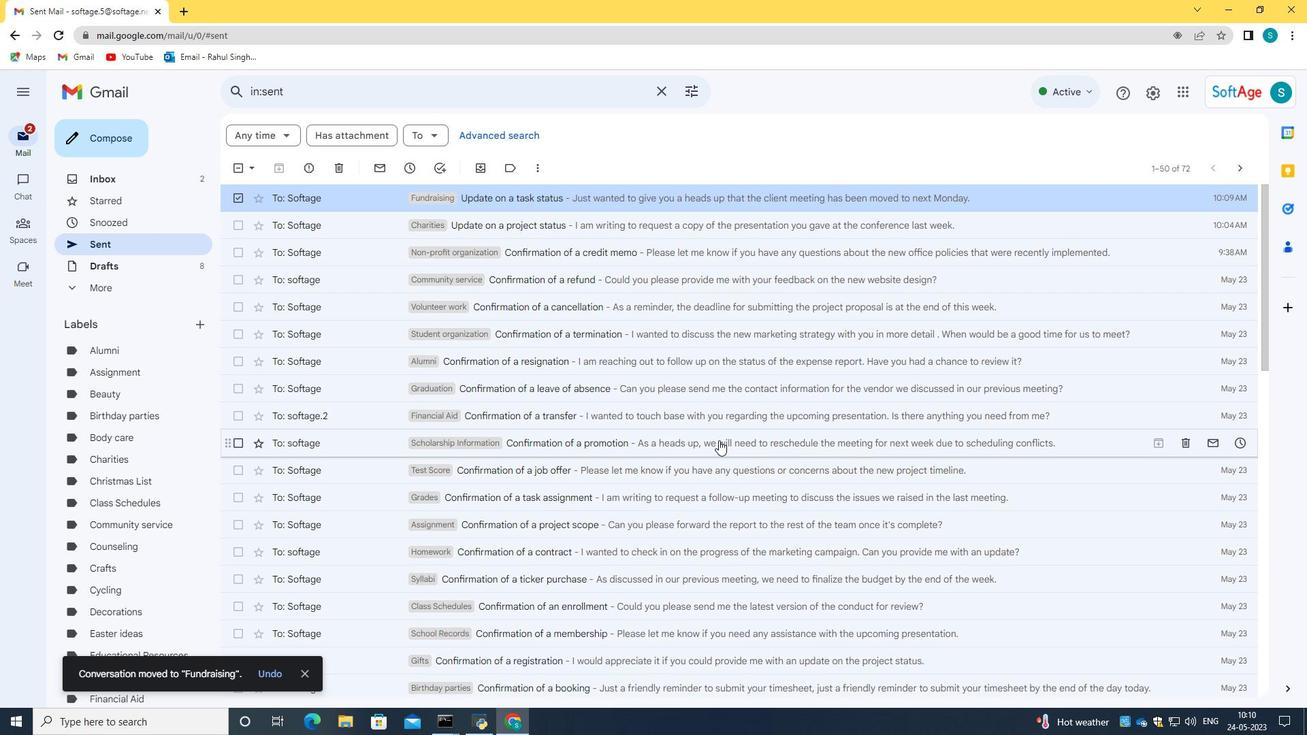 
